 Task: Look for space in Río Blanco, Mexico from 10th July, 2023 to 15th July, 2023 for 7 adults in price range Rs.10000 to Rs.15000. Place can be entire place or shared room with 4 bedrooms having 7 beds and 4 bathrooms. Property type can be house, flat, guest house. Amenities needed are: wifi, TV, free parkinig on premises, gym, breakfast. Booking option can be shelf check-in. Required host language is English.
Action: Mouse moved to (450, 93)
Screenshot: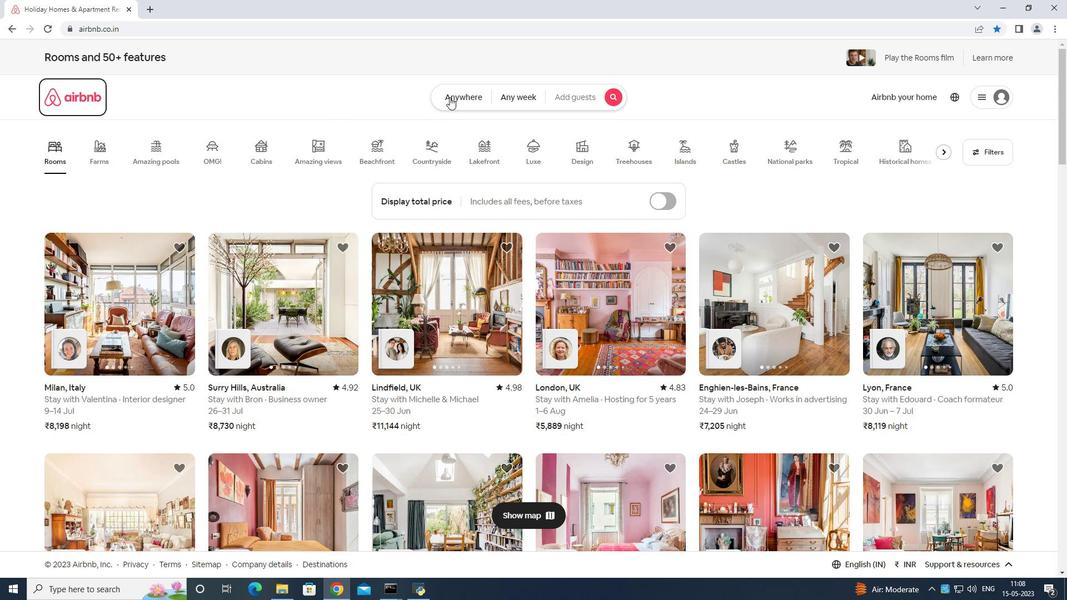
Action: Mouse pressed left at (450, 93)
Screenshot: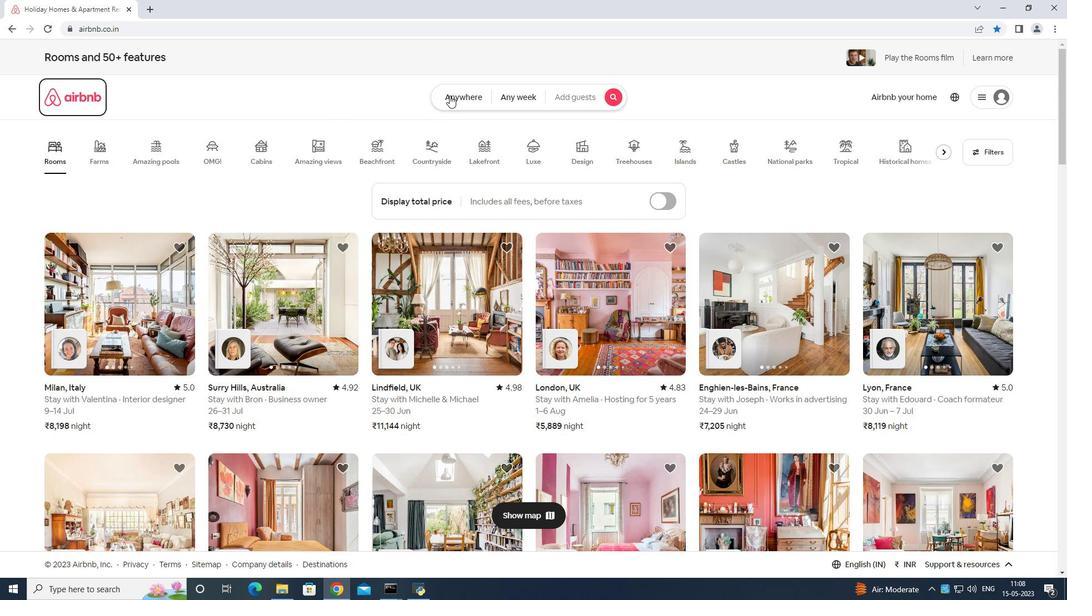 
Action: Mouse moved to (449, 135)
Screenshot: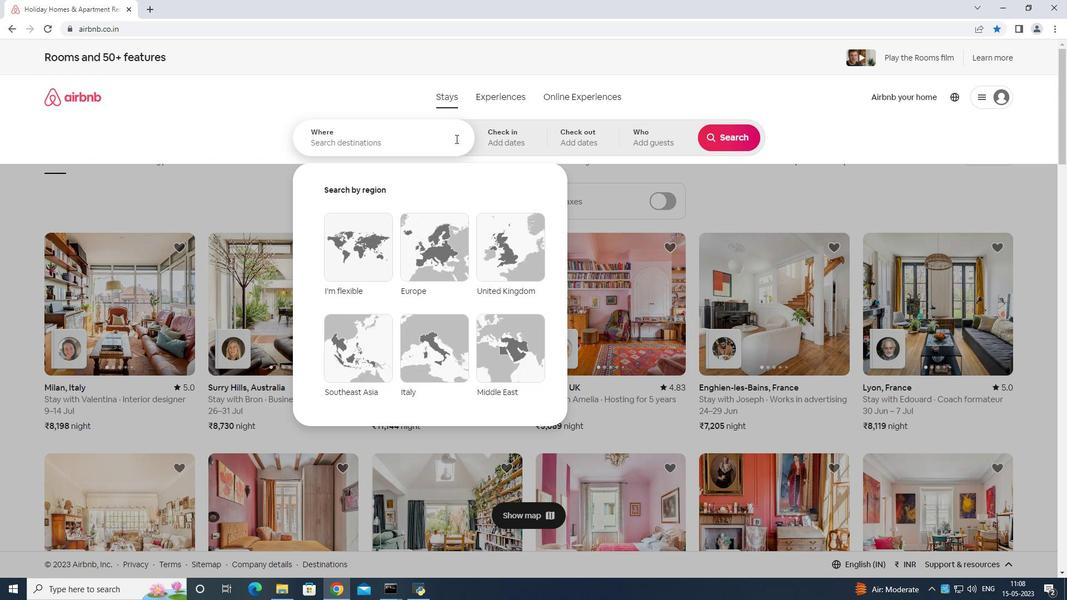
Action: Mouse pressed left at (449, 135)
Screenshot: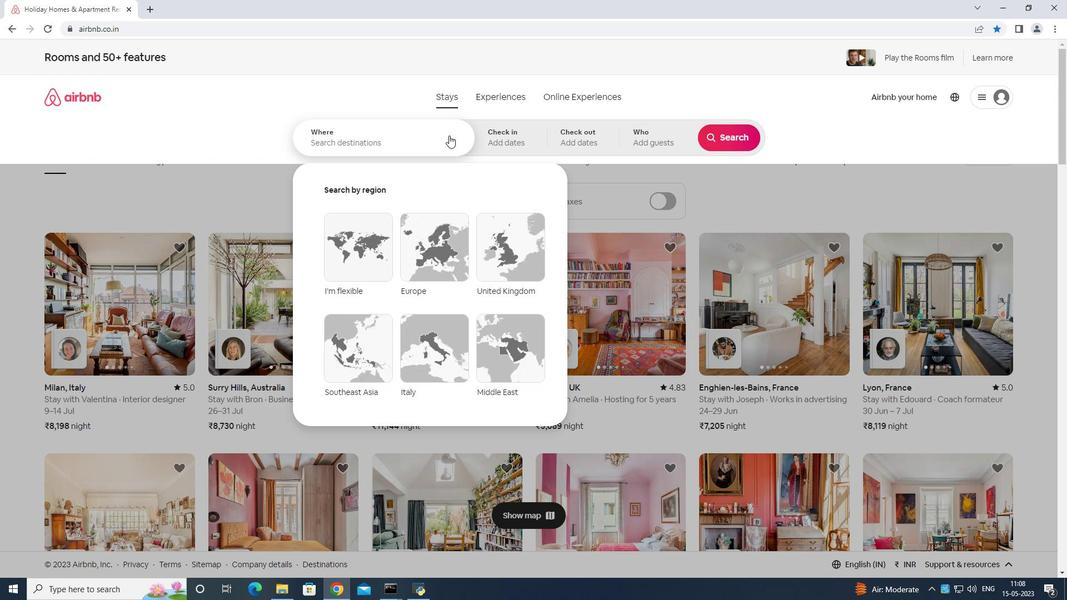 
Action: Mouse moved to (423, 136)
Screenshot: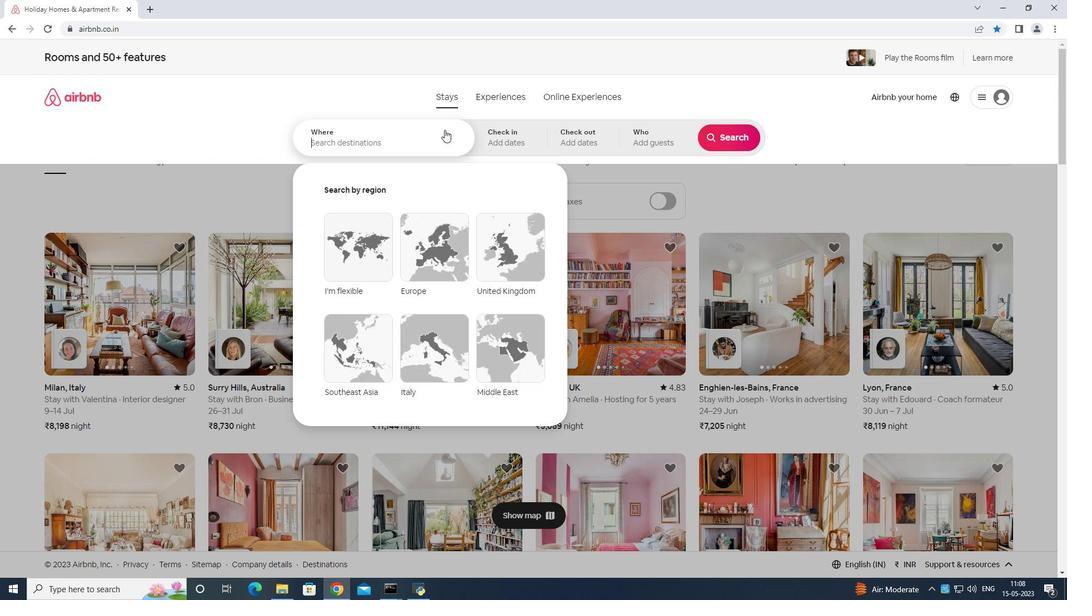 
Action: Key pressed <Key.shift>B<Key.backspace><Key.shift>Rio<Key.space><Key.shift>Blanco<Key.space>mexico<Key.enter>
Screenshot: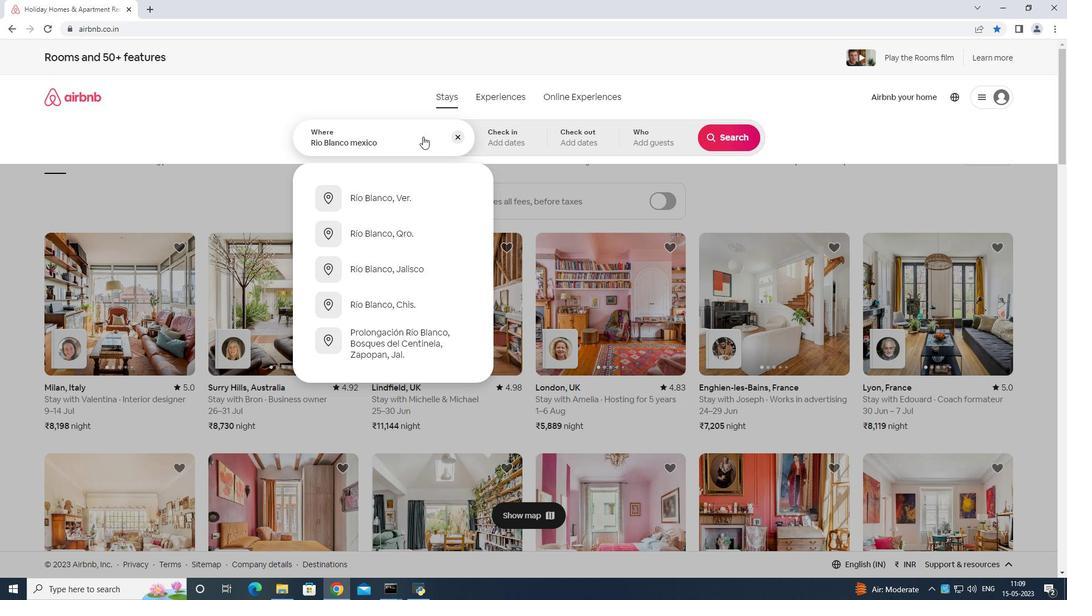 
Action: Mouse moved to (724, 229)
Screenshot: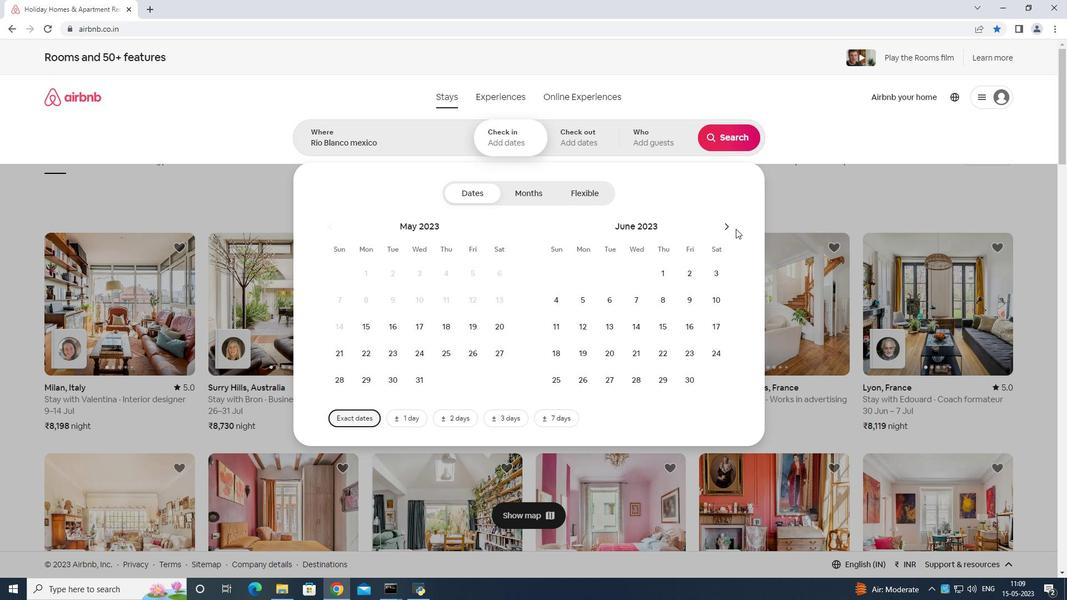 
Action: Mouse pressed left at (724, 229)
Screenshot: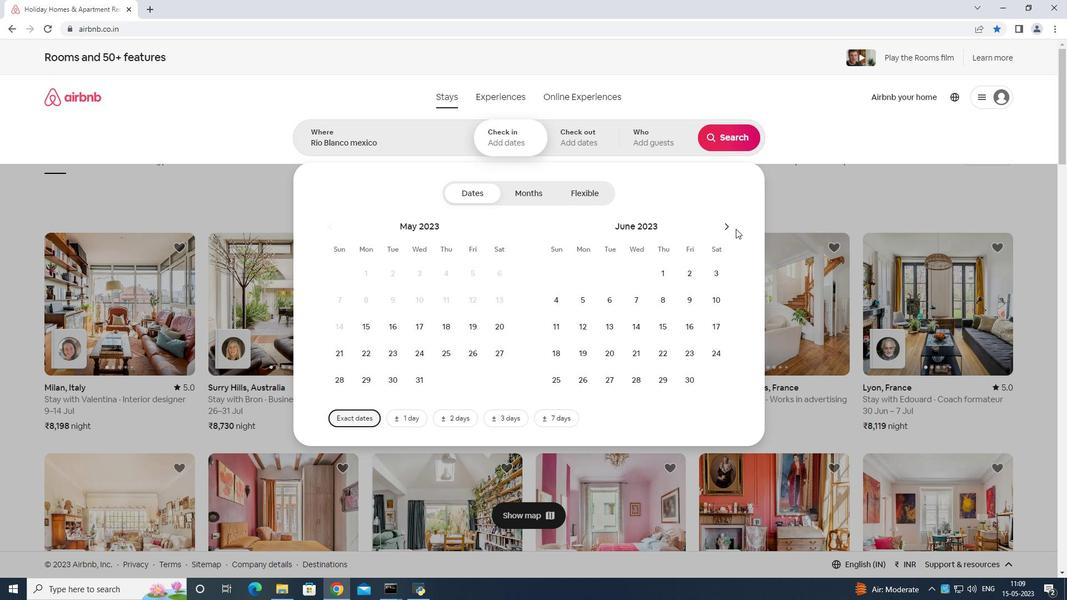 
Action: Mouse moved to (587, 327)
Screenshot: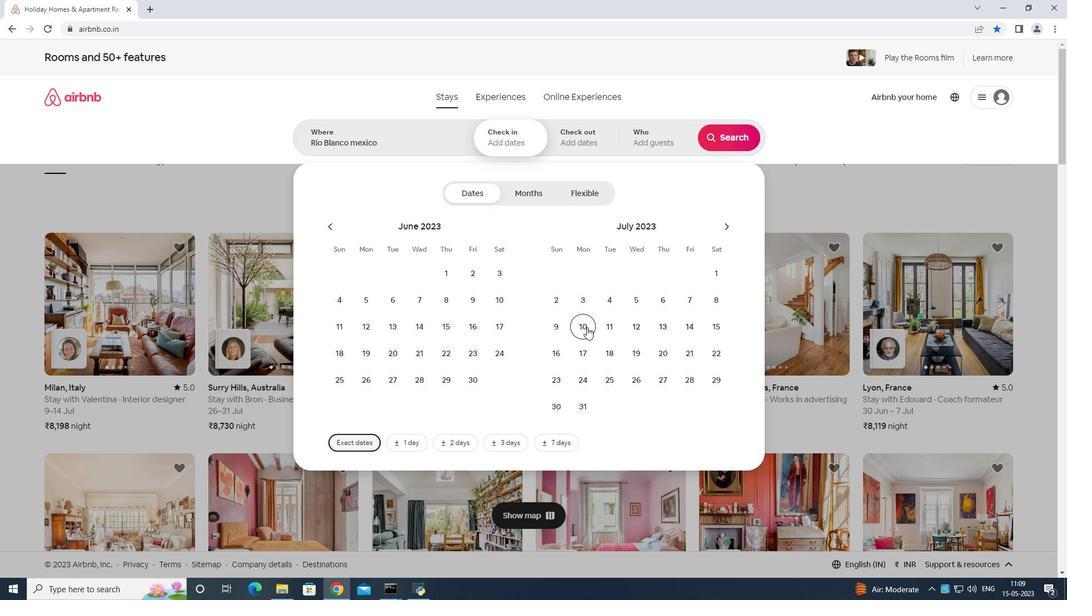 
Action: Mouse pressed left at (587, 327)
Screenshot: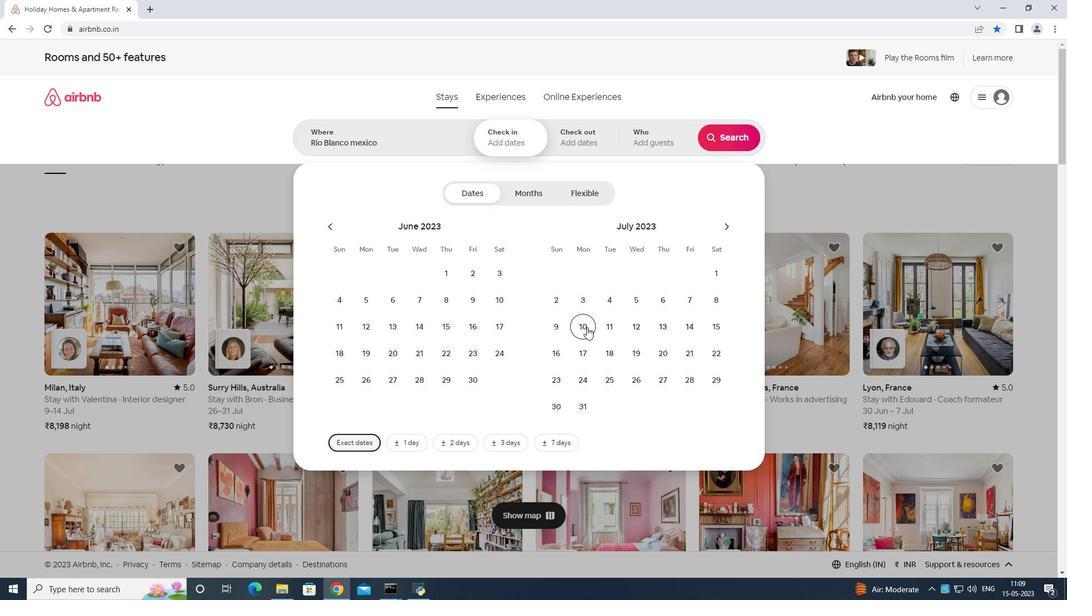 
Action: Mouse moved to (713, 326)
Screenshot: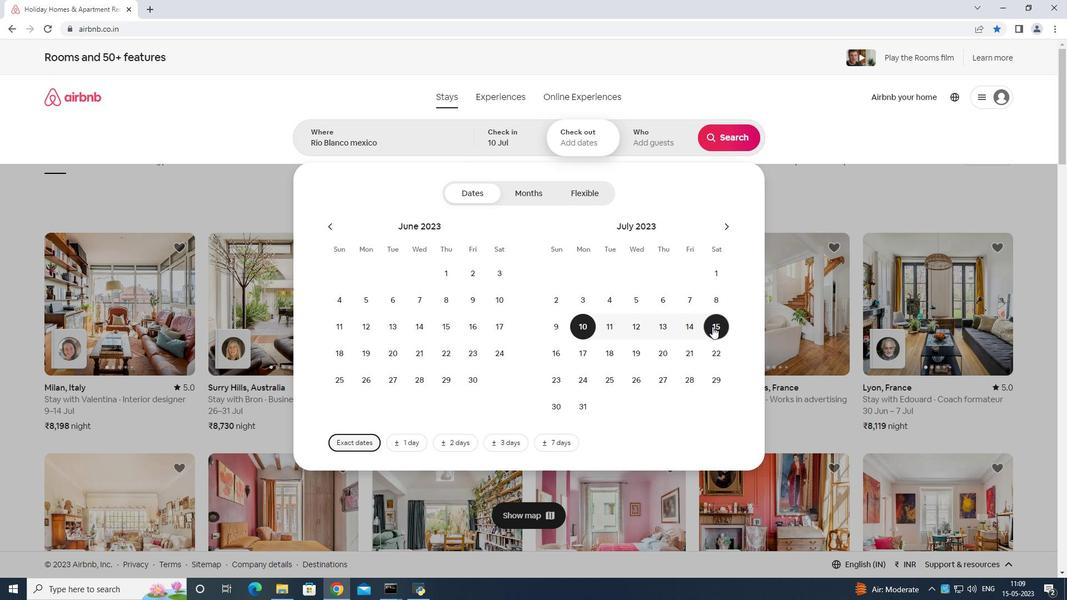 
Action: Mouse pressed left at (713, 326)
Screenshot: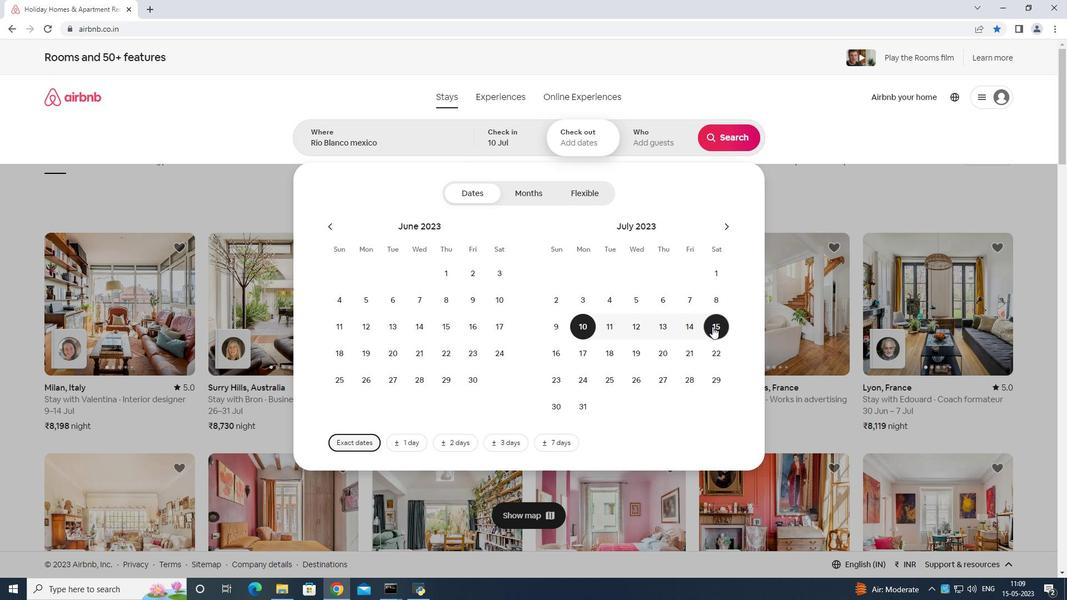 
Action: Mouse moved to (676, 137)
Screenshot: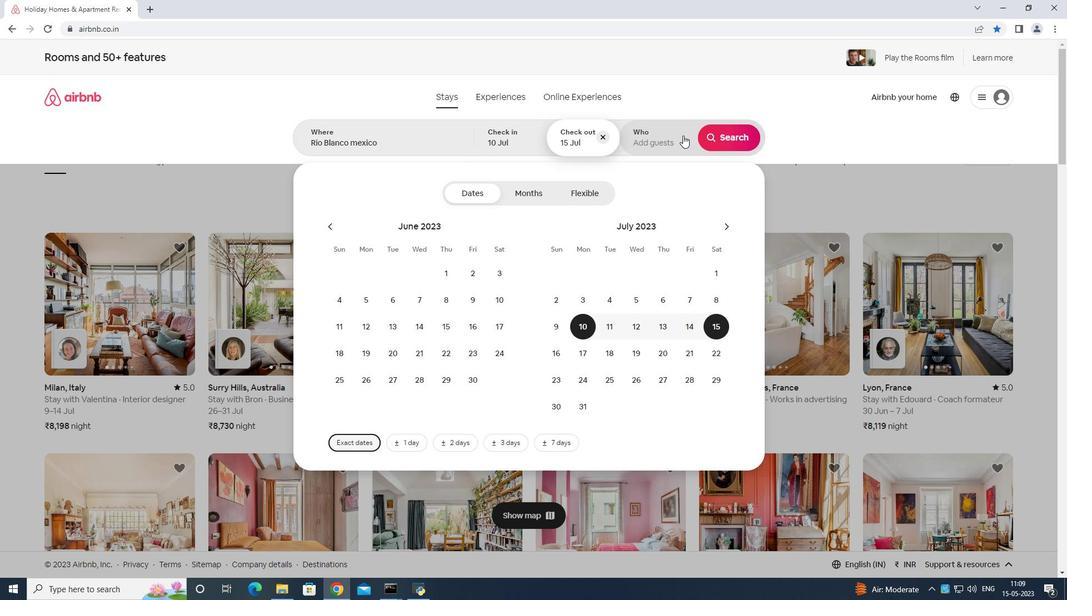 
Action: Mouse pressed left at (676, 137)
Screenshot: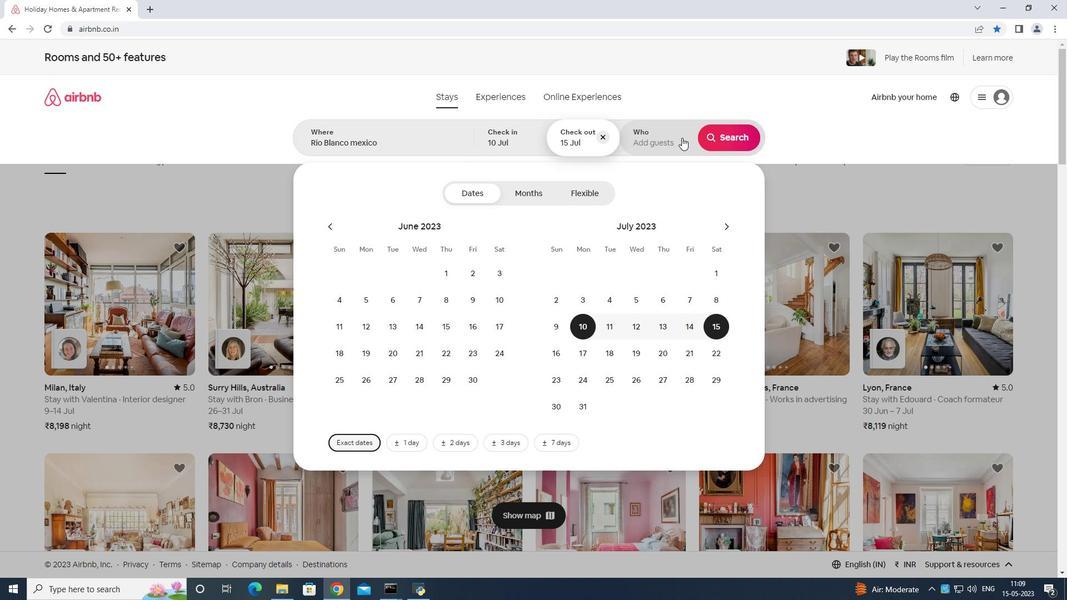 
Action: Mouse moved to (732, 193)
Screenshot: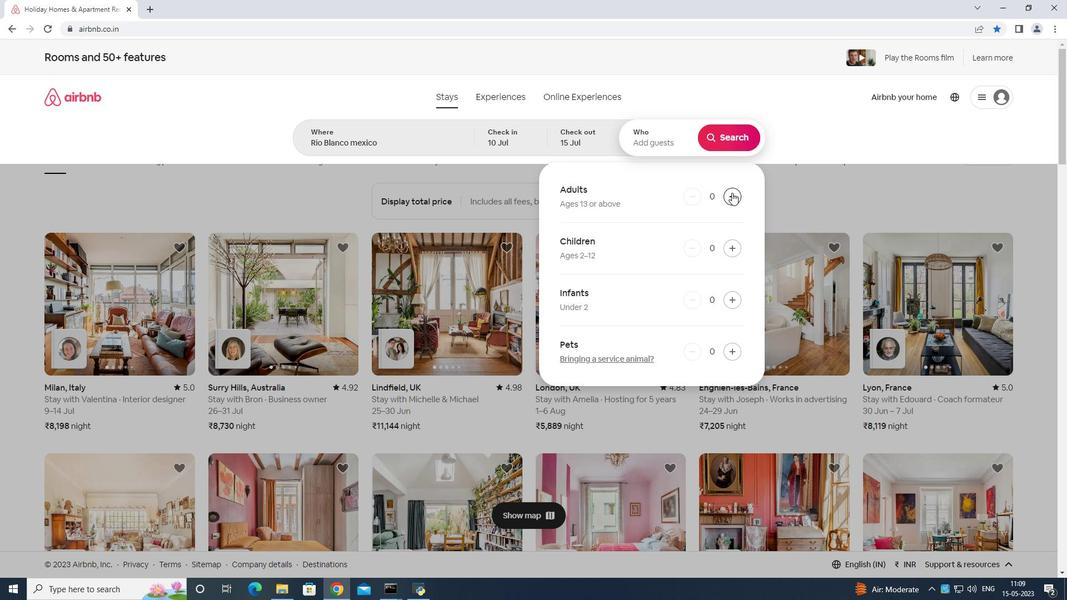 
Action: Mouse pressed left at (732, 193)
Screenshot: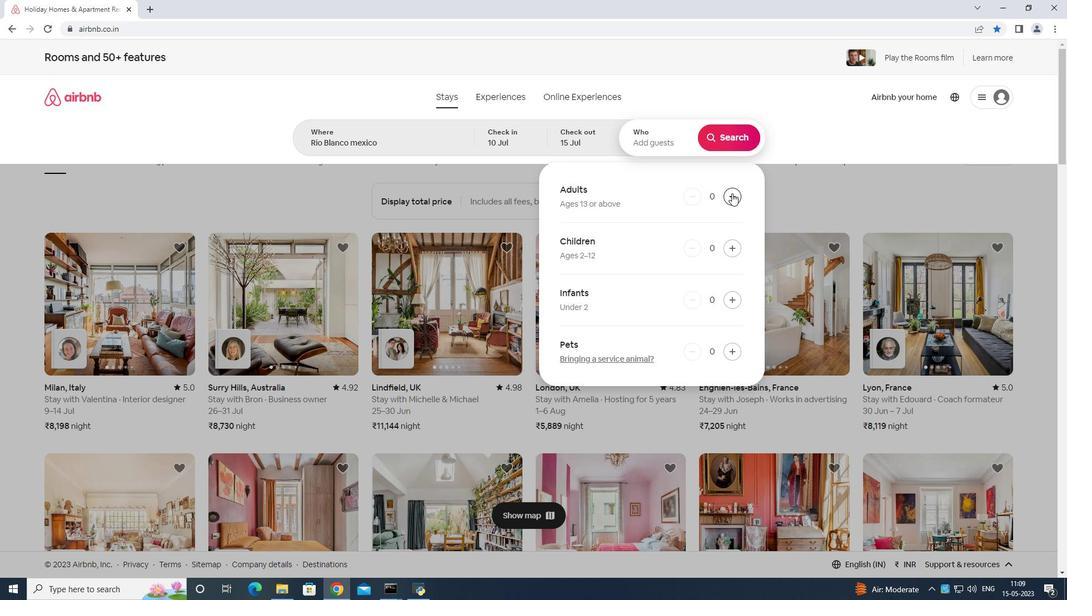 
Action: Mouse pressed left at (732, 193)
Screenshot: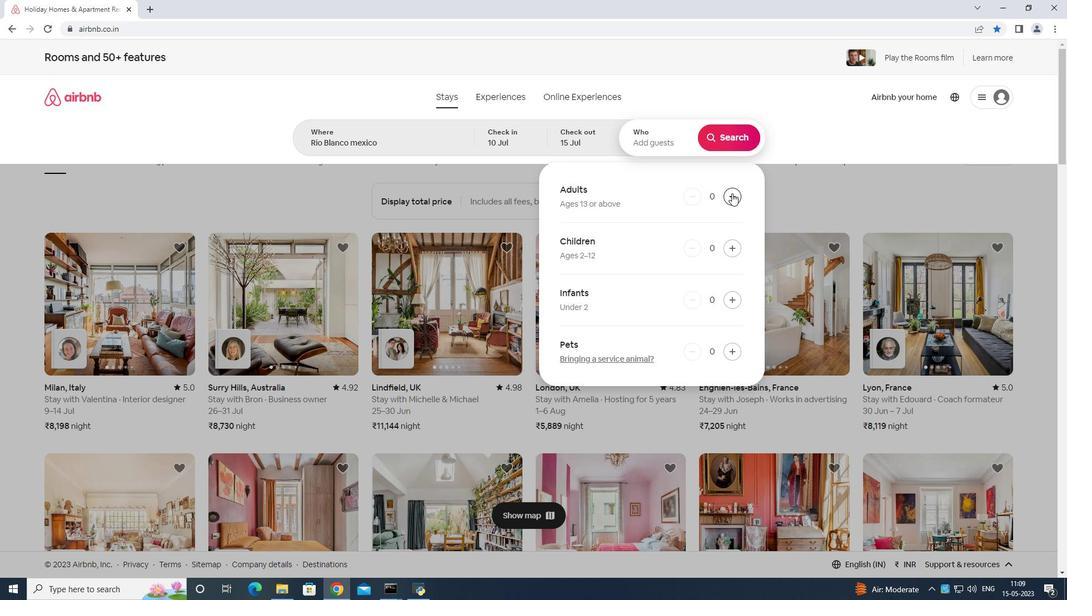 
Action: Mouse pressed left at (732, 193)
Screenshot: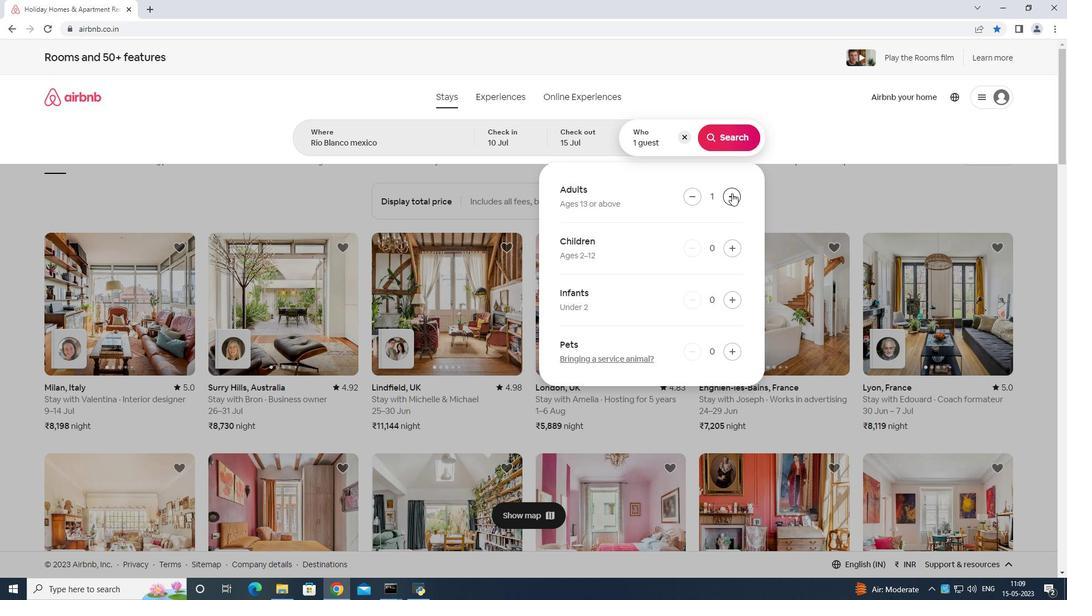 
Action: Mouse pressed left at (732, 193)
Screenshot: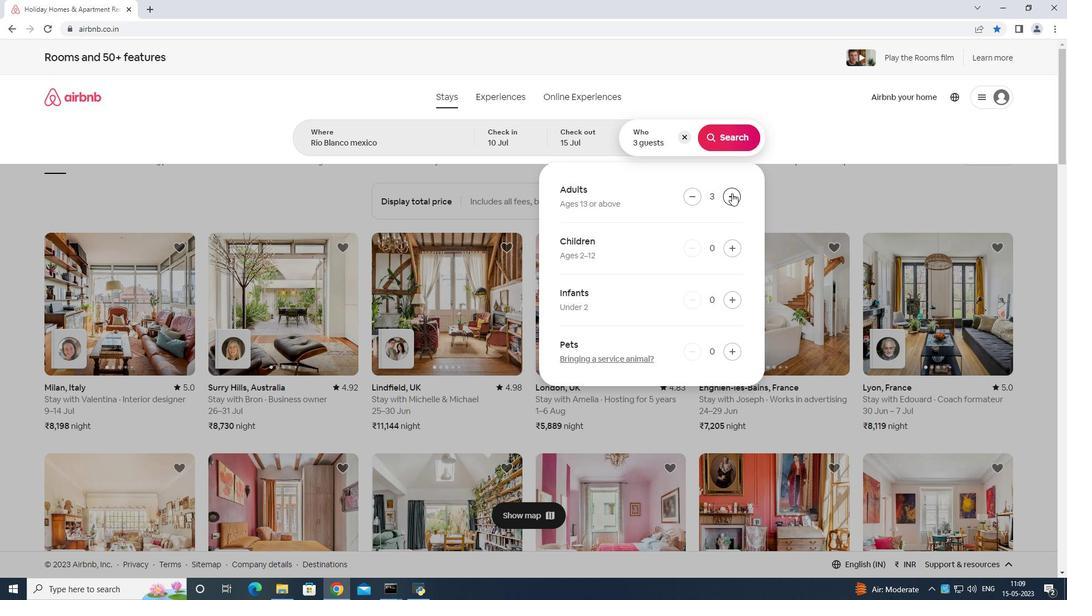 
Action: Mouse pressed left at (732, 193)
Screenshot: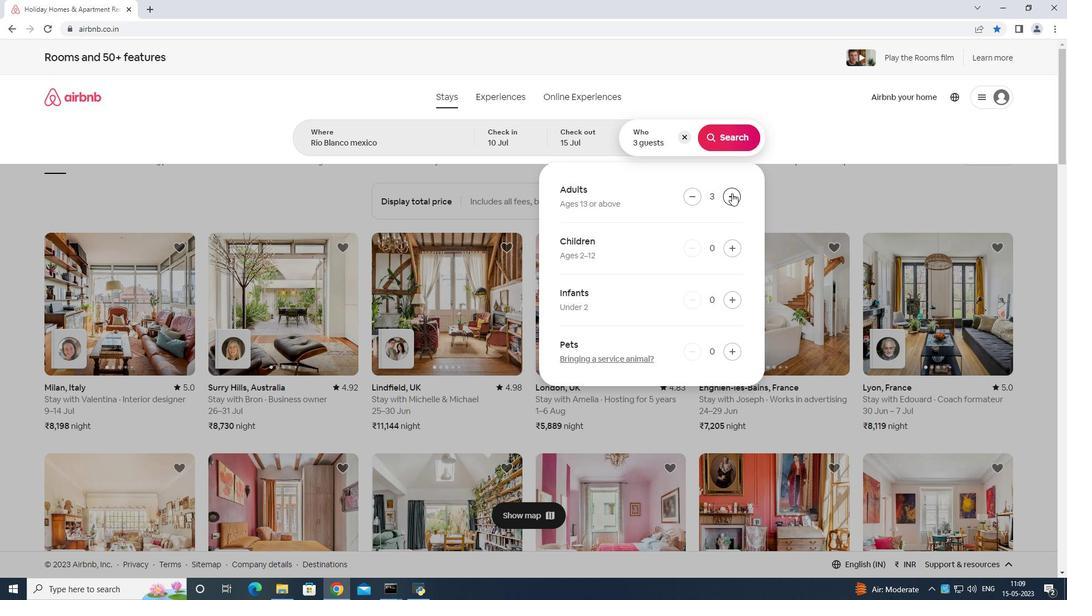 
Action: Mouse pressed left at (732, 193)
Screenshot: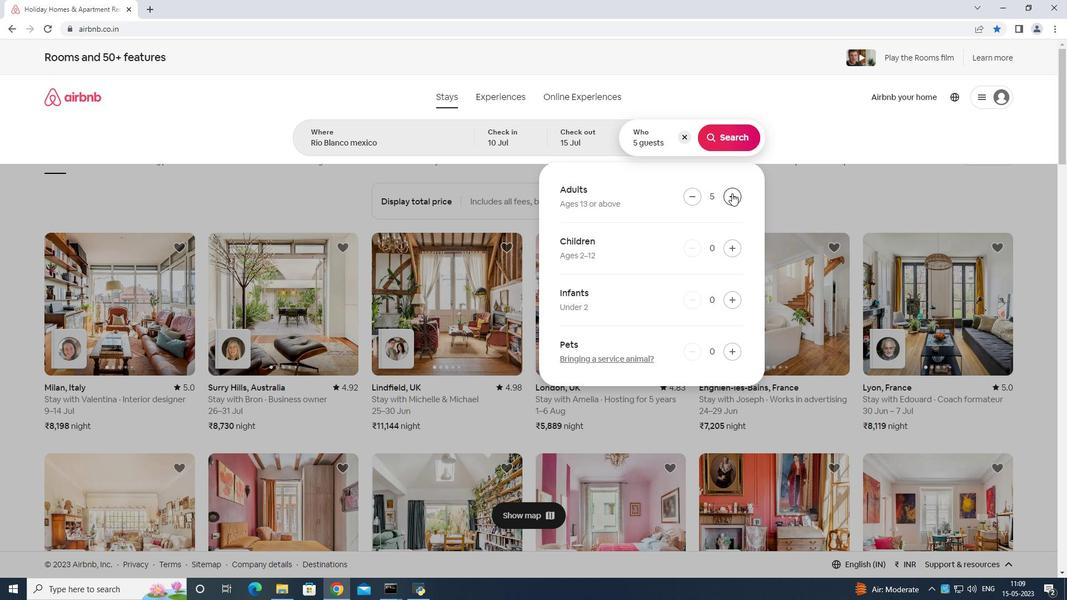 
Action: Mouse pressed left at (732, 193)
Screenshot: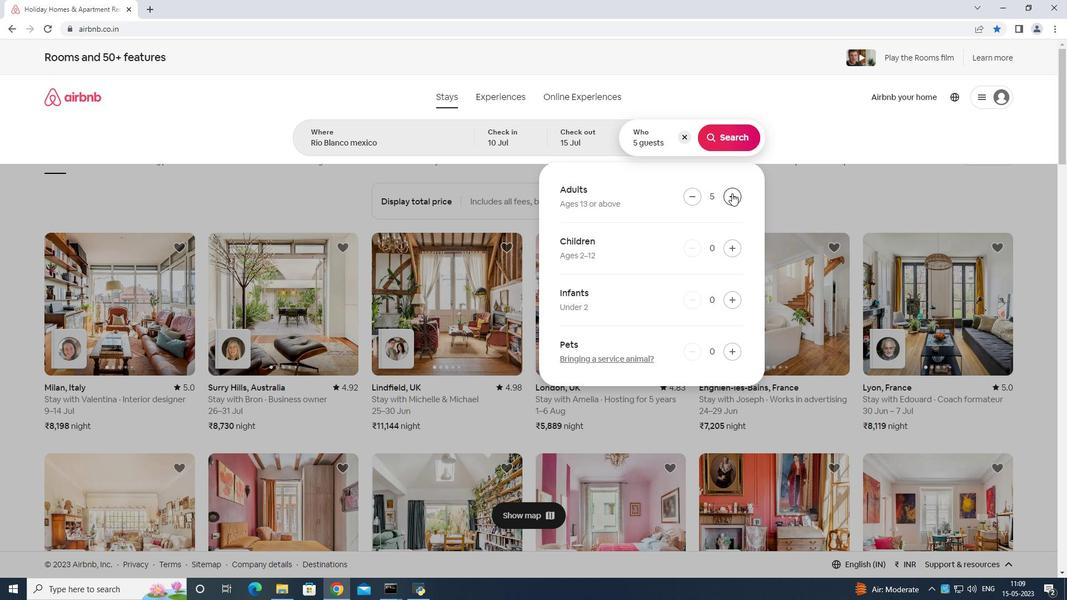 
Action: Mouse pressed left at (732, 193)
Screenshot: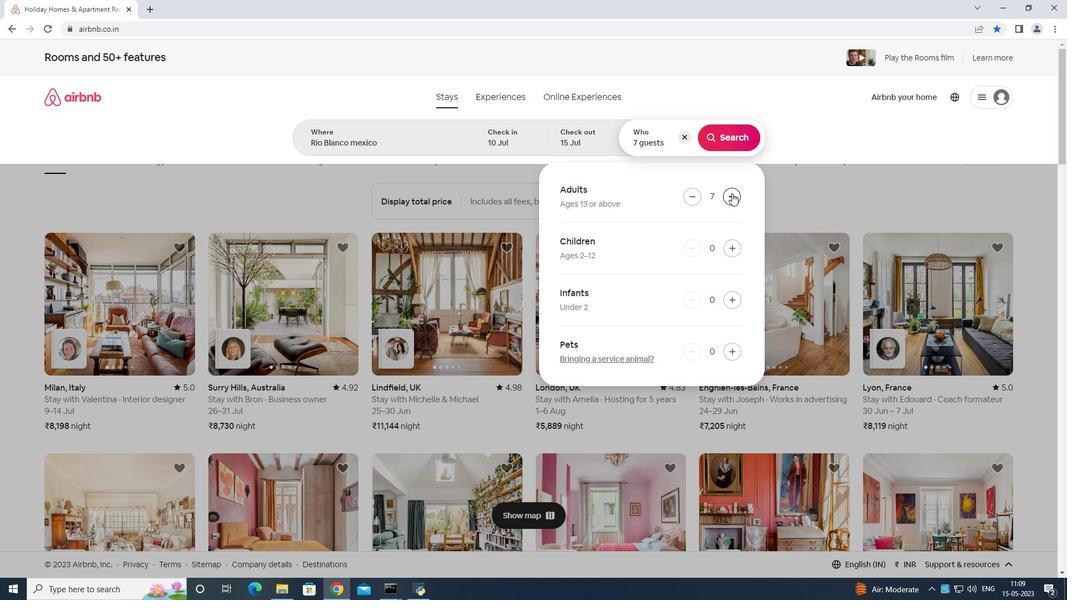 
Action: Mouse moved to (698, 194)
Screenshot: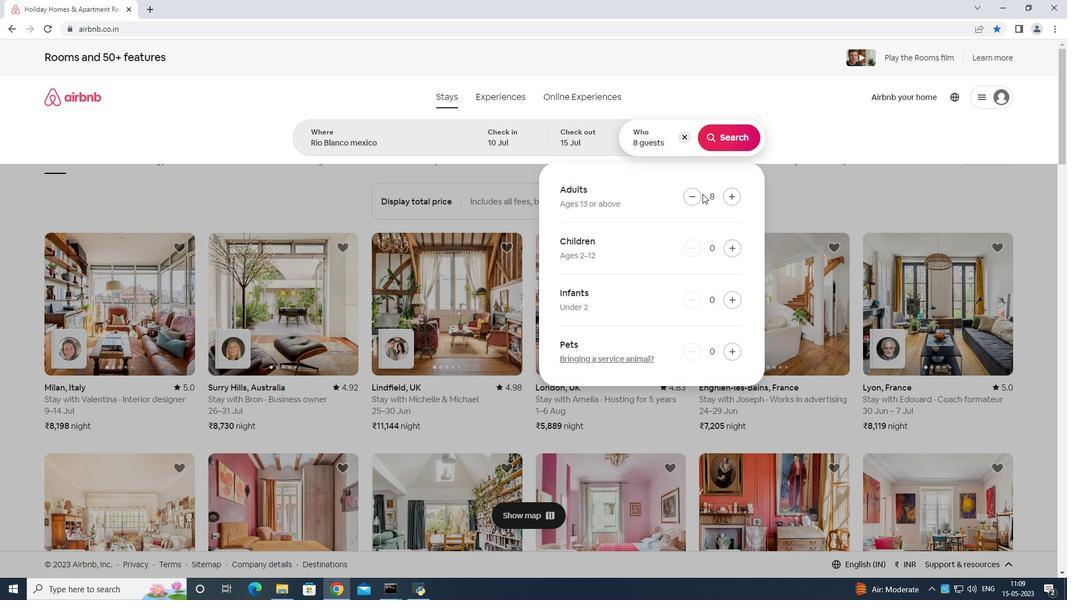 
Action: Mouse pressed left at (698, 194)
Screenshot: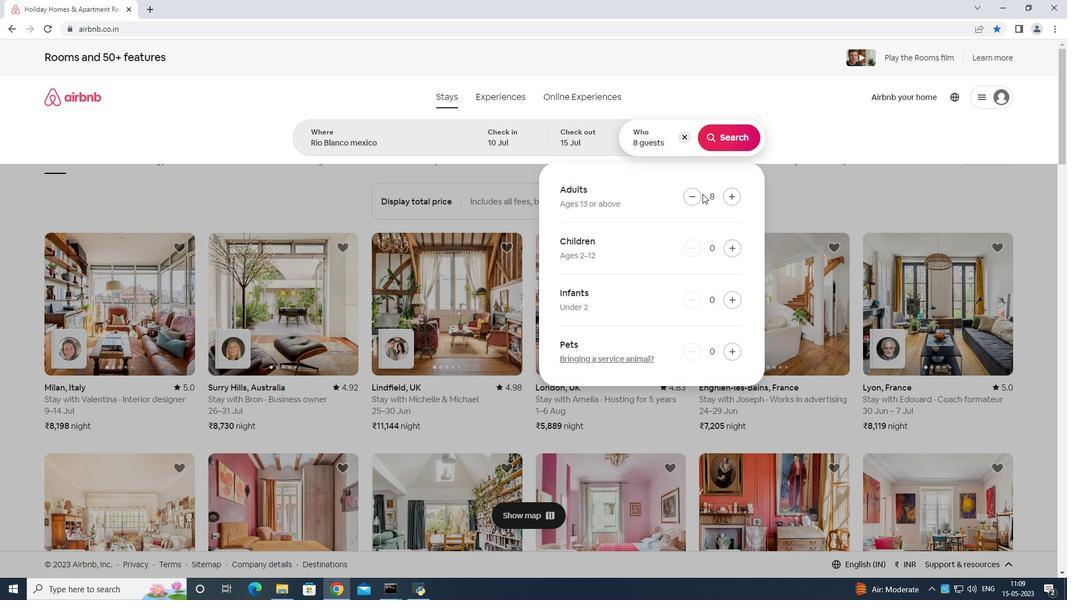 
Action: Mouse moved to (737, 140)
Screenshot: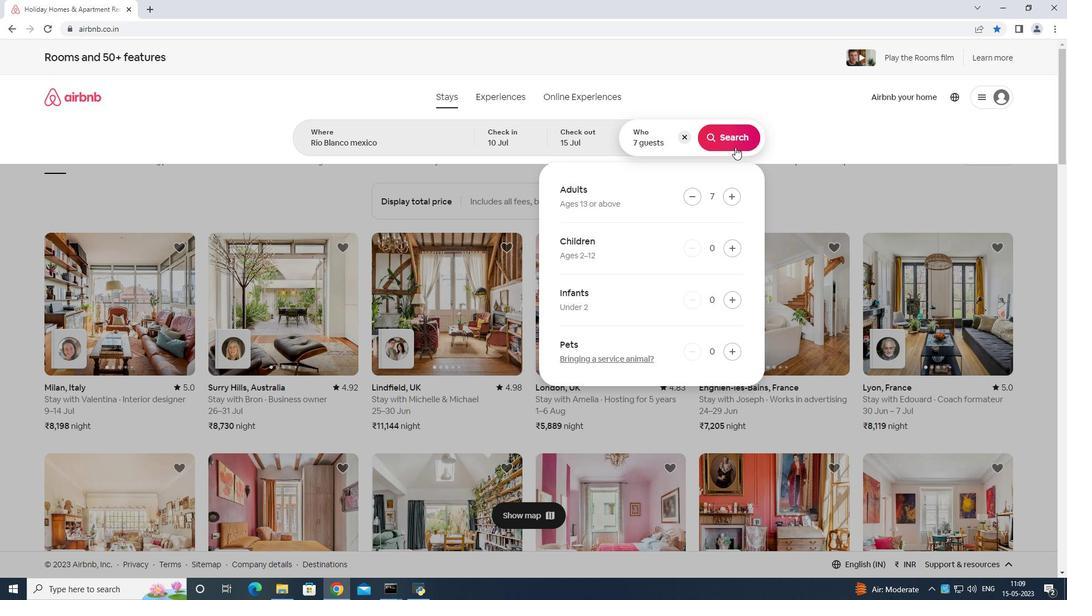 
Action: Mouse pressed left at (737, 140)
Screenshot: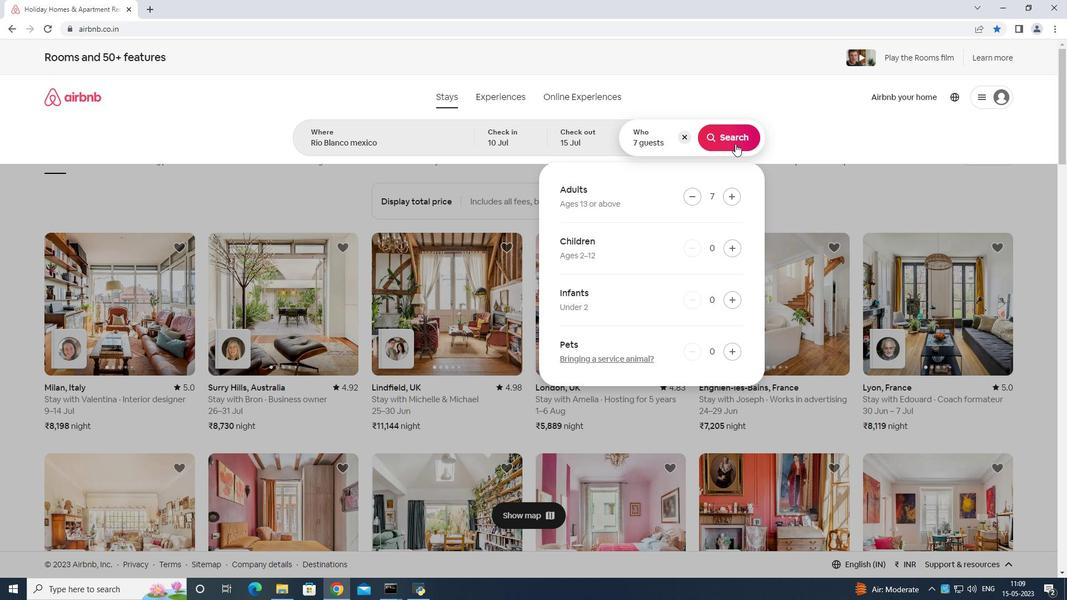 
Action: Mouse moved to (1006, 102)
Screenshot: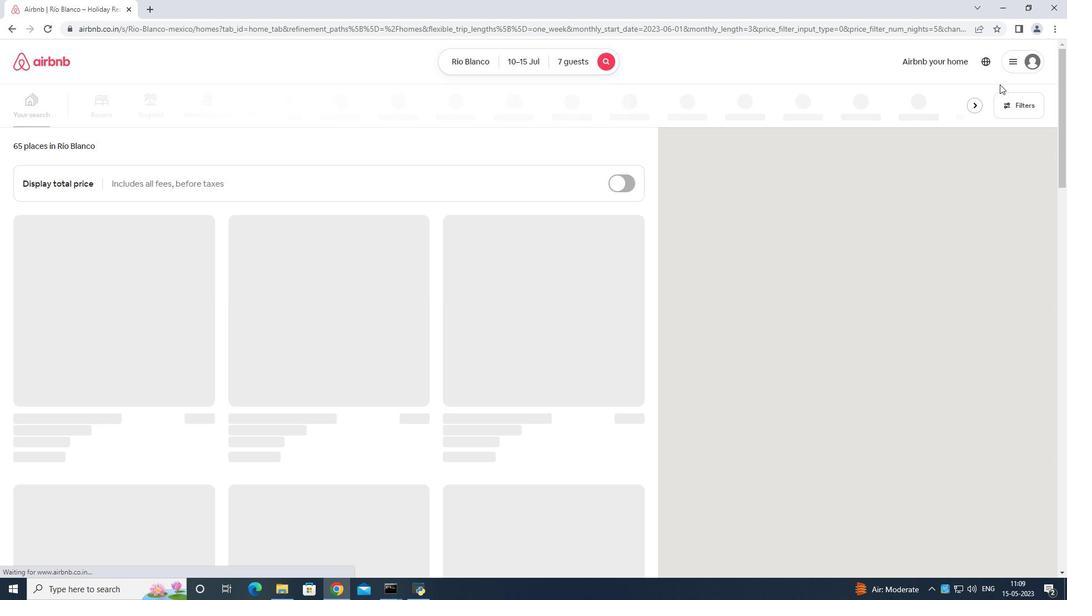 
Action: Mouse pressed left at (1006, 102)
Screenshot: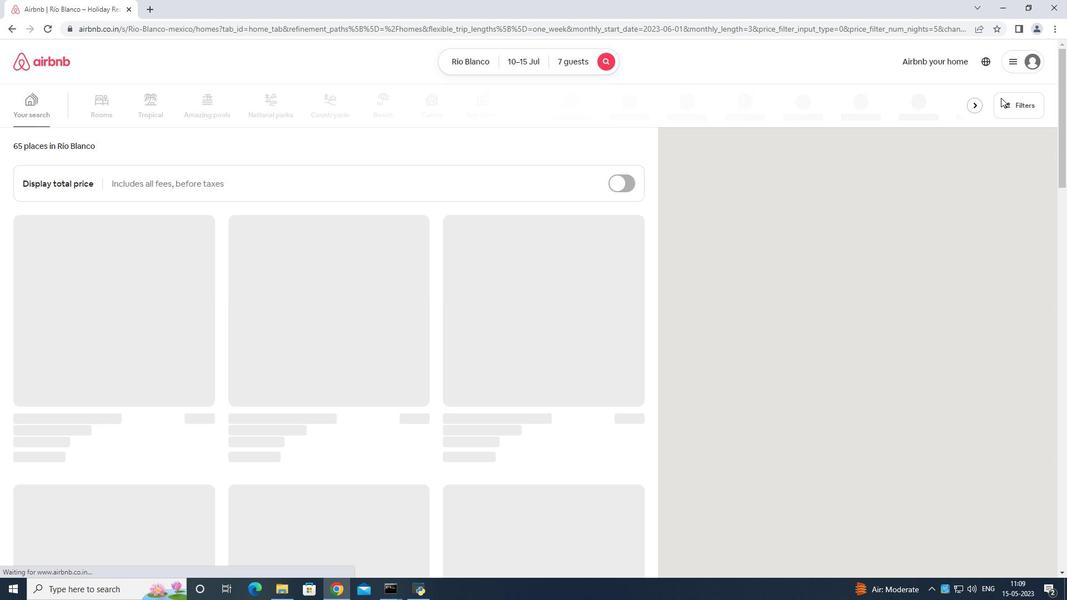 
Action: Mouse moved to (474, 375)
Screenshot: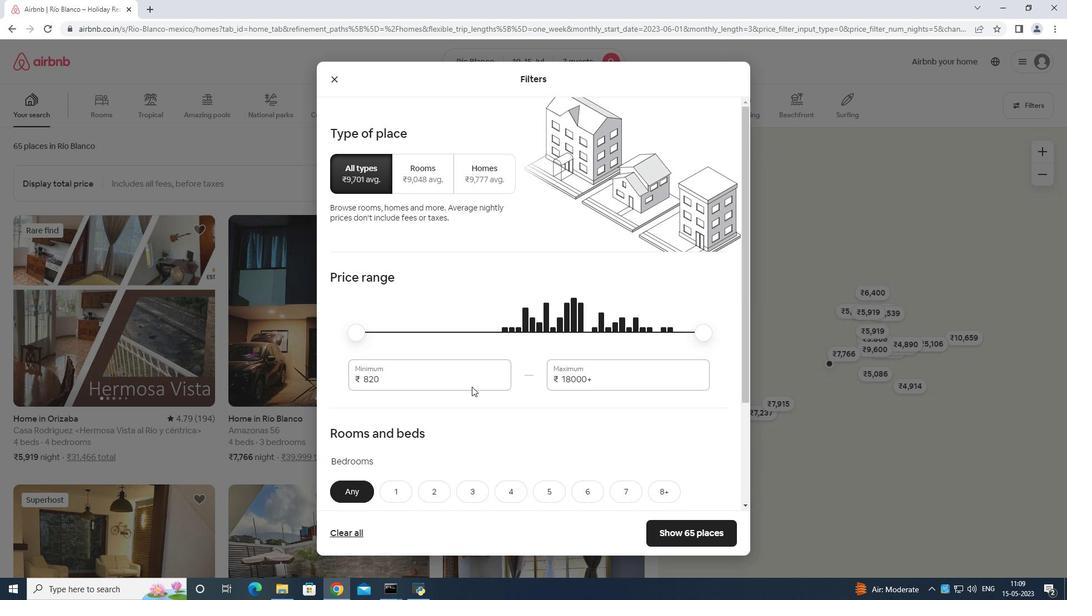
Action: Mouse pressed left at (474, 375)
Screenshot: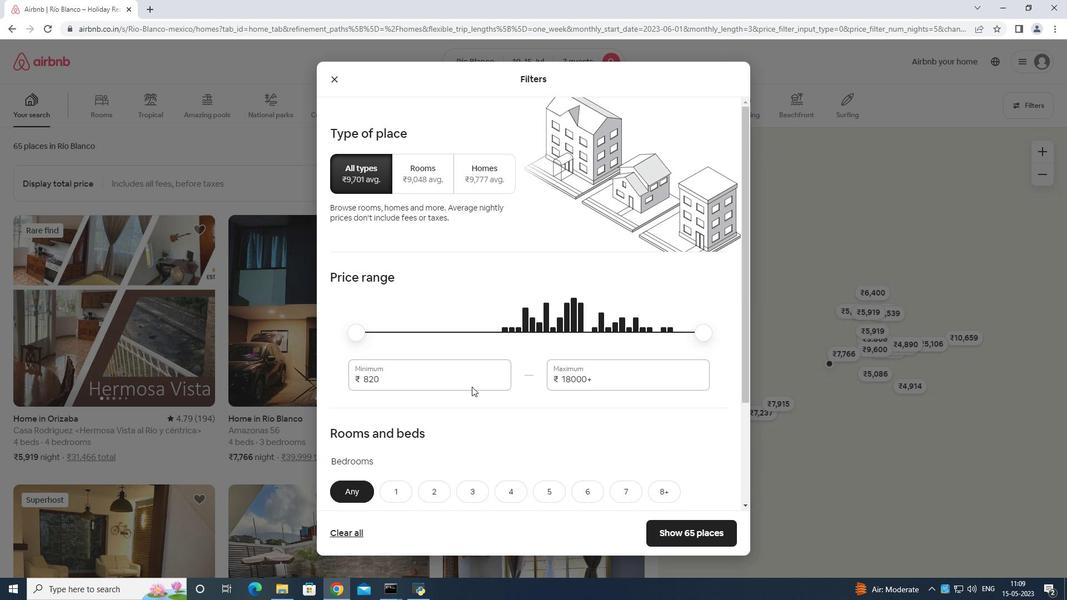 
Action: Key pressed <Key.backspace><Key.backspace><Key.backspace><Key.backspace><Key.backspace><Key.backspace><Key.backspace><Key.backspace><Key.backspace><Key.backspace>10
Screenshot: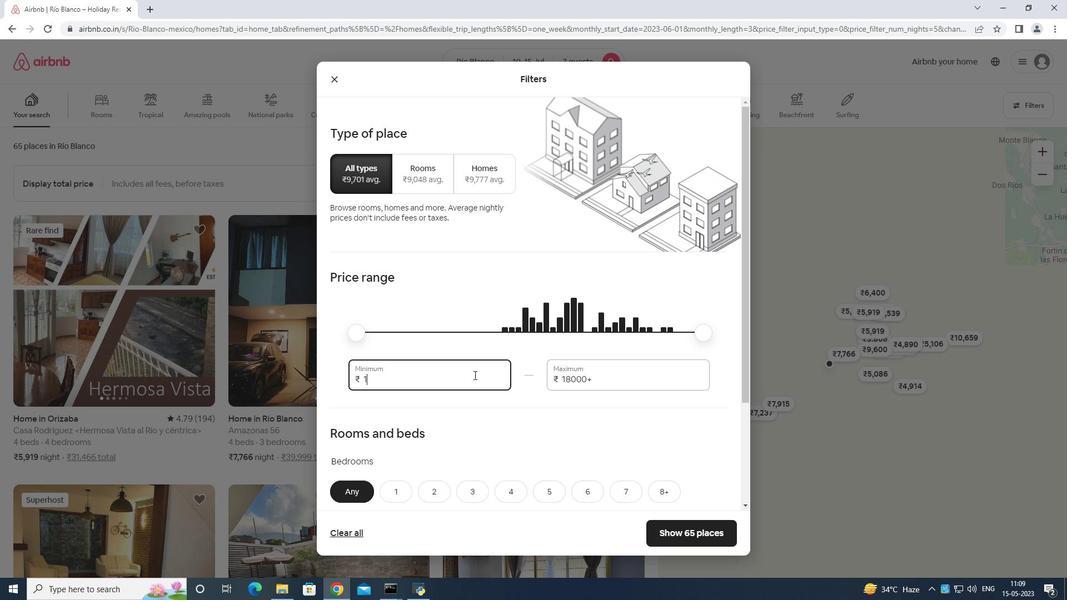 
Action: Mouse moved to (474, 375)
Screenshot: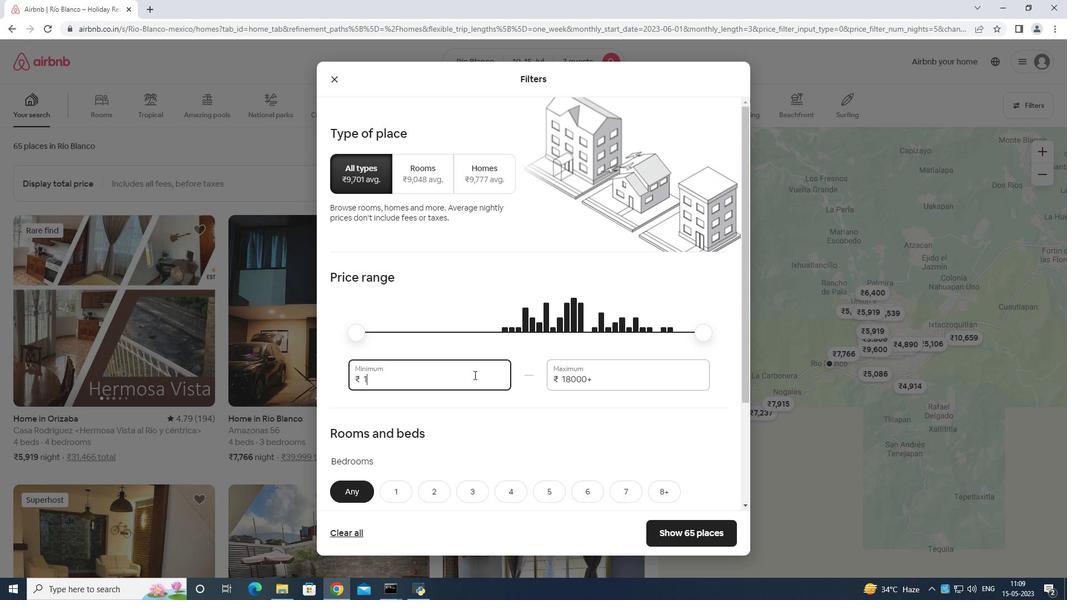 
Action: Key pressed 000
Screenshot: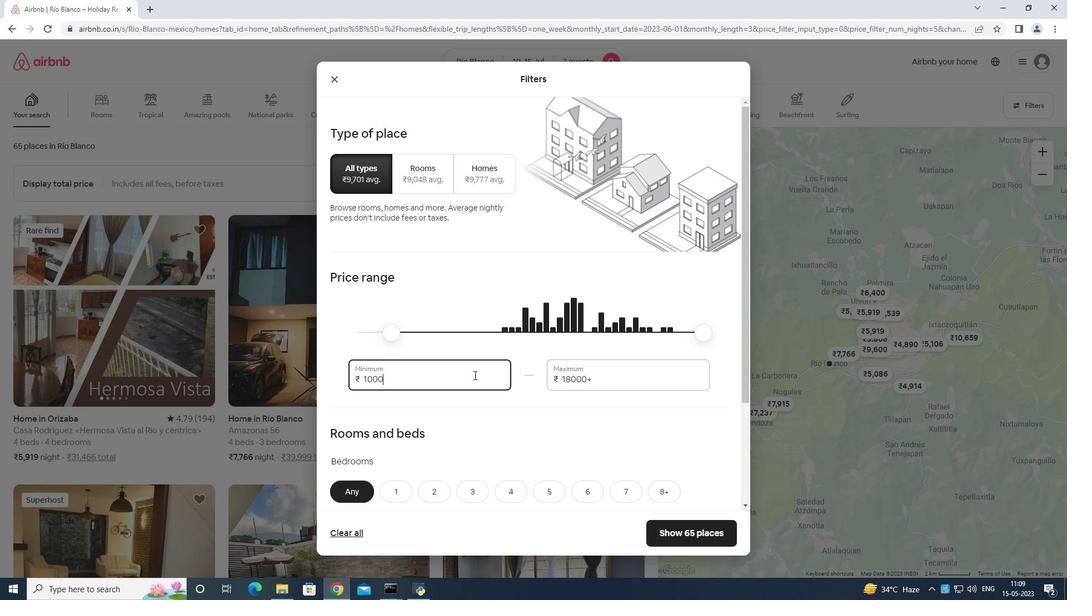 
Action: Mouse moved to (617, 370)
Screenshot: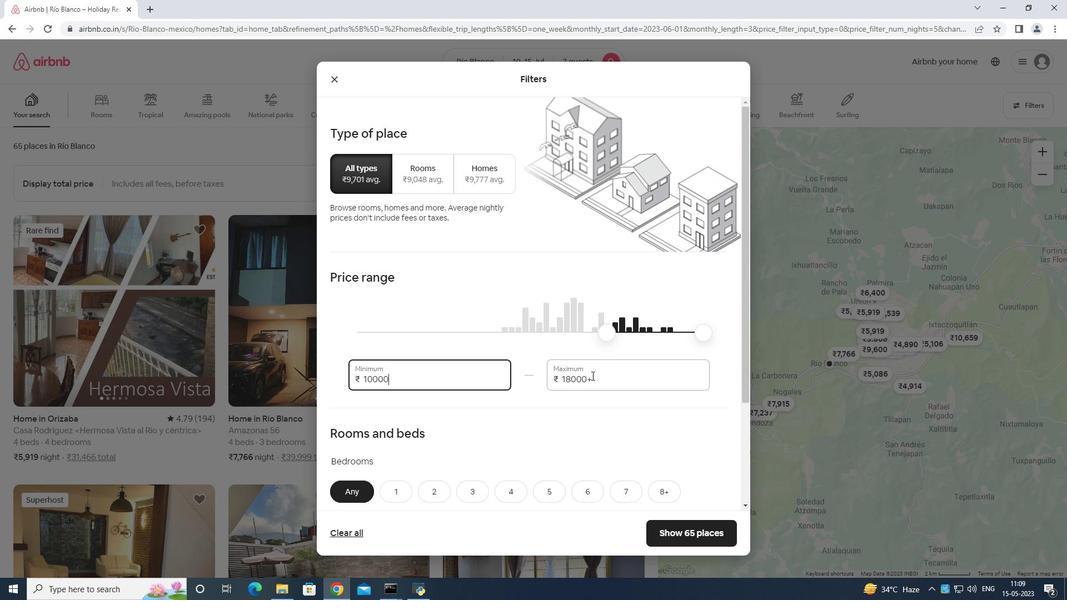 
Action: Mouse pressed left at (617, 370)
Screenshot: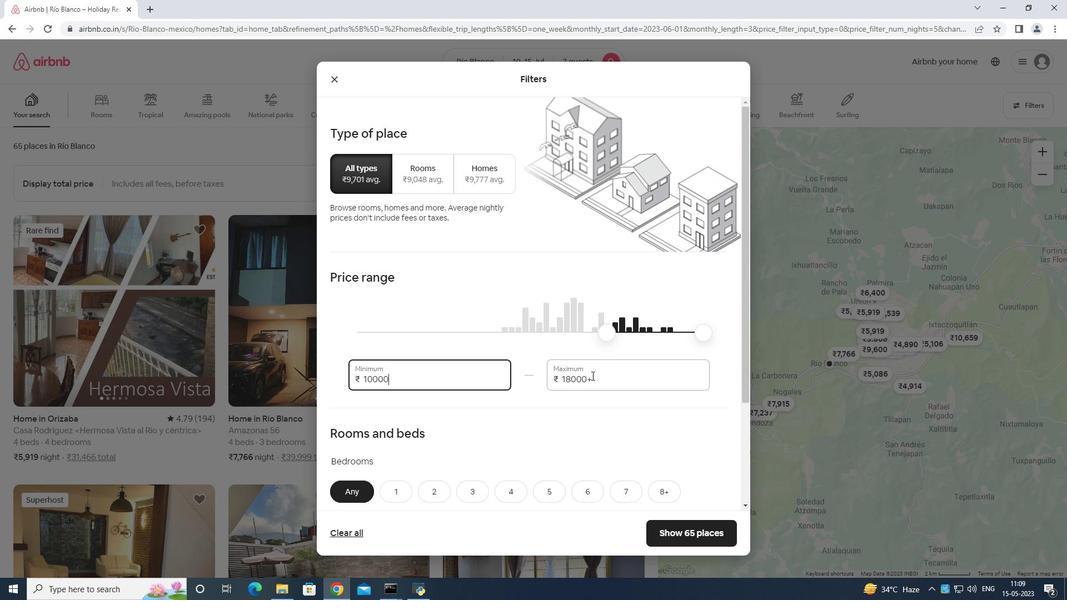 
Action: Mouse moved to (618, 370)
Screenshot: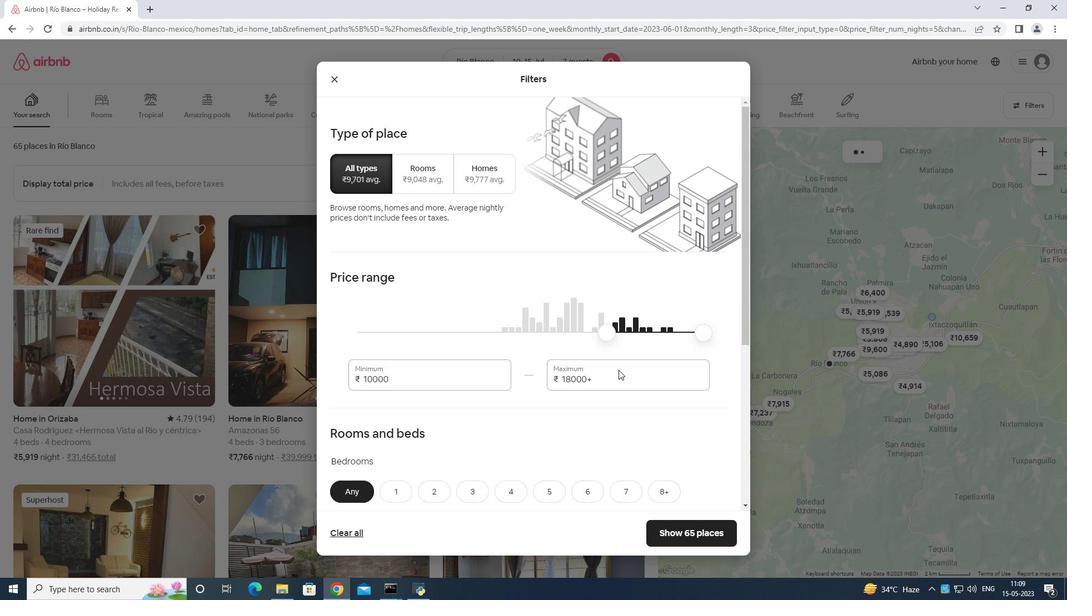 
Action: Key pressed <Key.backspace>
Screenshot: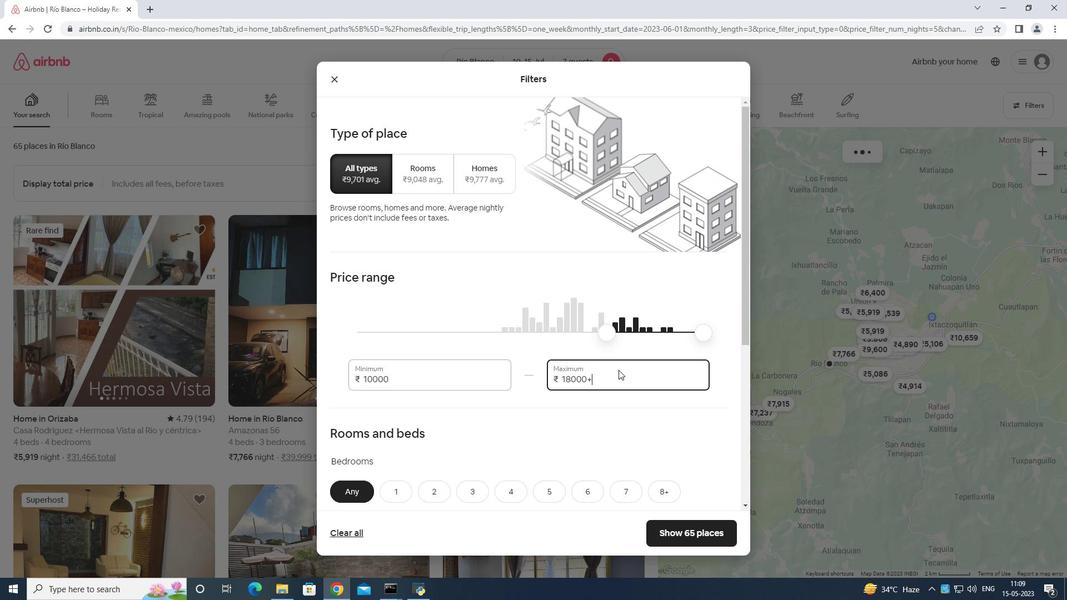 
Action: Mouse moved to (618, 370)
Screenshot: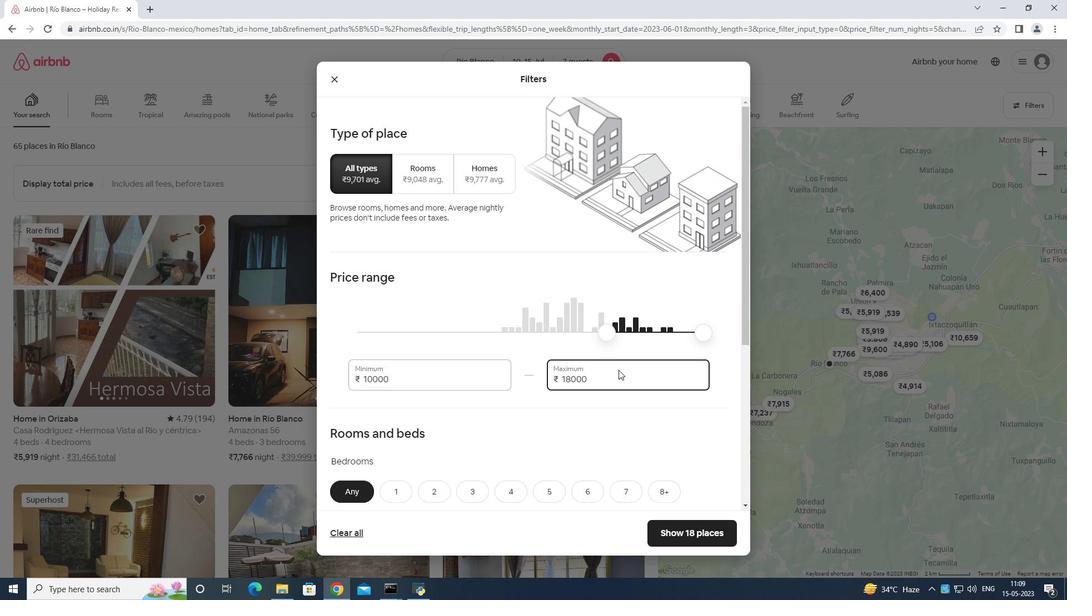 
Action: Key pressed <Key.backspace><Key.backspace><Key.backspace><Key.backspace><Key.backspace><Key.backspace><Key.backspace><Key.backspace><Key.backspace><Key.backspace><Key.backspace><Key.backspace>1500
Screenshot: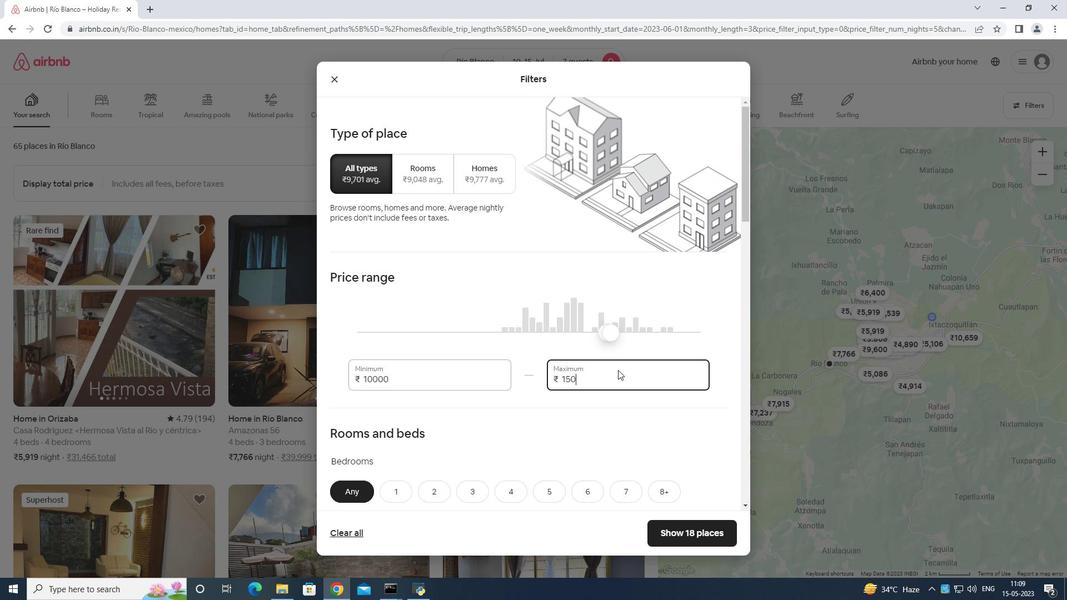 
Action: Mouse moved to (617, 369)
Screenshot: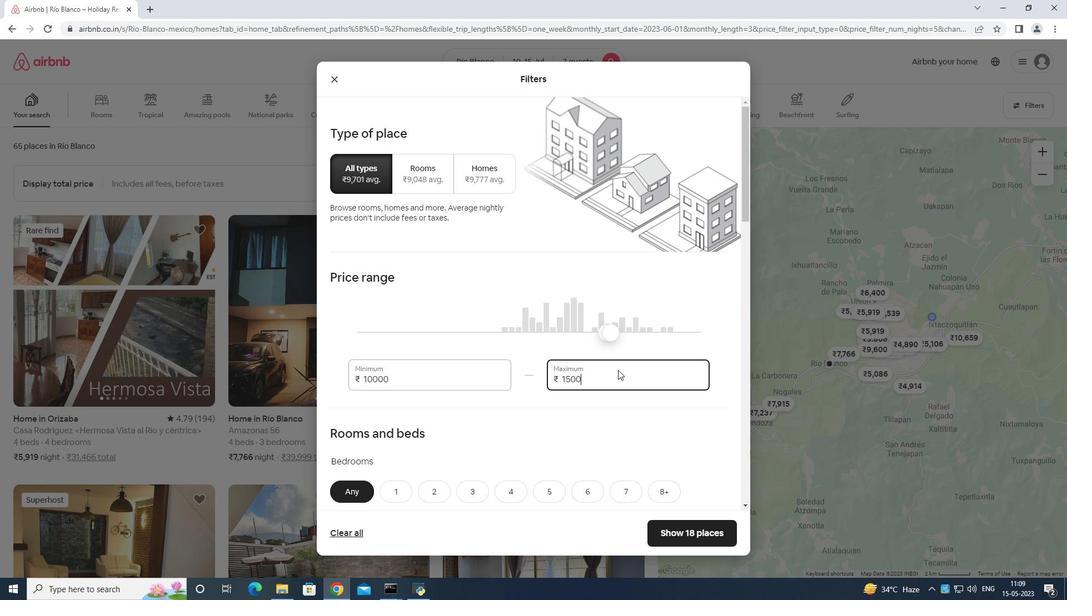 
Action: Key pressed 0
Screenshot: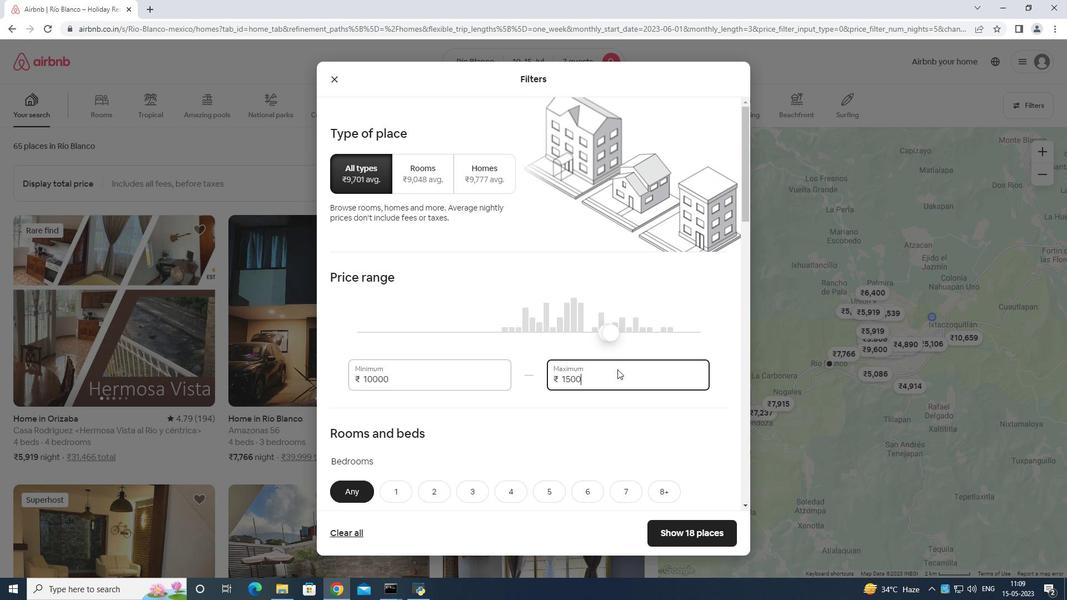 
Action: Mouse scrolled (617, 369) with delta (0, 0)
Screenshot: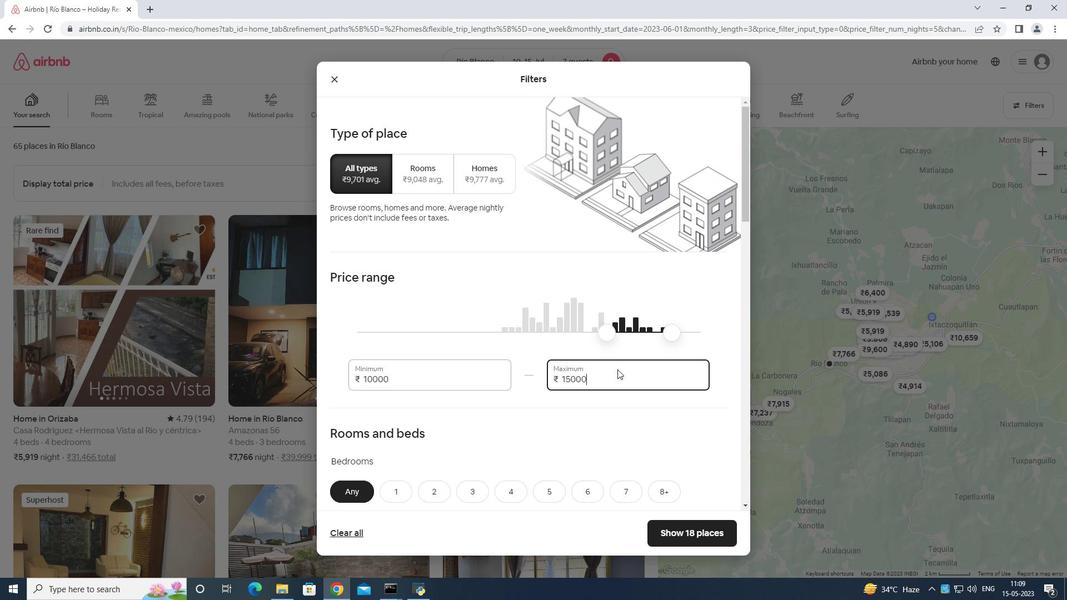 
Action: Mouse scrolled (617, 369) with delta (0, 0)
Screenshot: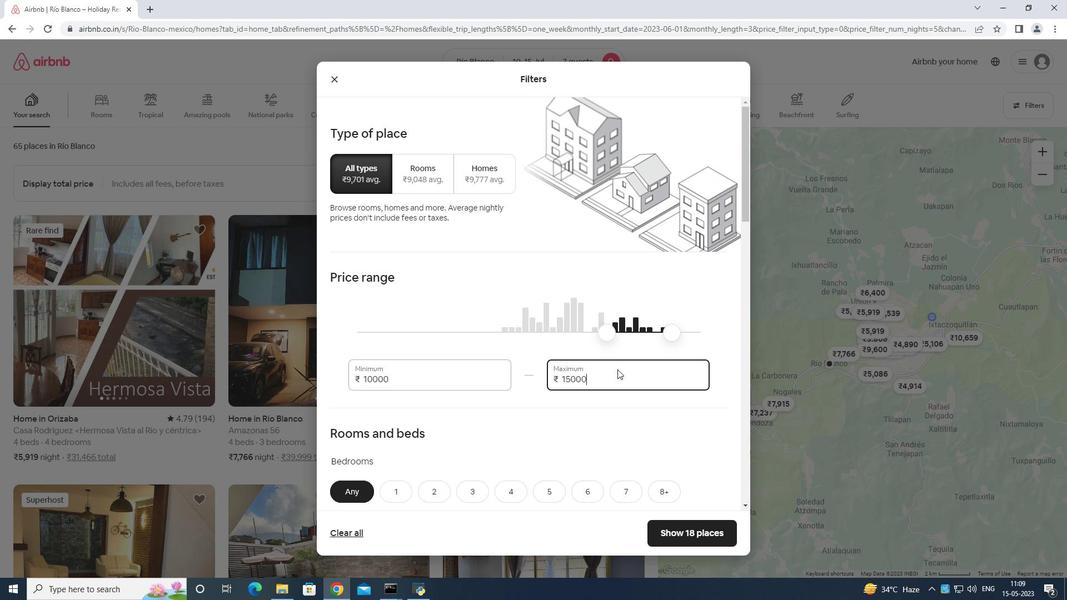 
Action: Mouse scrolled (617, 369) with delta (0, 0)
Screenshot: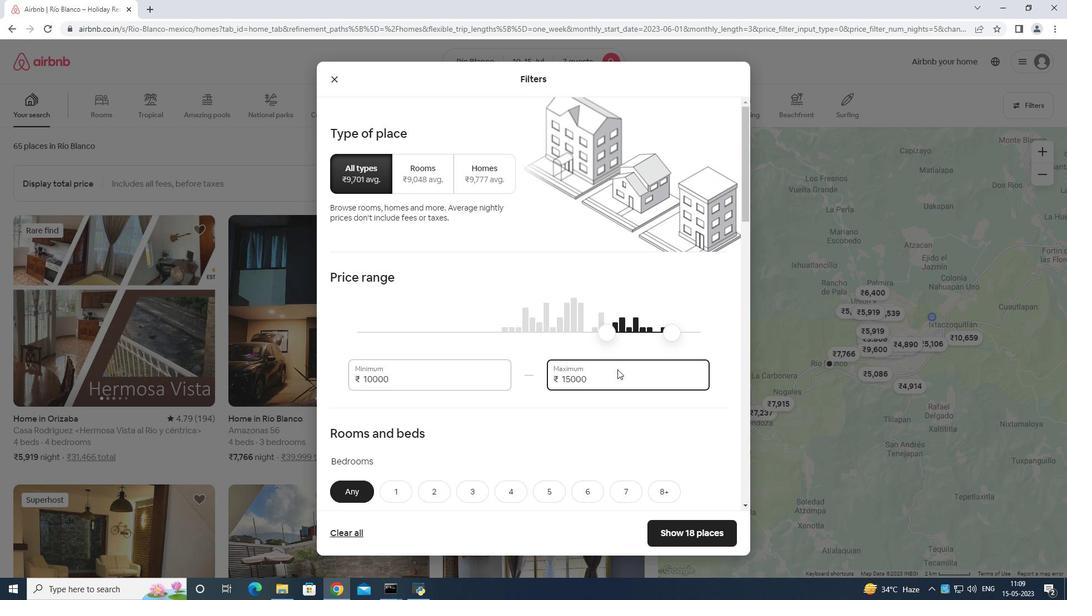
Action: Mouse scrolled (617, 369) with delta (0, 0)
Screenshot: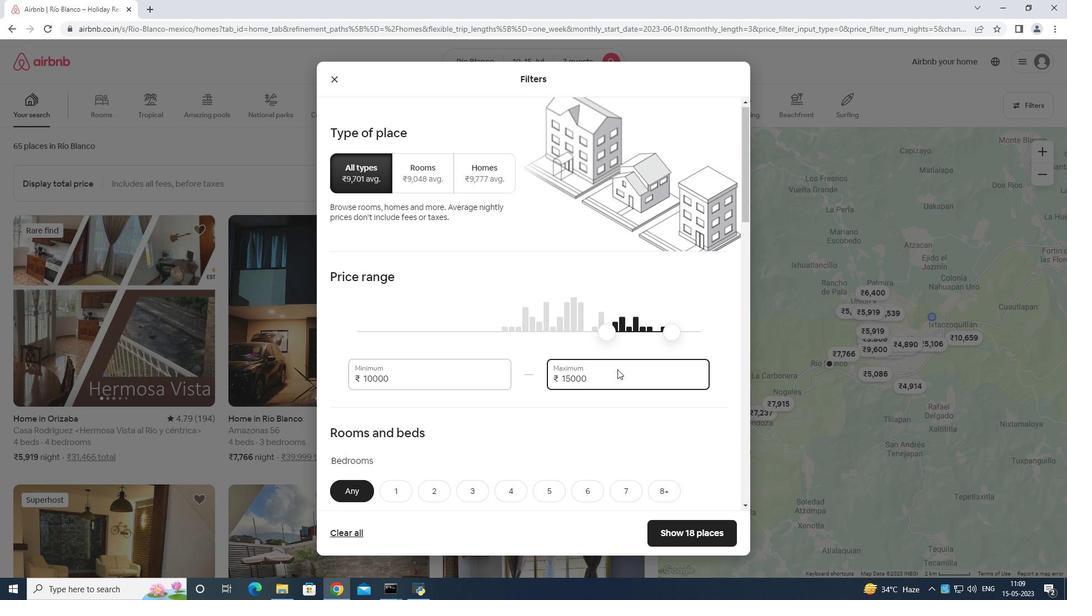
Action: Mouse moved to (515, 270)
Screenshot: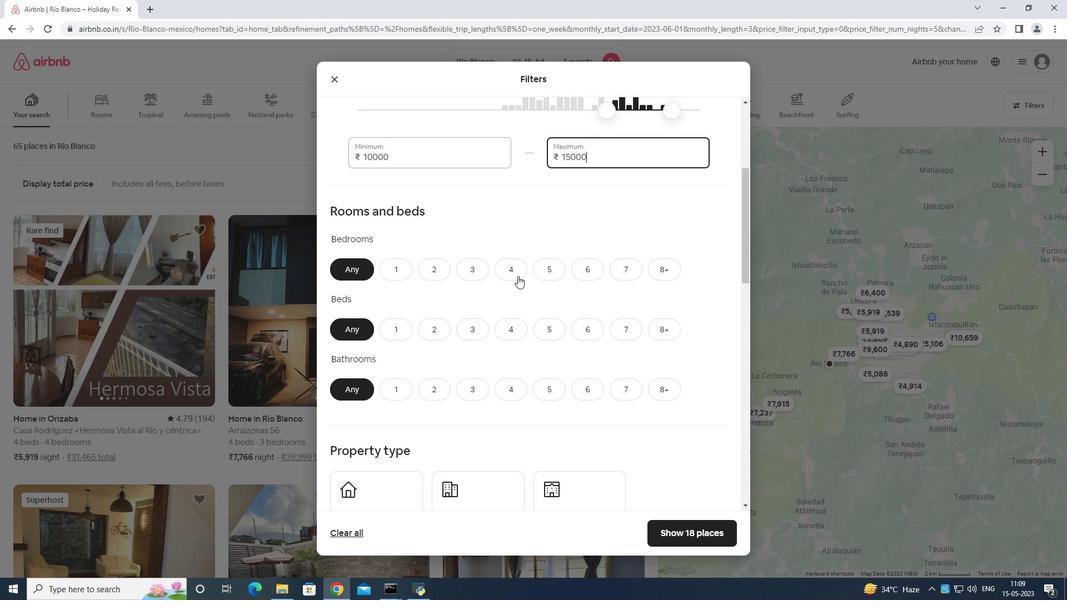 
Action: Mouse pressed left at (515, 270)
Screenshot: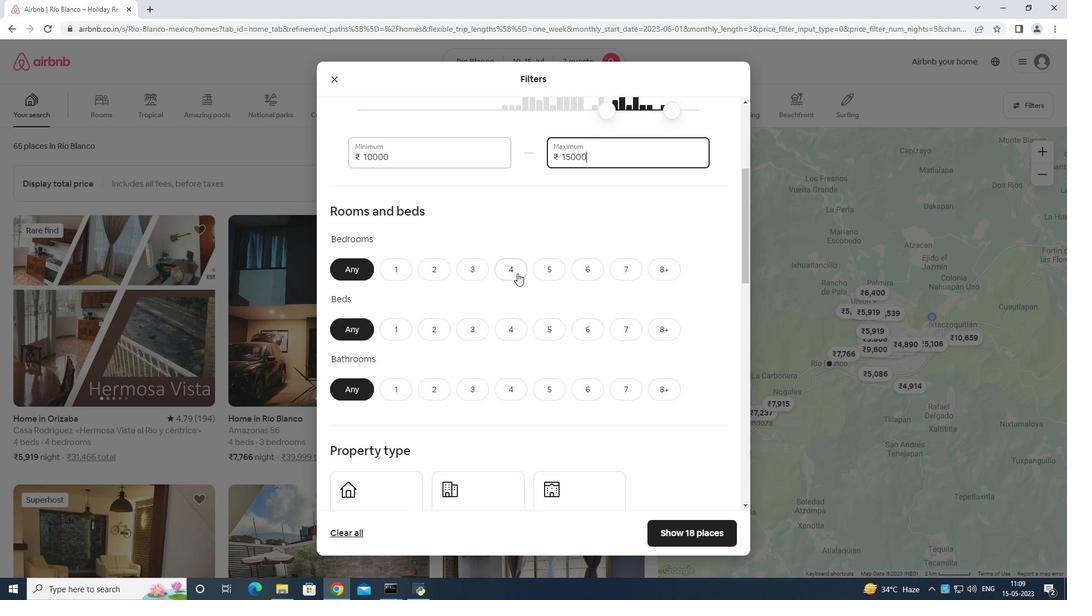 
Action: Mouse moved to (623, 324)
Screenshot: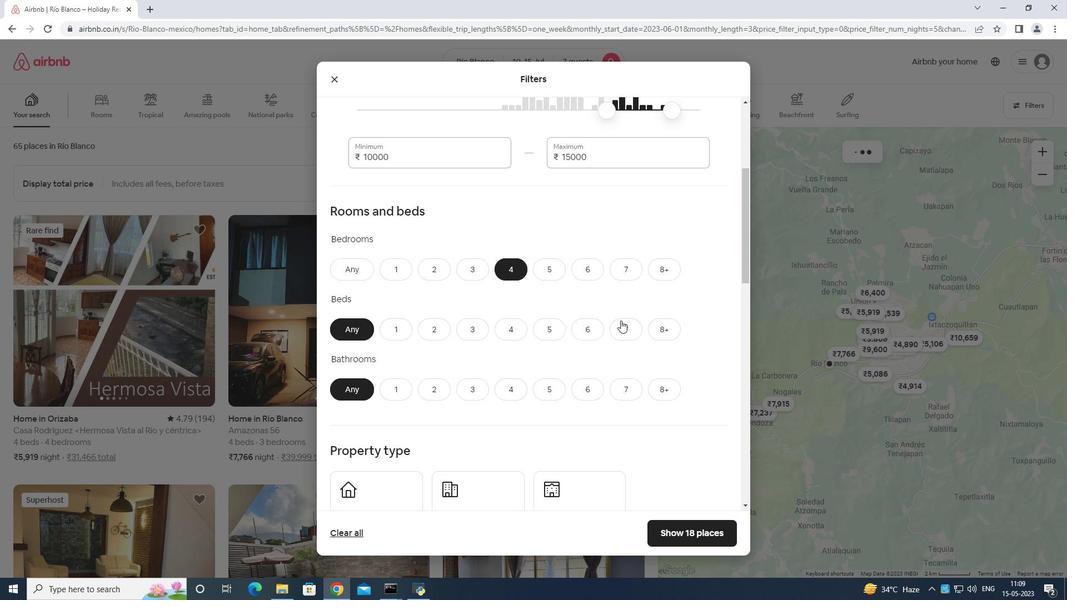 
Action: Mouse pressed left at (623, 324)
Screenshot: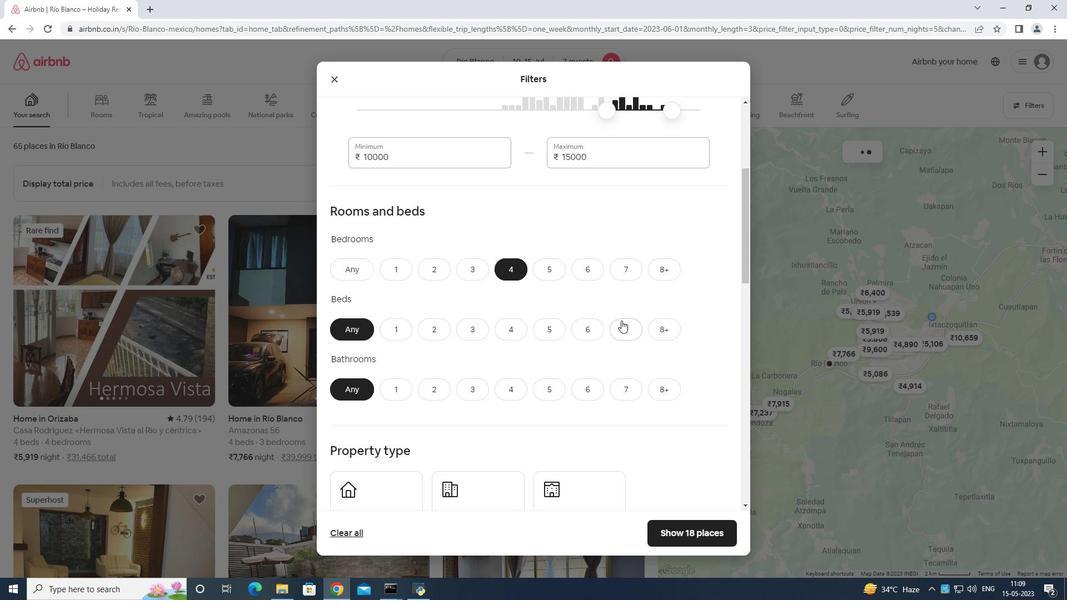 
Action: Mouse moved to (515, 388)
Screenshot: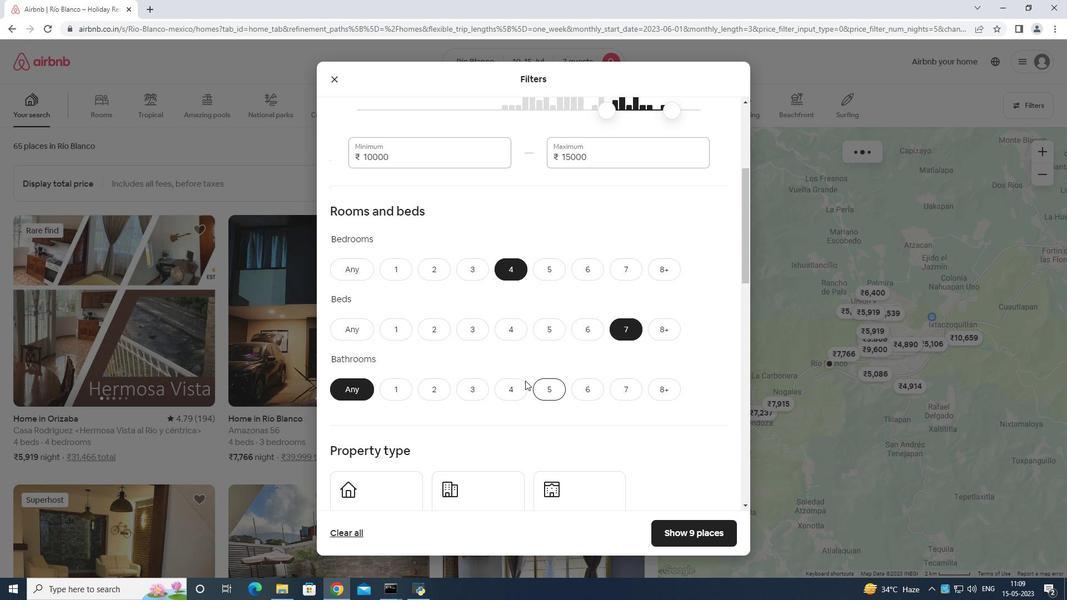 
Action: Mouse pressed left at (515, 388)
Screenshot: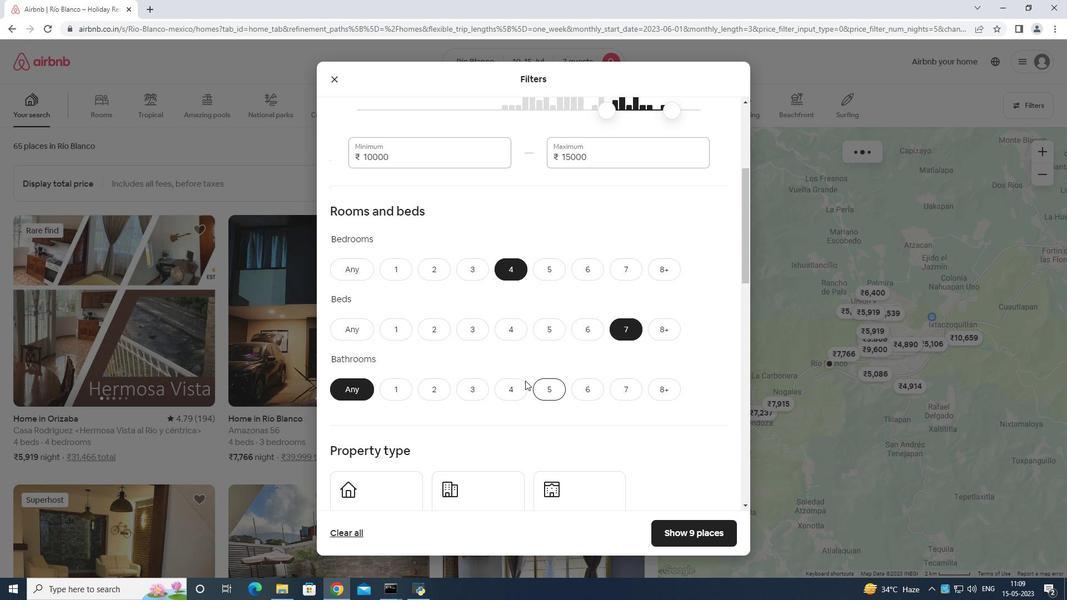 
Action: Mouse moved to (543, 358)
Screenshot: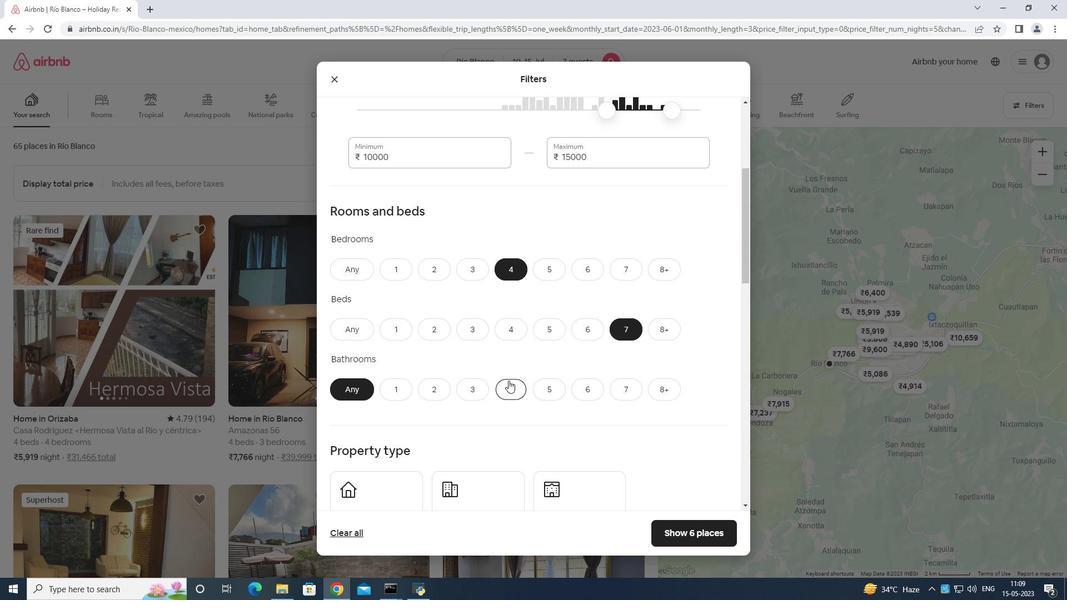 
Action: Mouse scrolled (543, 358) with delta (0, 0)
Screenshot: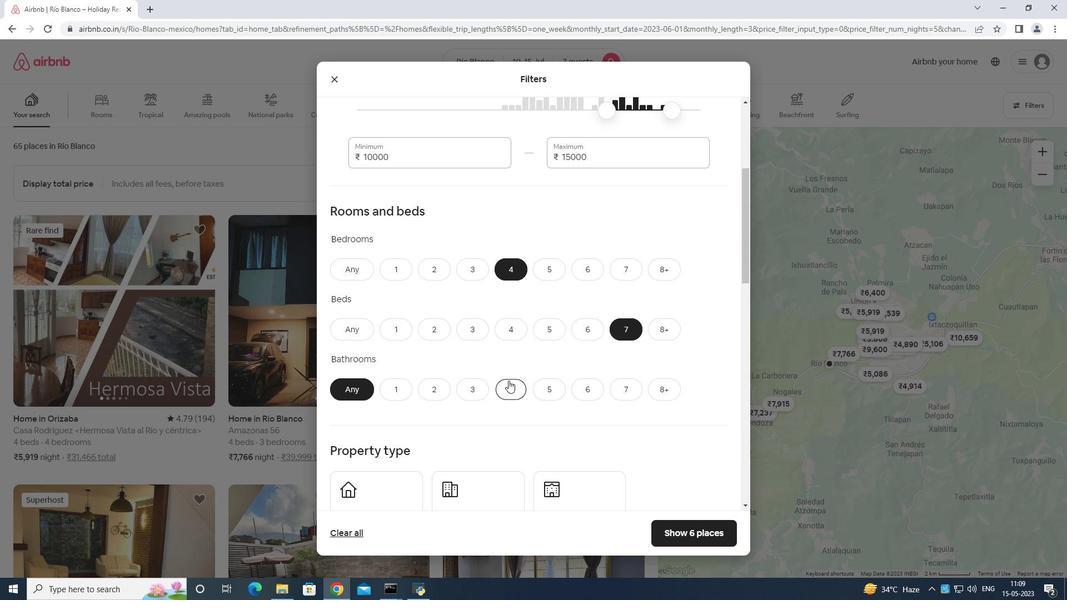 
Action: Mouse moved to (544, 359)
Screenshot: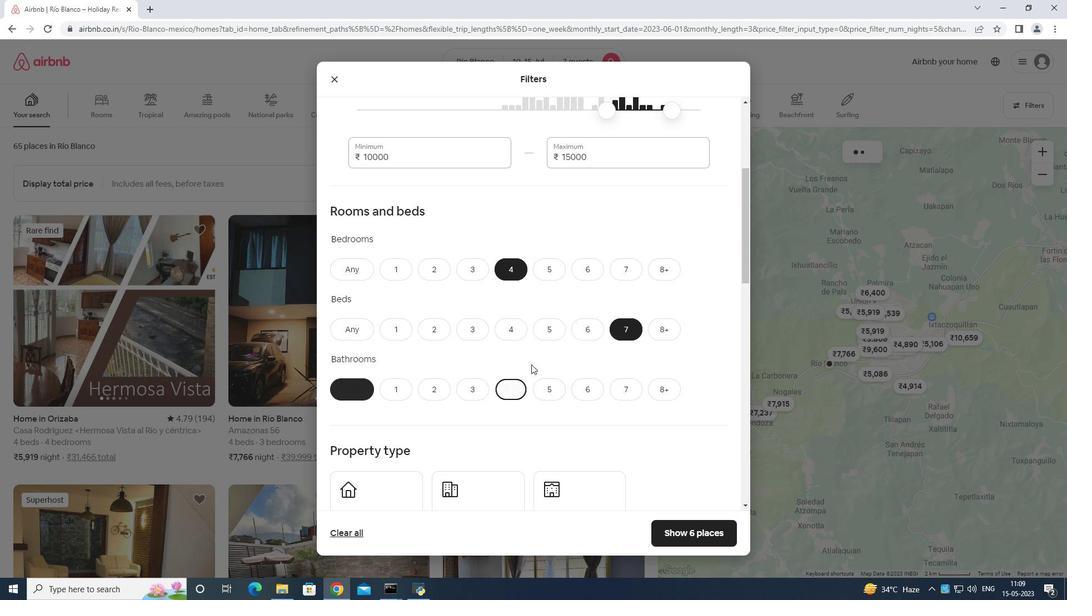 
Action: Mouse scrolled (544, 358) with delta (0, 0)
Screenshot: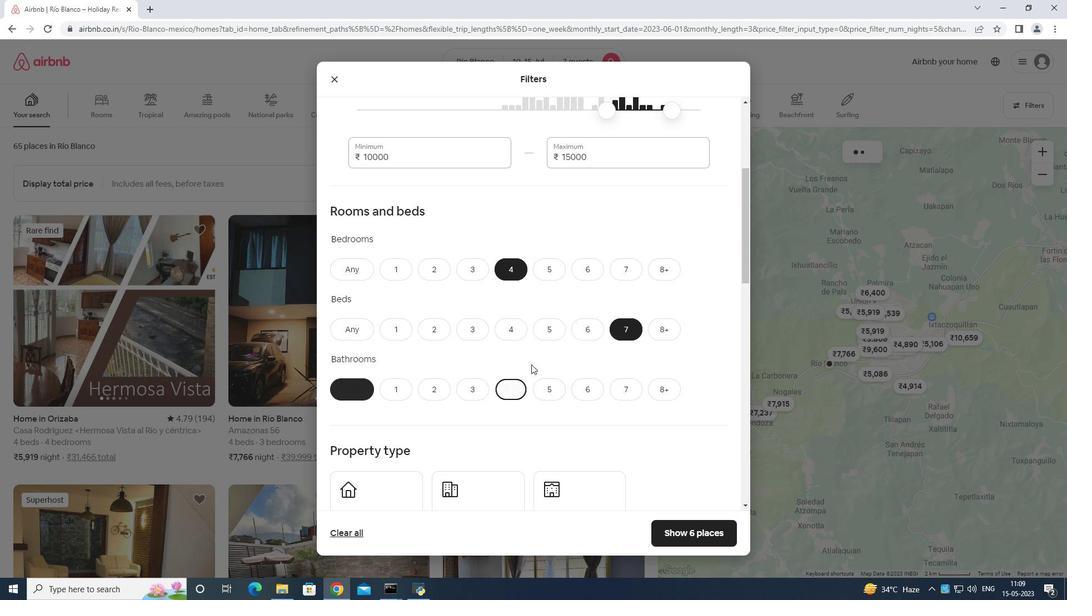 
Action: Mouse moved to (544, 359)
Screenshot: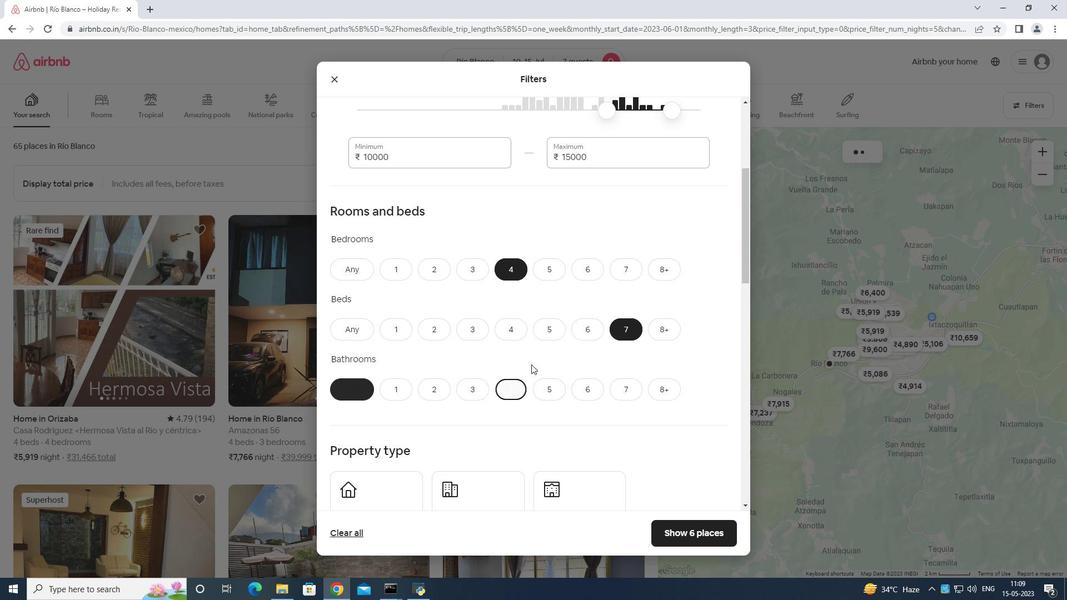 
Action: Mouse scrolled (544, 359) with delta (0, 0)
Screenshot: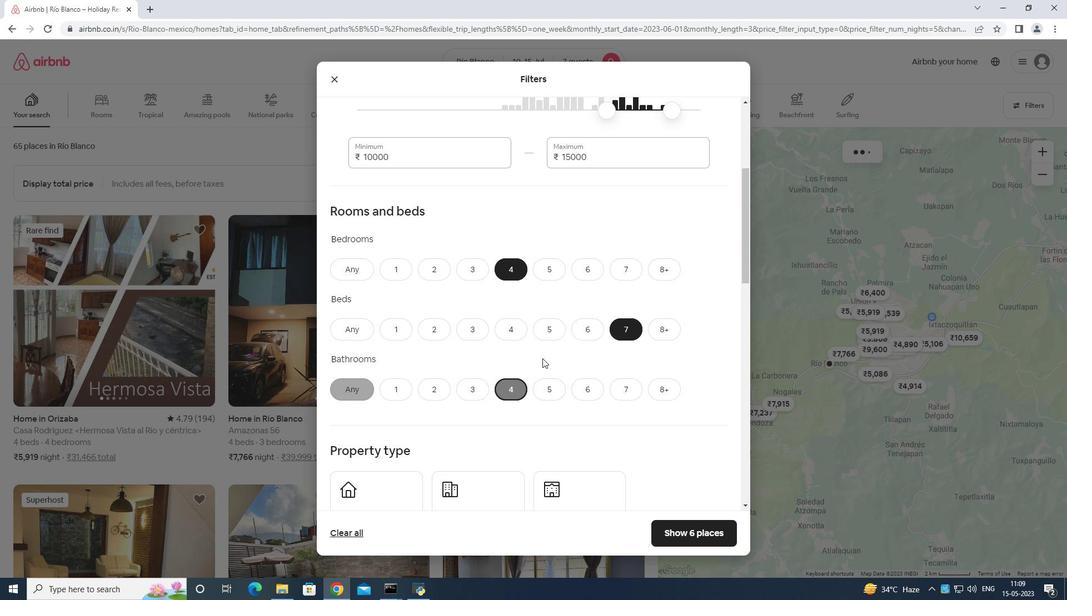 
Action: Mouse moved to (410, 343)
Screenshot: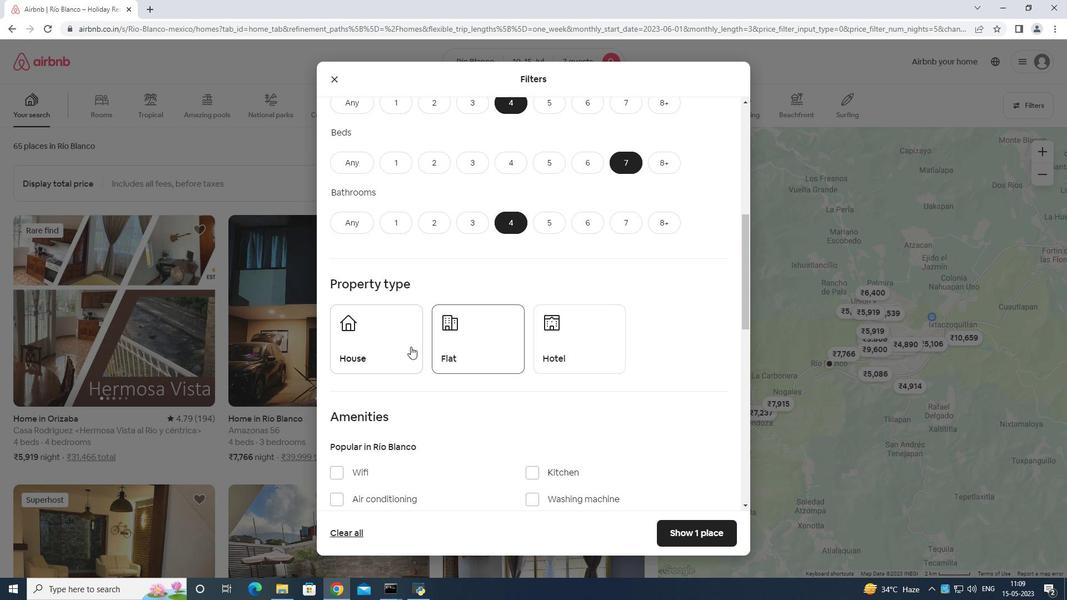 
Action: Mouse pressed left at (410, 343)
Screenshot: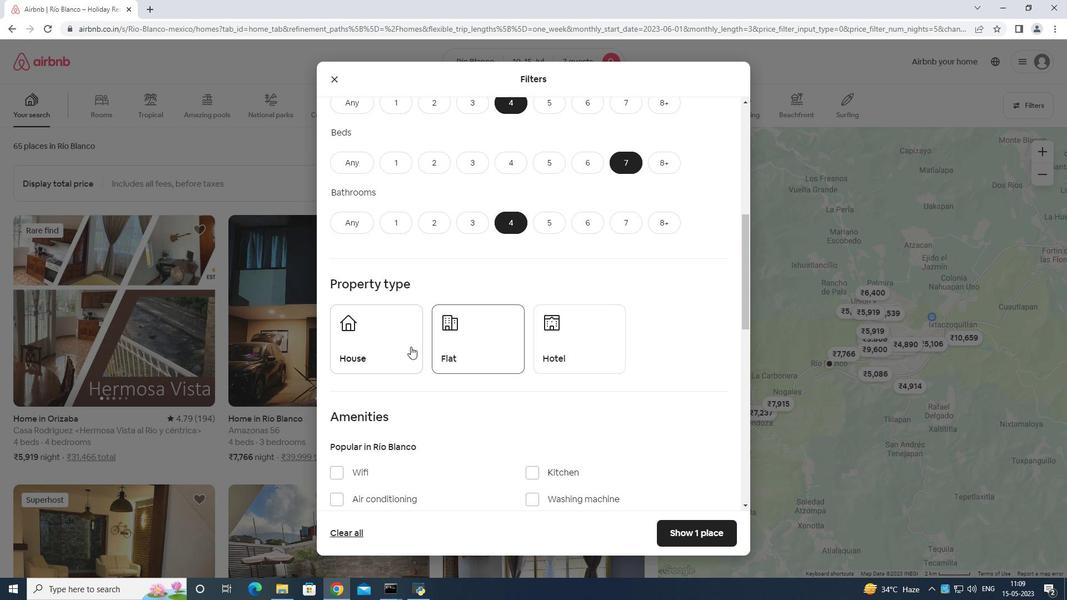 
Action: Mouse moved to (490, 339)
Screenshot: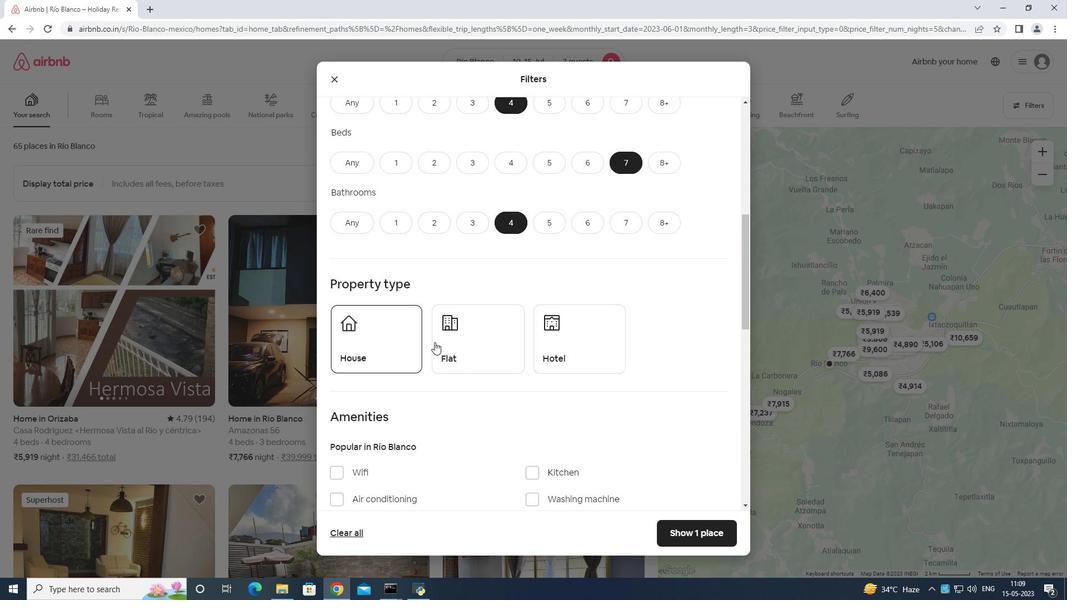 
Action: Mouse pressed left at (490, 339)
Screenshot: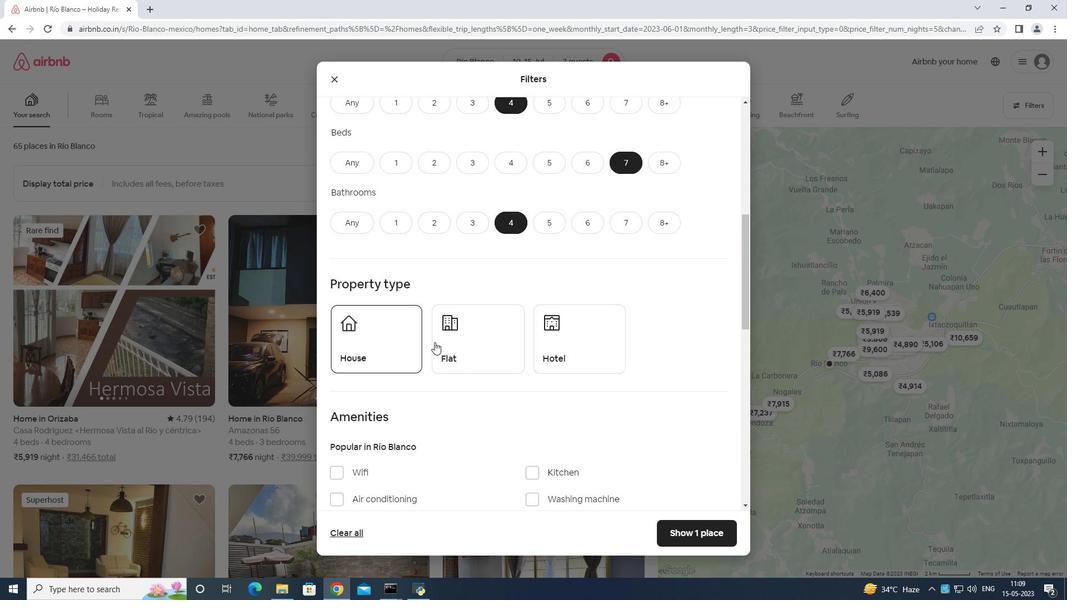 
Action: Mouse moved to (515, 328)
Screenshot: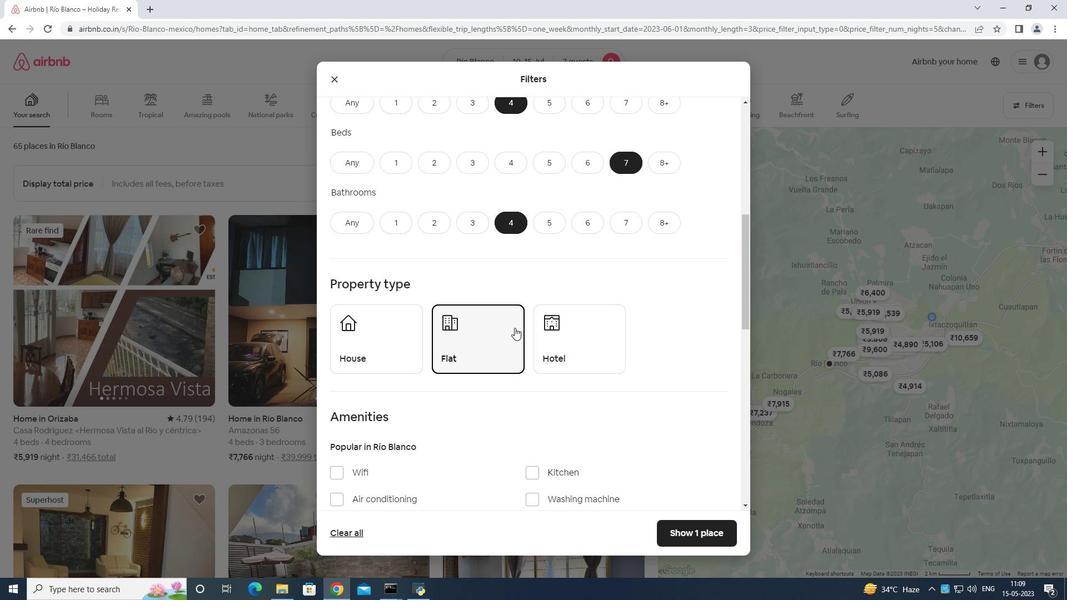 
Action: Mouse scrolled (515, 327) with delta (0, 0)
Screenshot: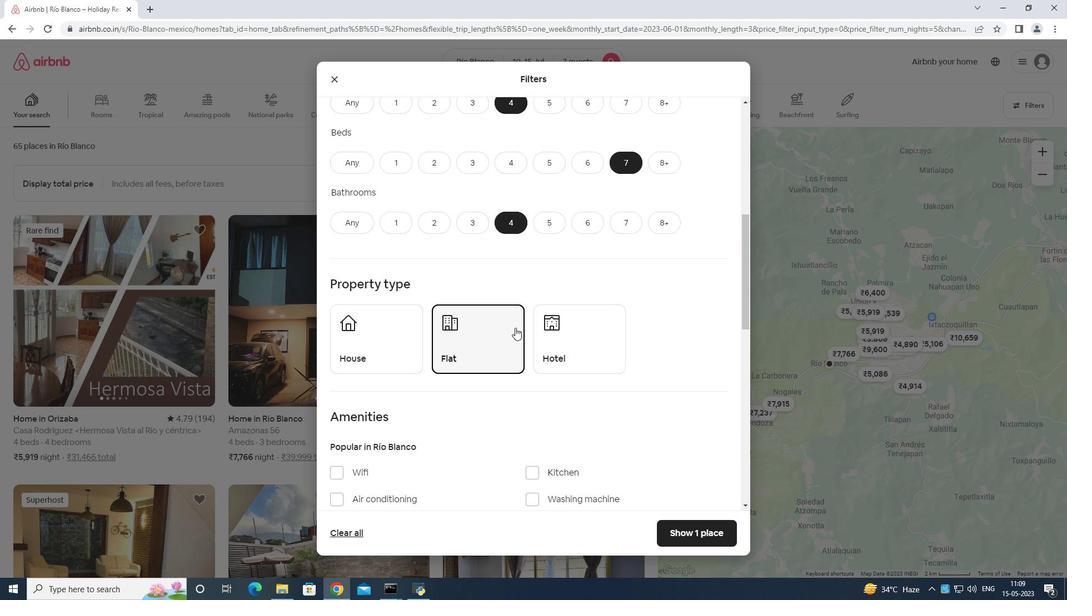 
Action: Mouse scrolled (515, 327) with delta (0, 0)
Screenshot: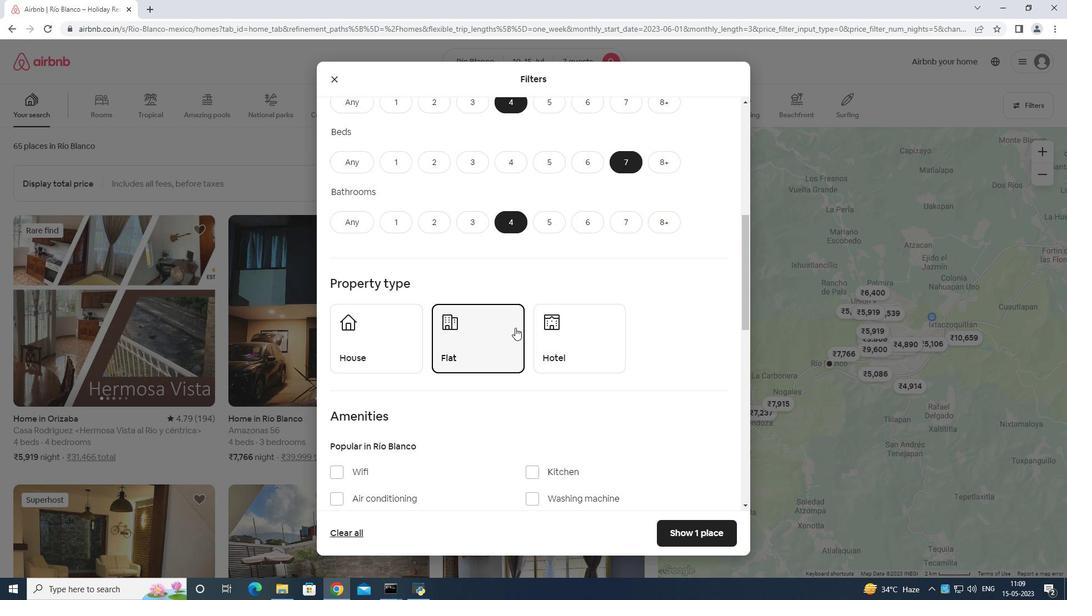 
Action: Mouse scrolled (515, 327) with delta (0, 0)
Screenshot: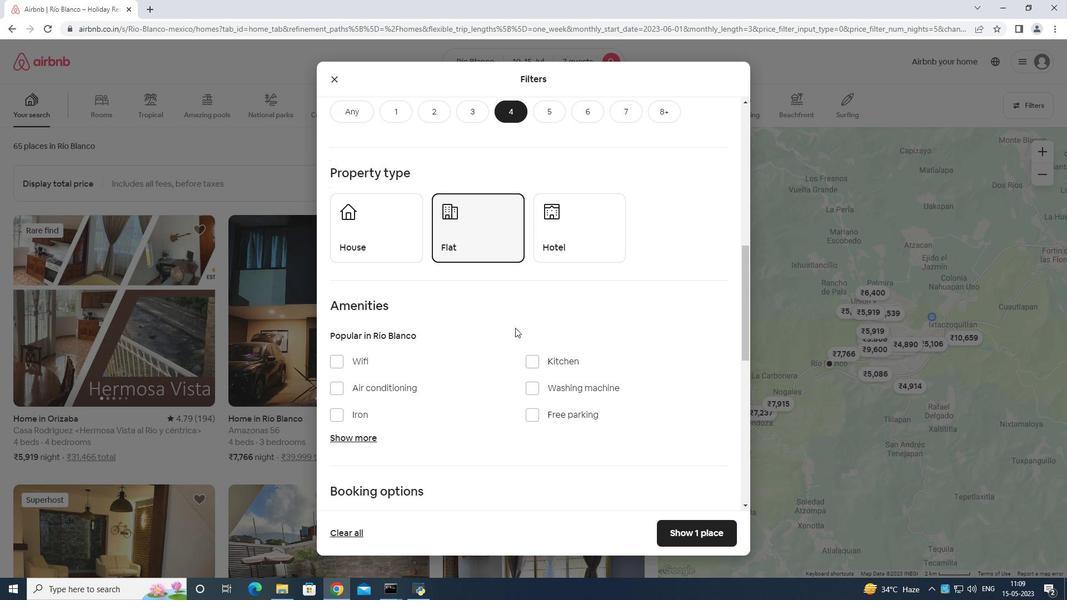
Action: Mouse moved to (339, 303)
Screenshot: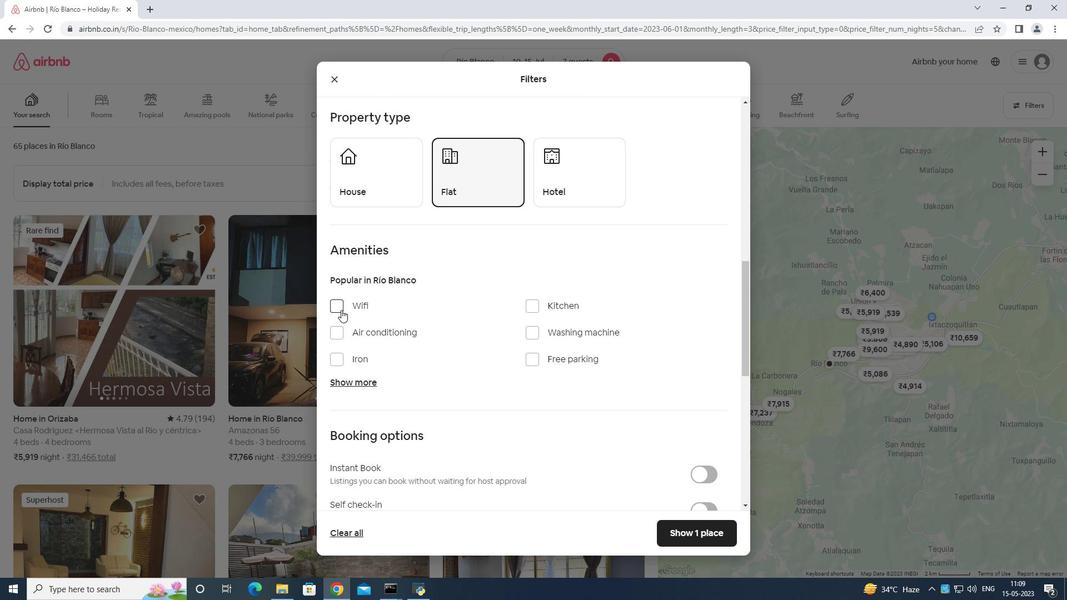 
Action: Mouse pressed left at (339, 303)
Screenshot: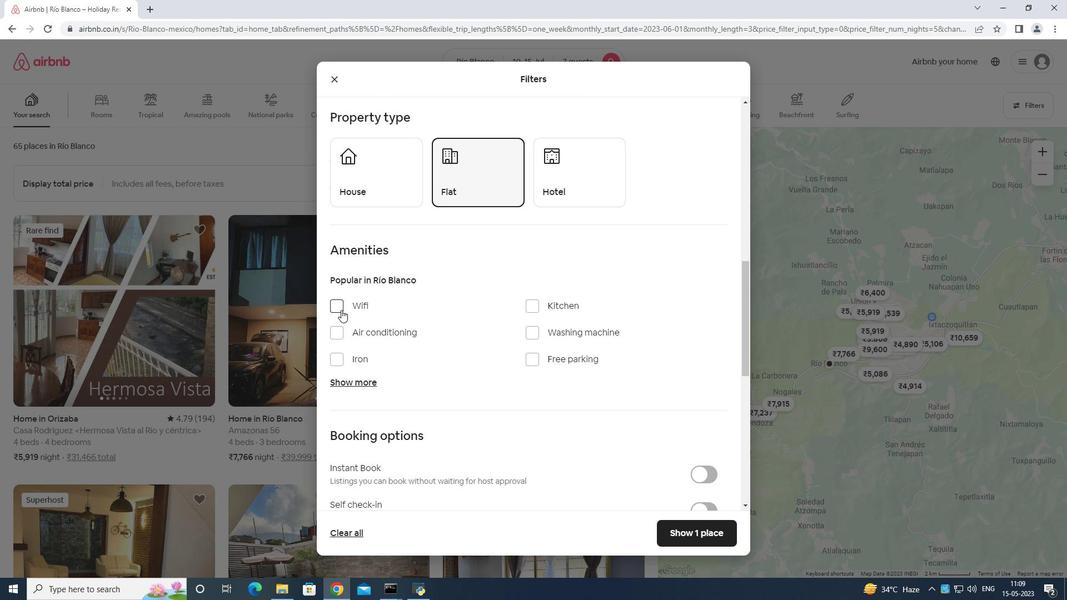 
Action: Mouse moved to (345, 374)
Screenshot: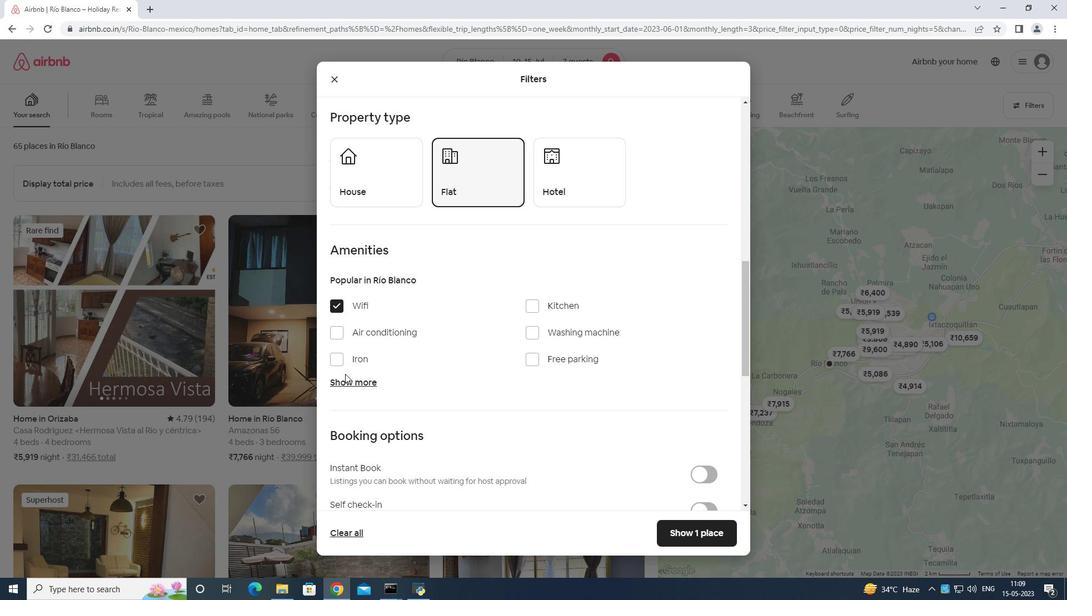 
Action: Mouse pressed left at (345, 374)
Screenshot: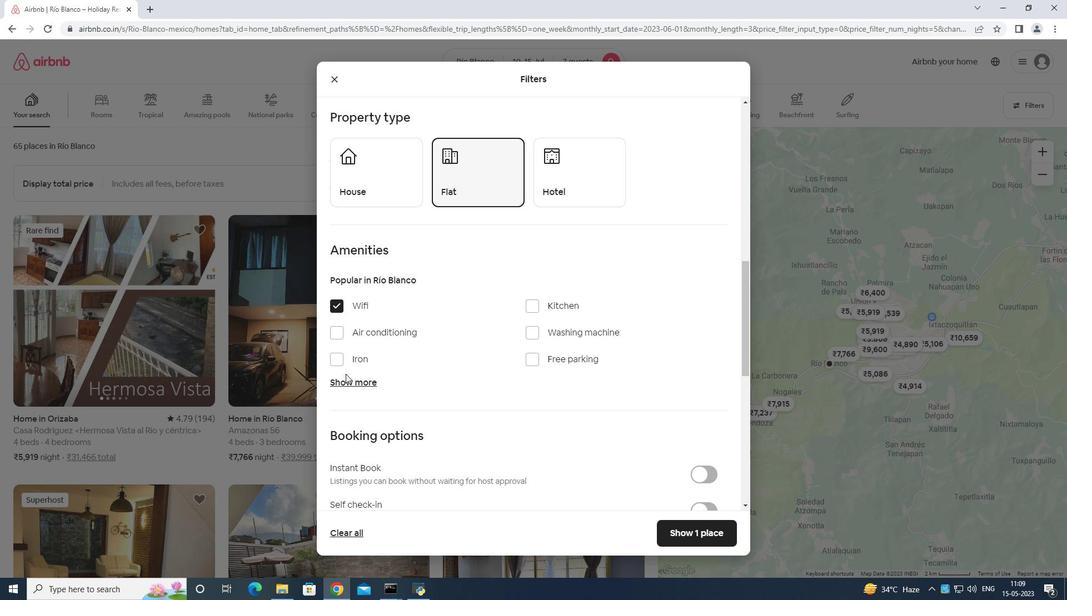 
Action: Mouse moved to (364, 391)
Screenshot: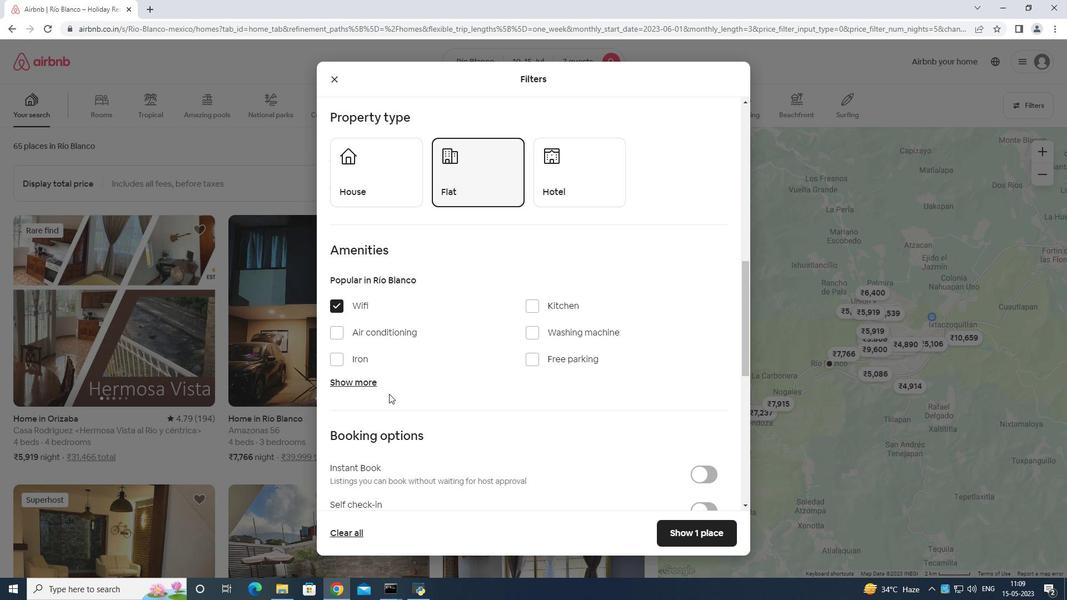 
Action: Mouse pressed left at (364, 391)
Screenshot: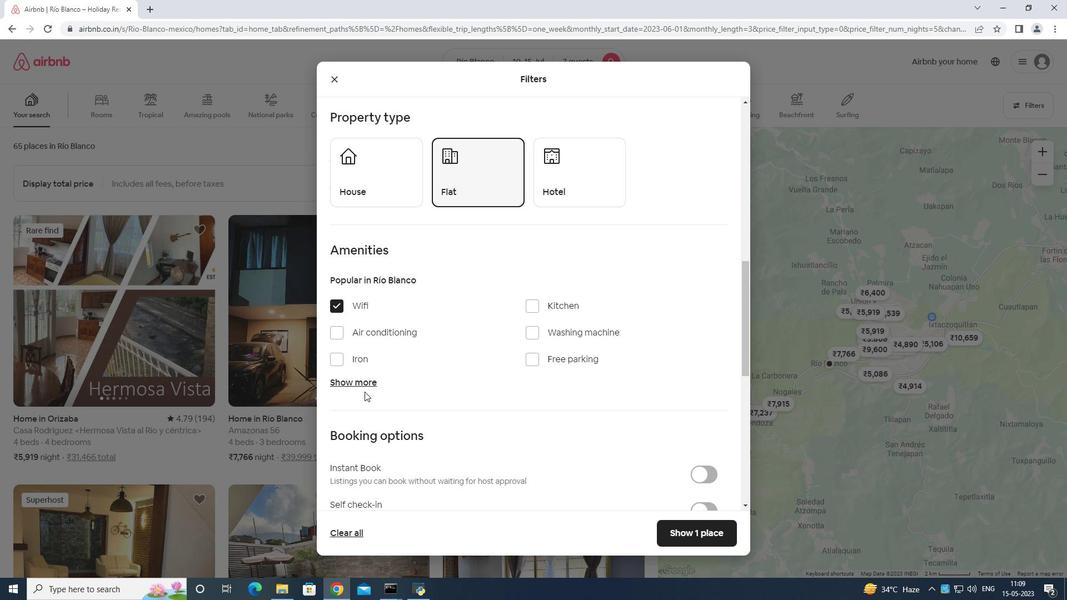 
Action: Mouse moved to (366, 381)
Screenshot: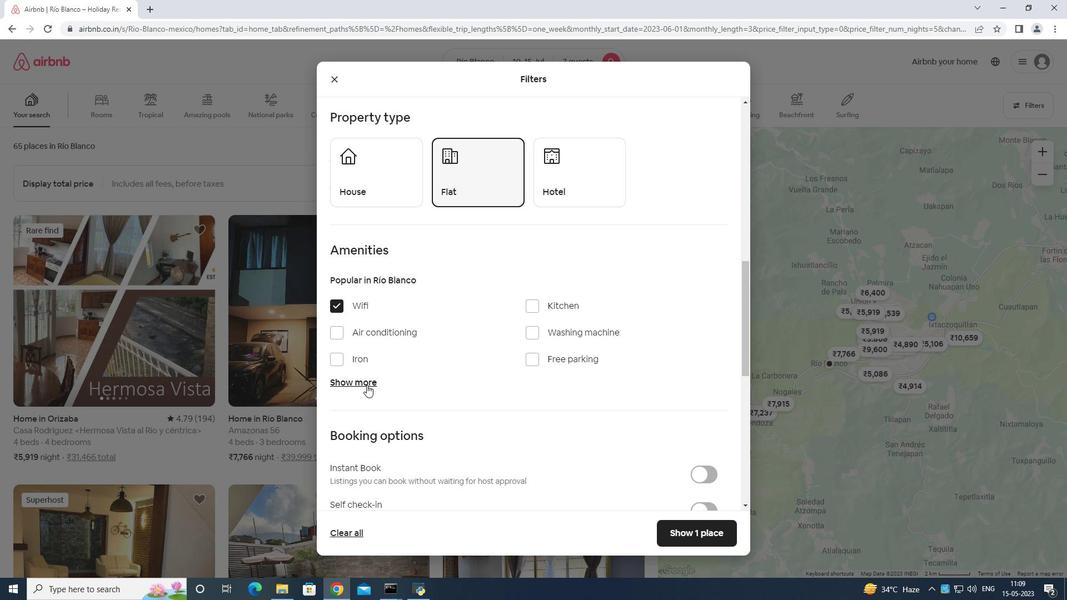 
Action: Mouse pressed left at (366, 381)
Screenshot: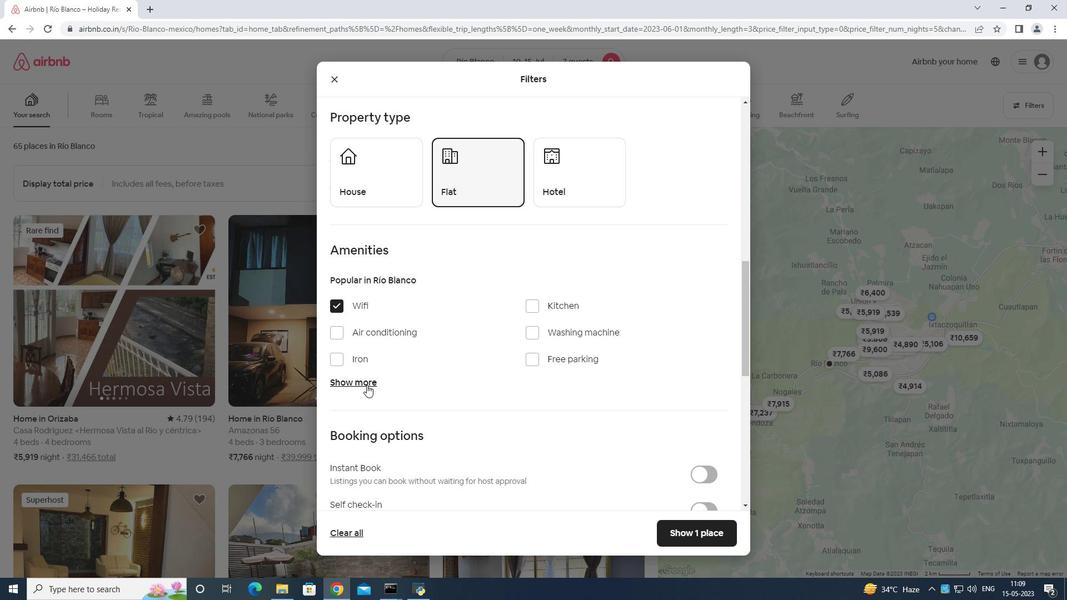 
Action: Mouse moved to (537, 363)
Screenshot: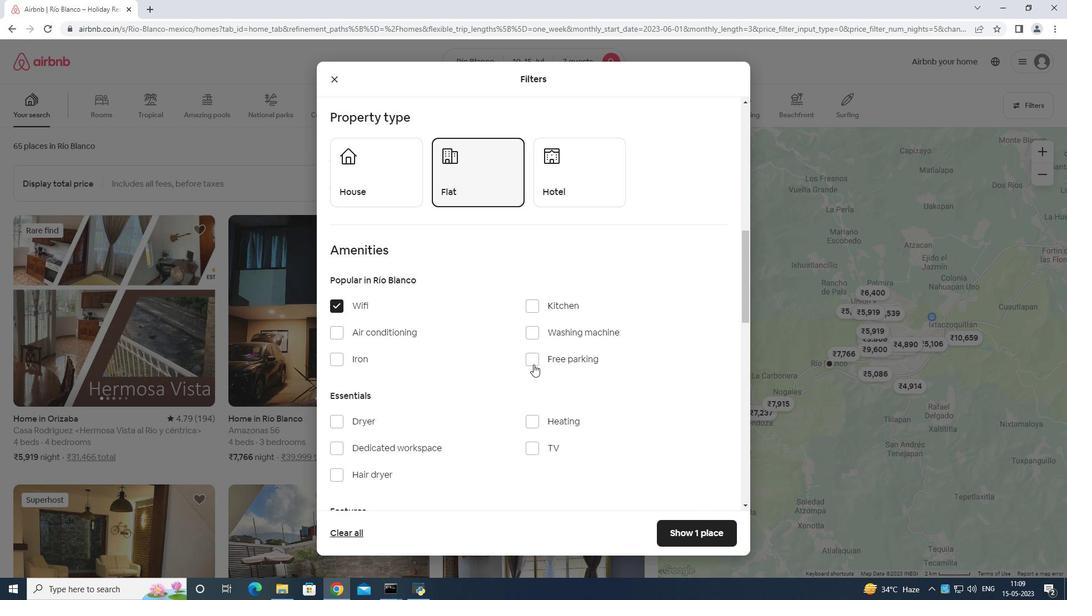 
Action: Mouse pressed left at (537, 363)
Screenshot: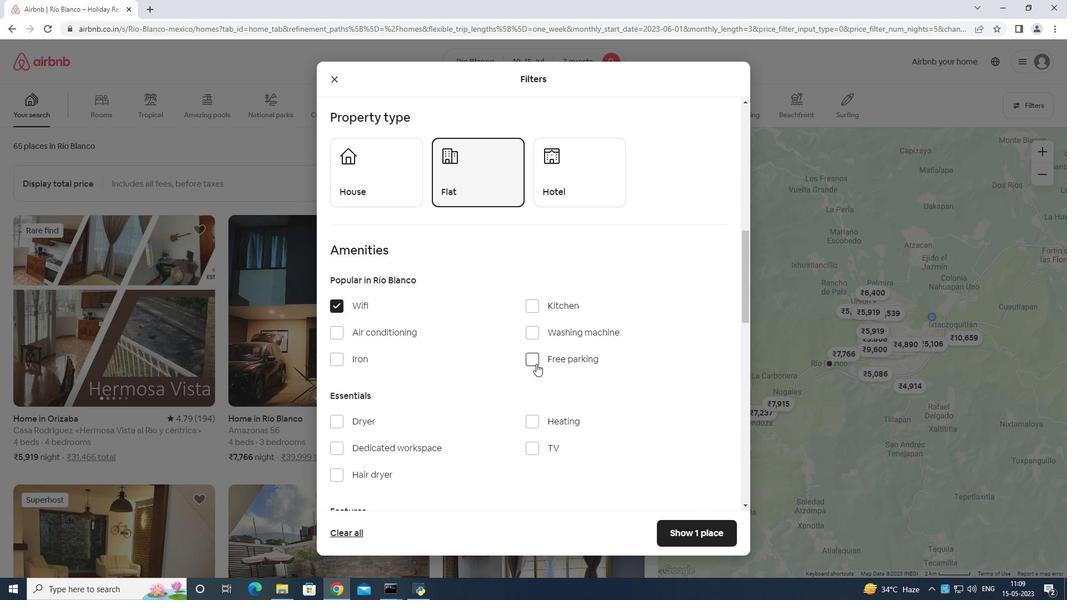 
Action: Mouse moved to (537, 355)
Screenshot: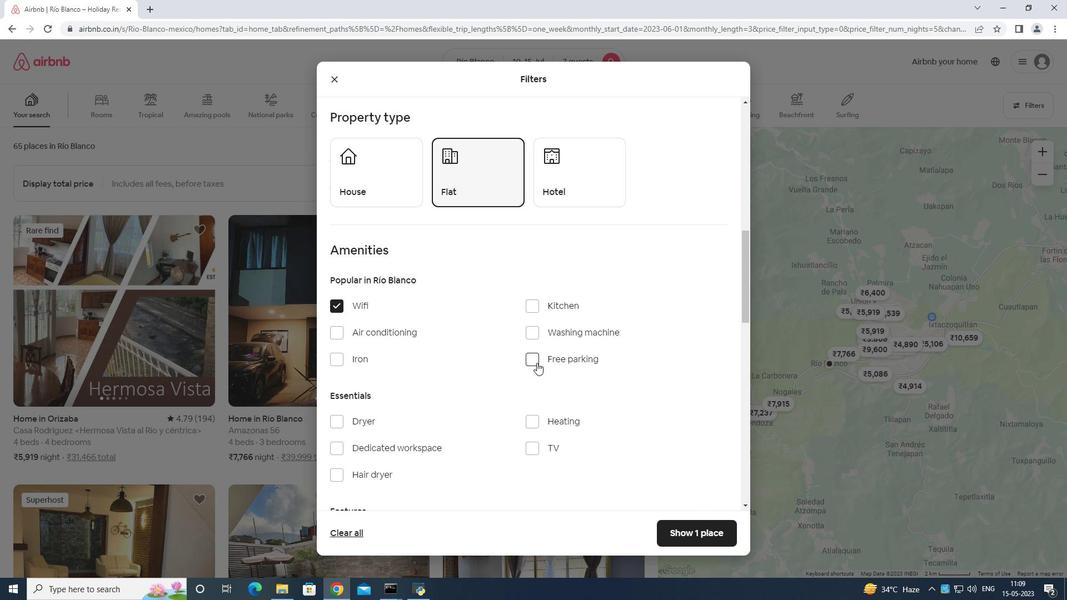 
Action: Mouse scrolled (537, 354) with delta (0, 0)
Screenshot: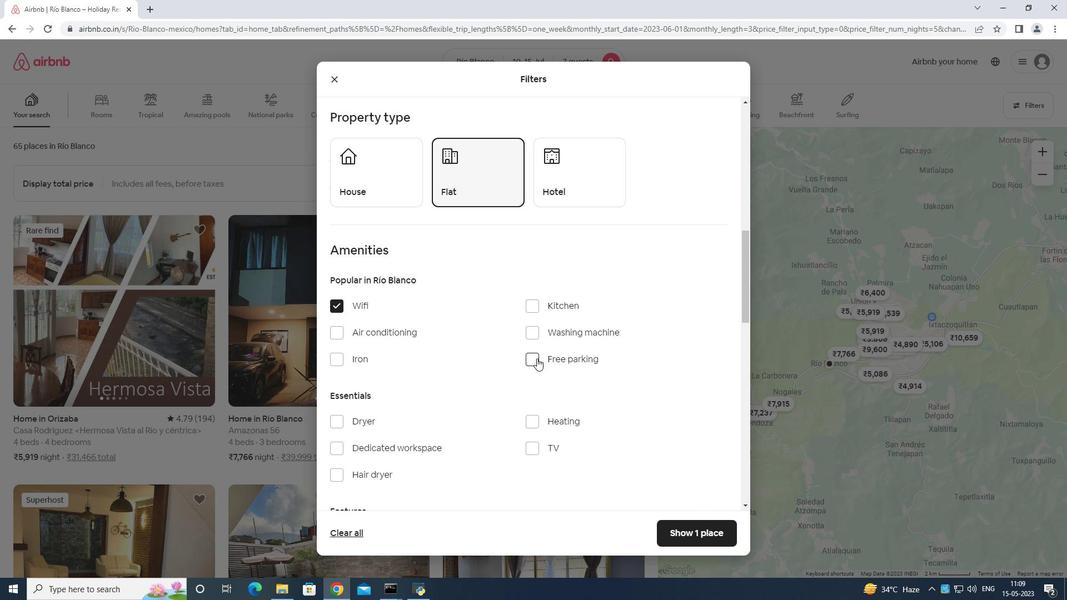 
Action: Mouse scrolled (537, 354) with delta (0, 0)
Screenshot: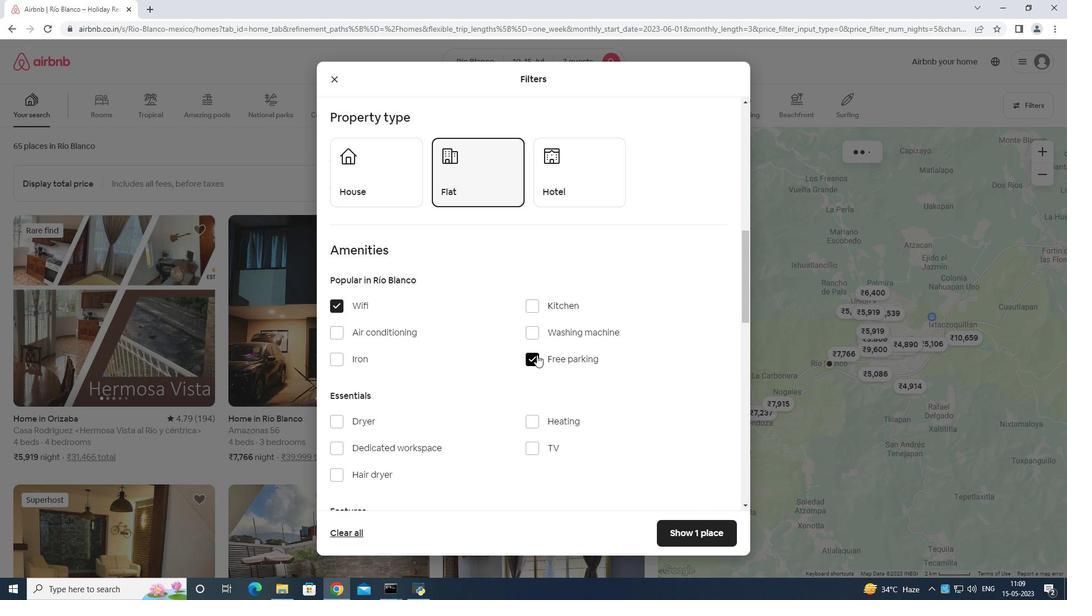 
Action: Mouse moved to (532, 340)
Screenshot: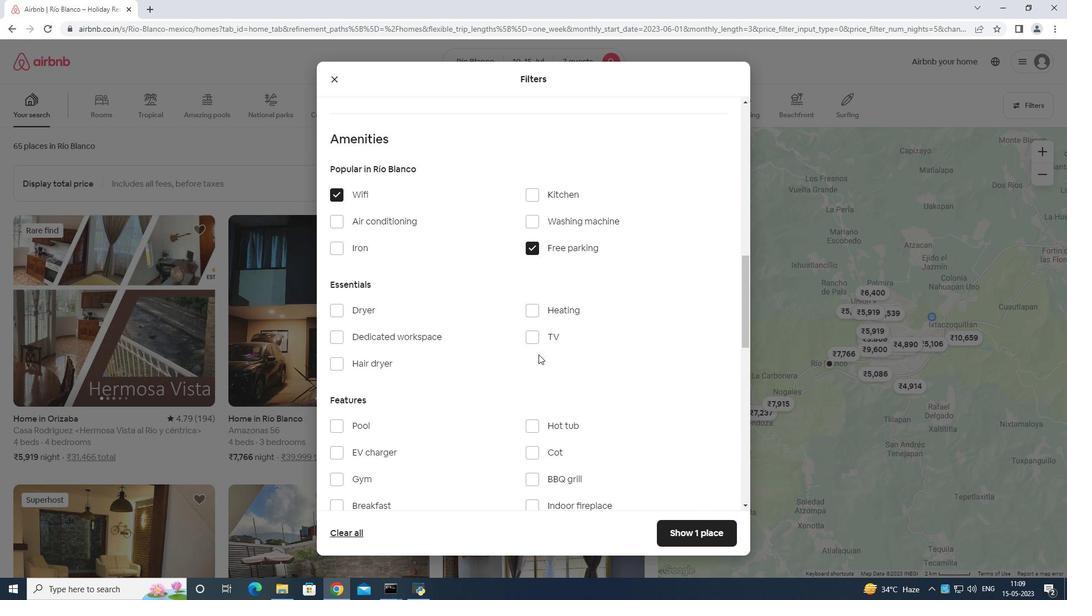 
Action: Mouse pressed left at (532, 340)
Screenshot: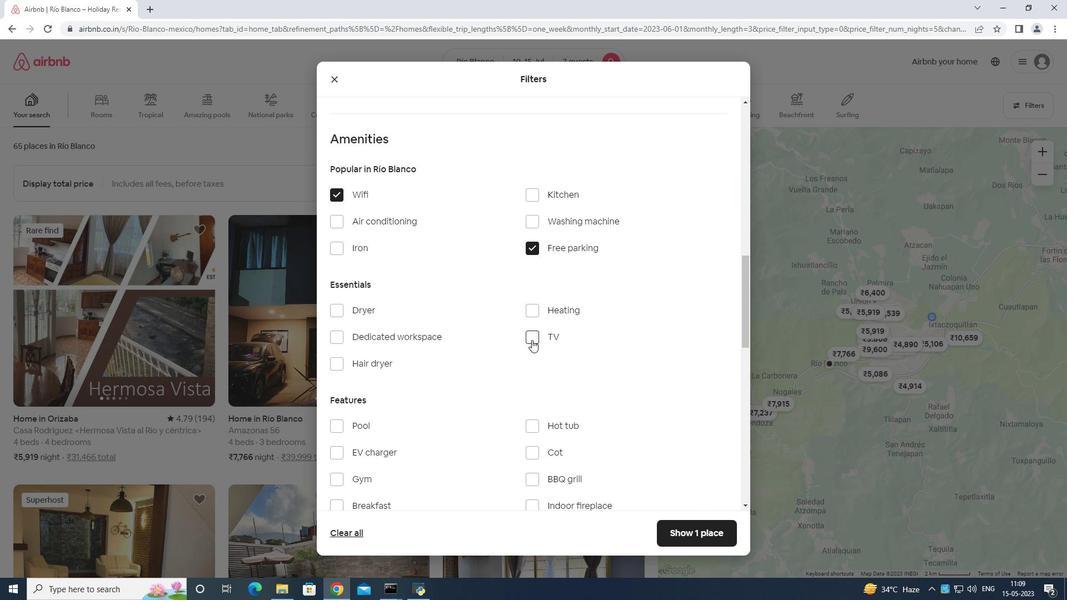 
Action: Mouse moved to (527, 335)
Screenshot: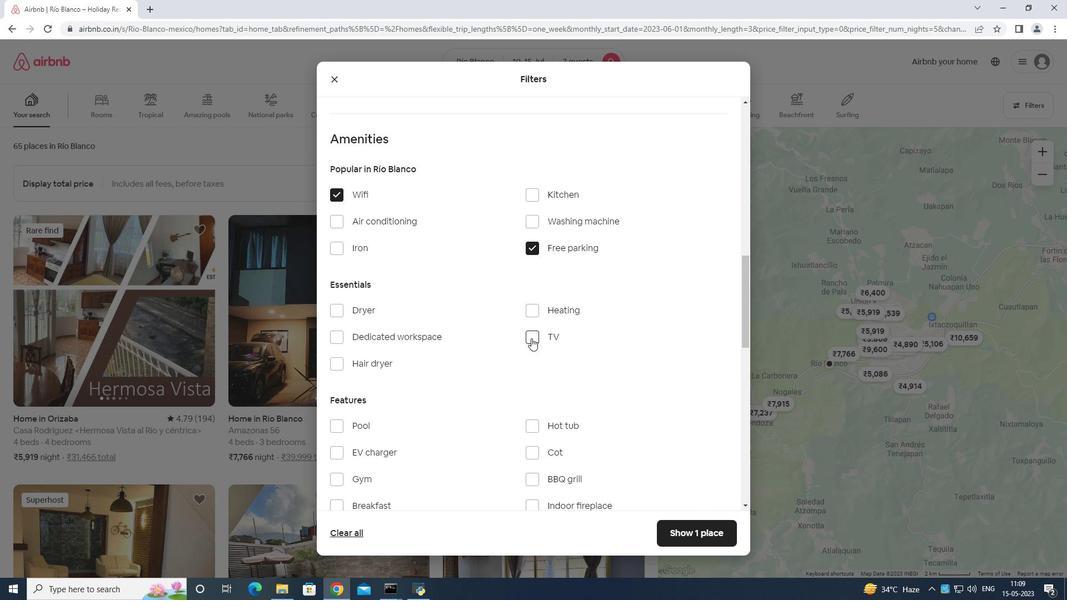 
Action: Mouse scrolled (527, 335) with delta (0, 0)
Screenshot: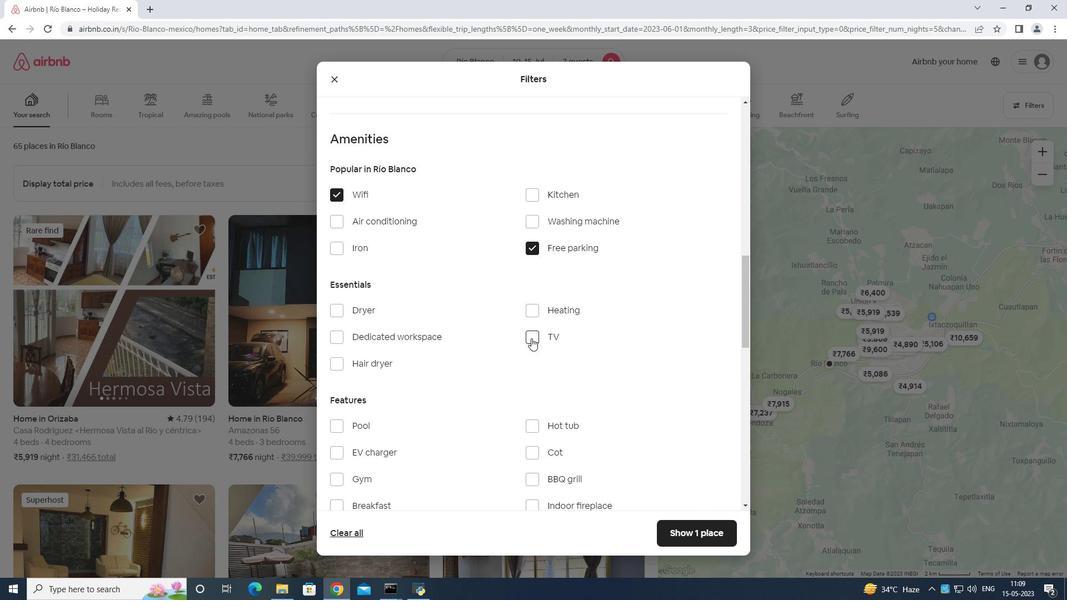 
Action: Mouse moved to (527, 338)
Screenshot: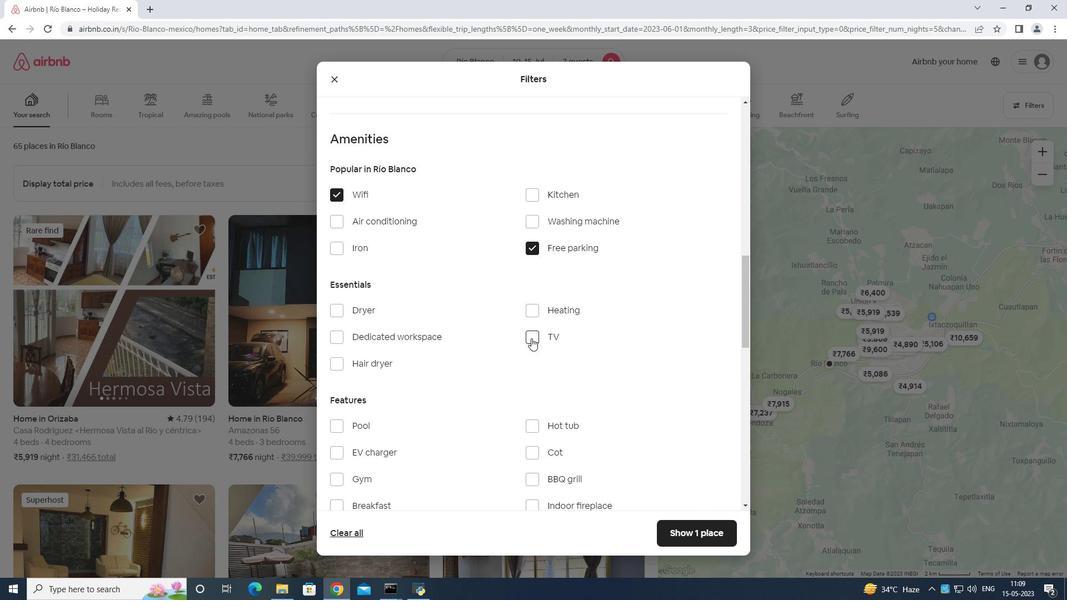 
Action: Mouse scrolled (527, 338) with delta (0, 0)
Screenshot: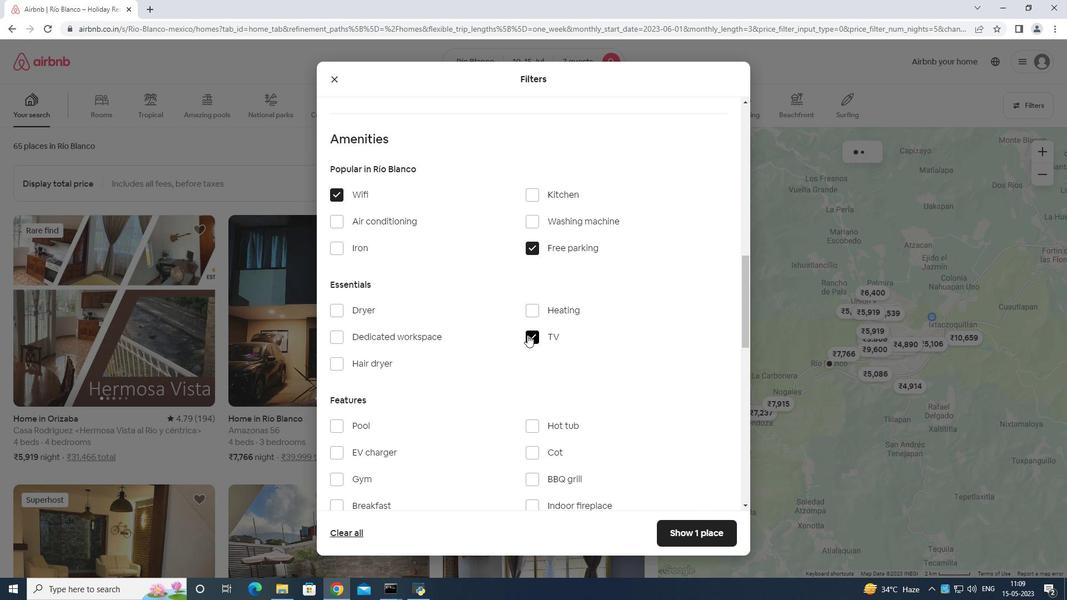 
Action: Mouse moved to (527, 339)
Screenshot: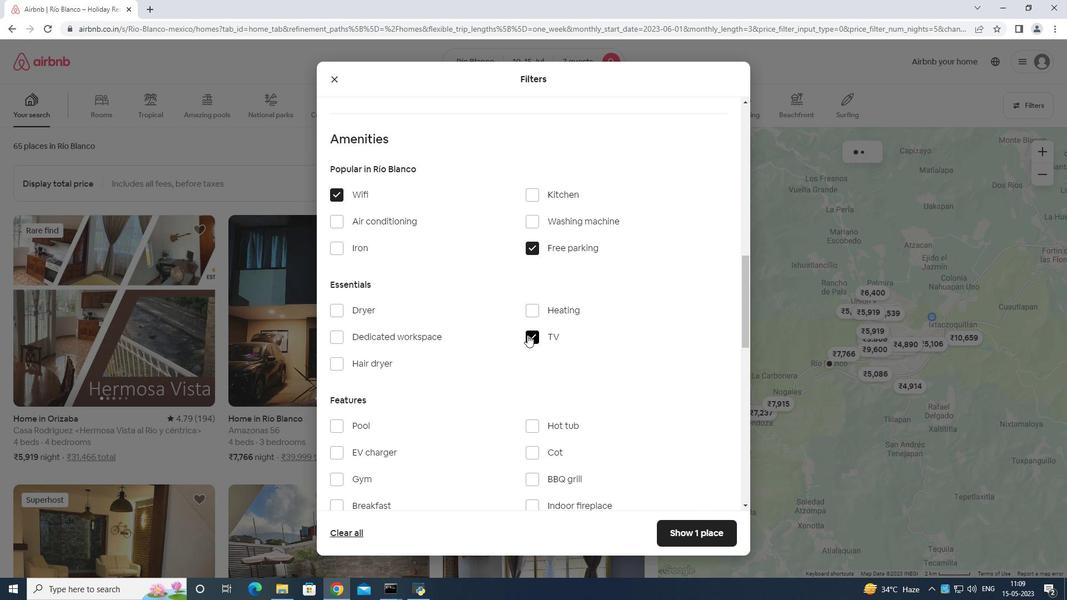 
Action: Mouse scrolled (527, 338) with delta (0, 0)
Screenshot: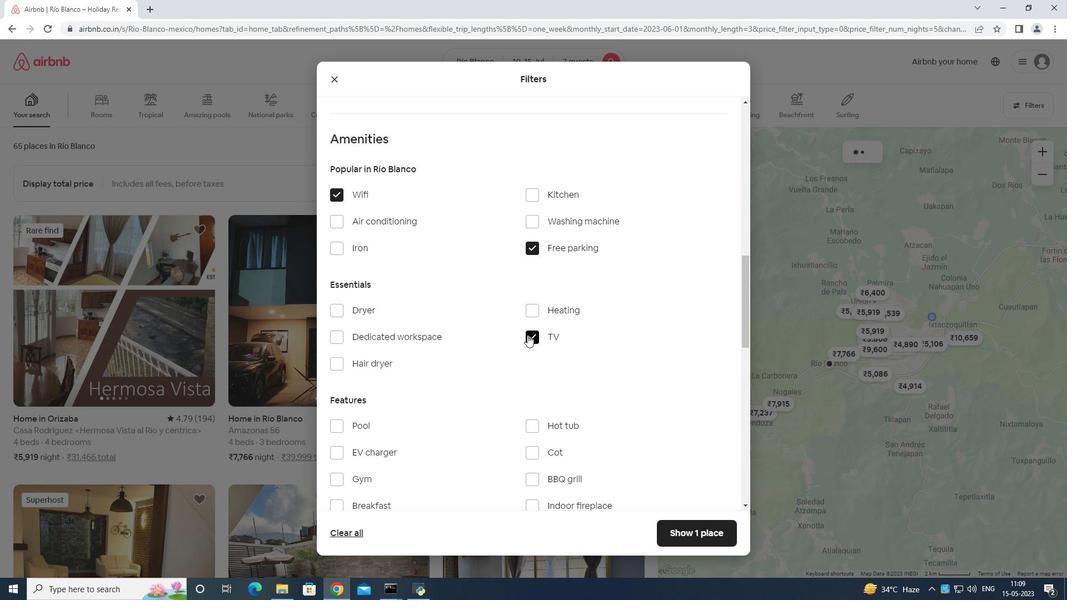 
Action: Mouse moved to (371, 319)
Screenshot: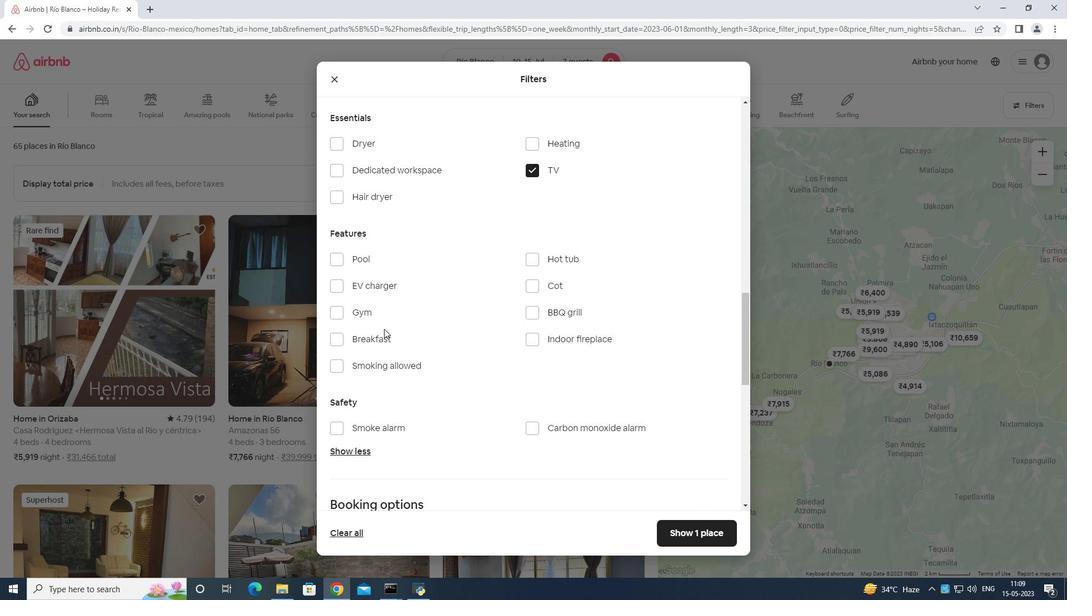
Action: Mouse pressed left at (371, 319)
Screenshot: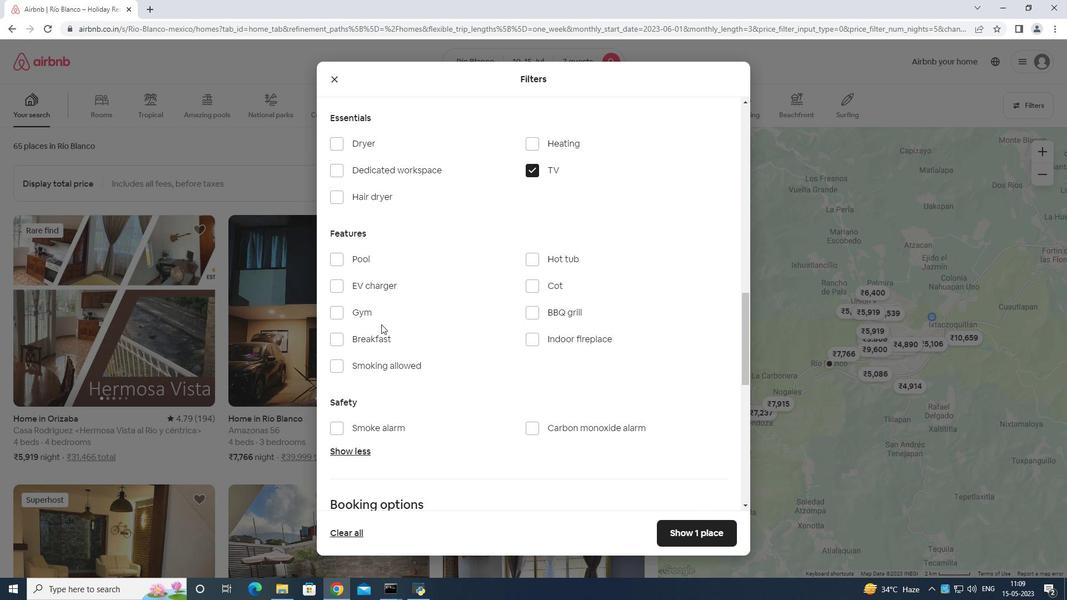 
Action: Mouse moved to (373, 335)
Screenshot: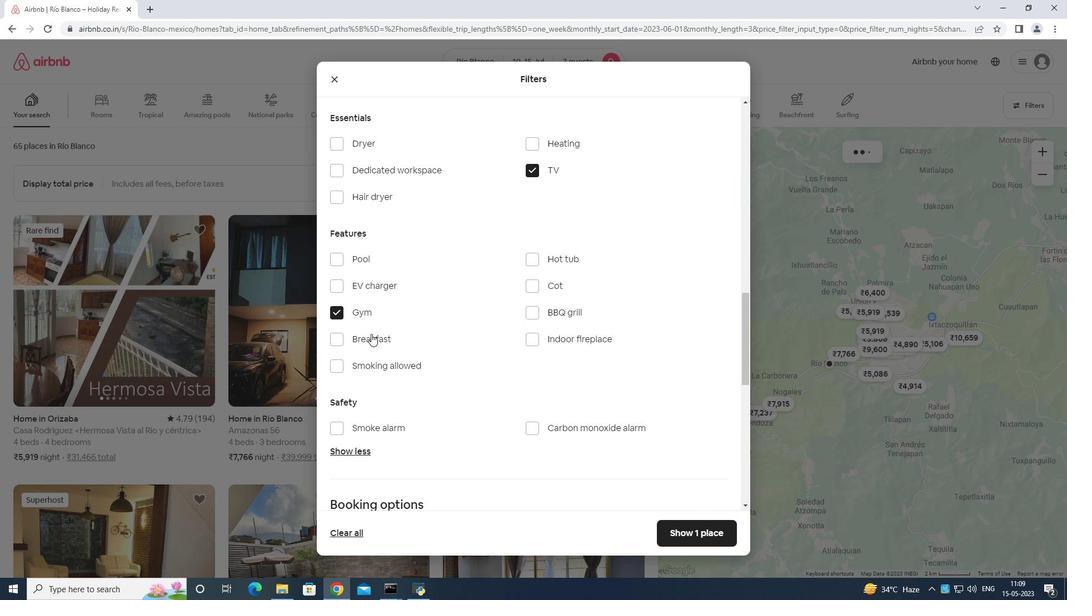 
Action: Mouse pressed left at (373, 335)
Screenshot: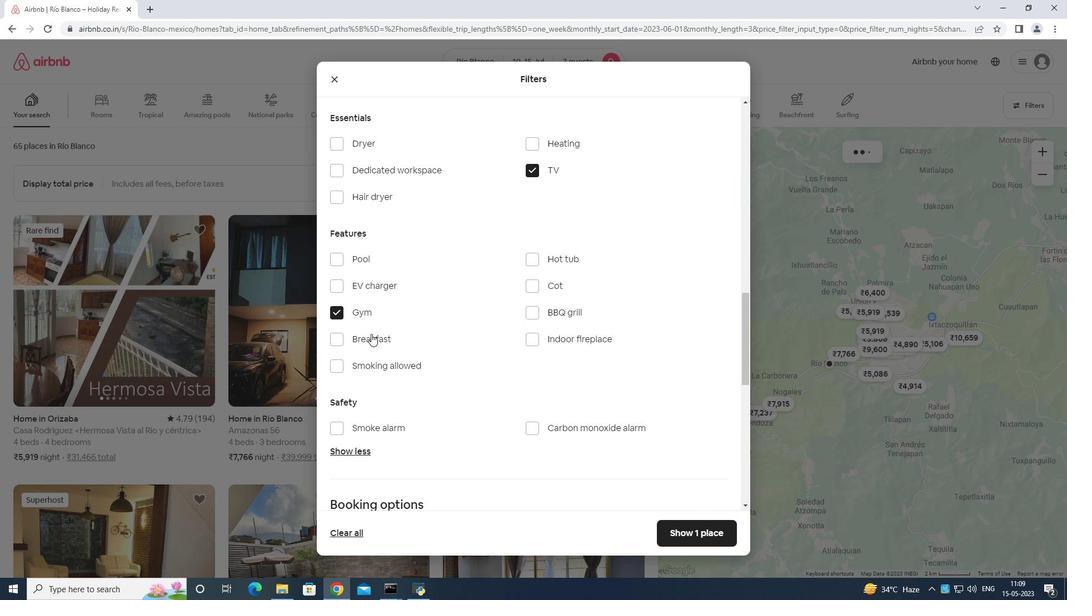 
Action: Mouse moved to (362, 337)
Screenshot: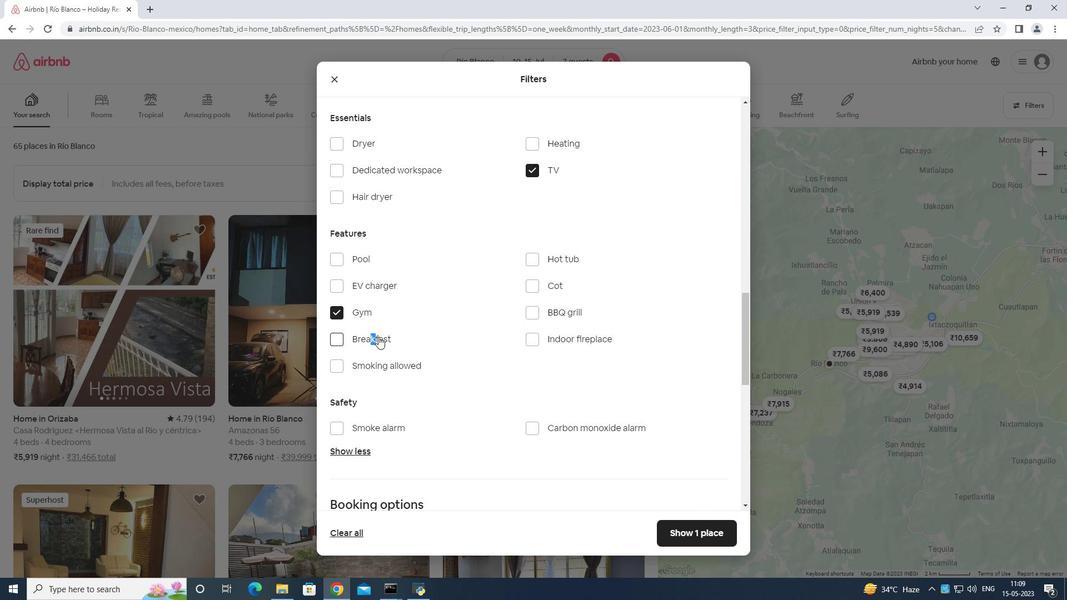 
Action: Mouse pressed left at (362, 337)
Screenshot: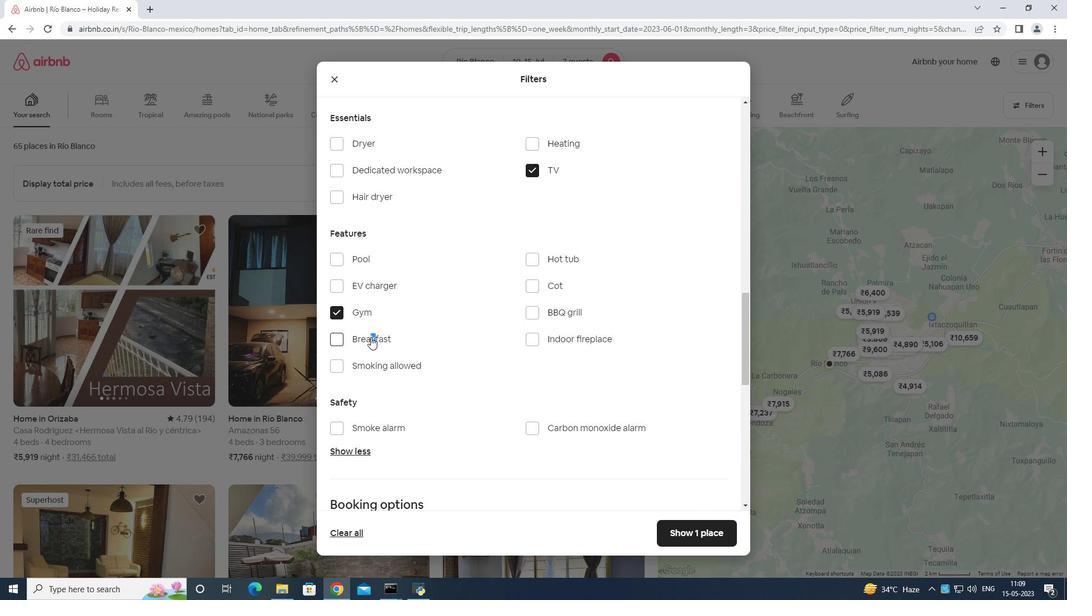 
Action: Mouse moved to (443, 325)
Screenshot: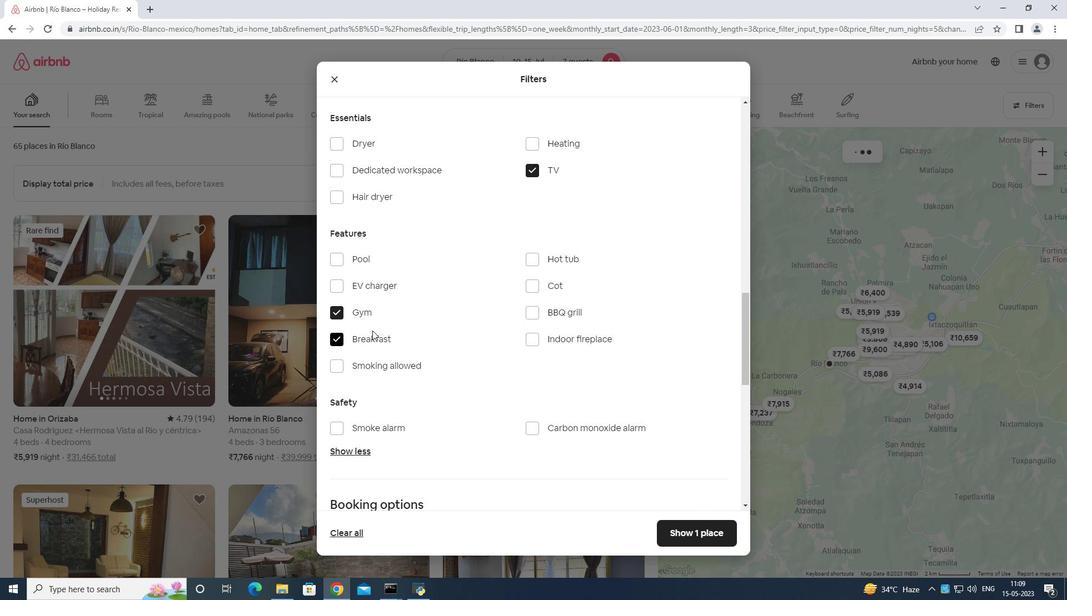 
Action: Mouse scrolled (443, 324) with delta (0, 0)
Screenshot: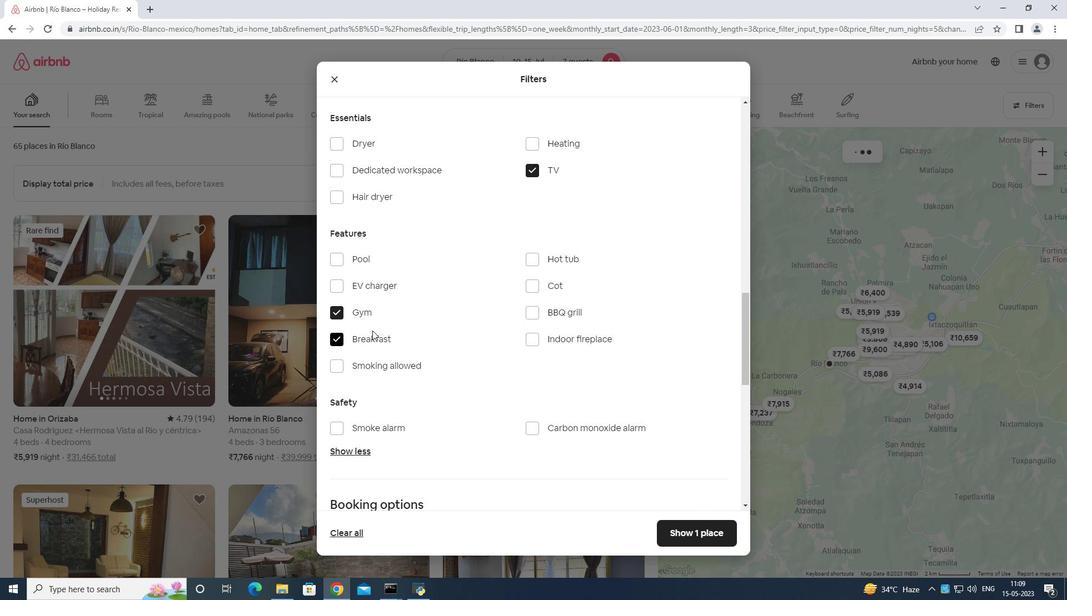 
Action: Mouse moved to (446, 327)
Screenshot: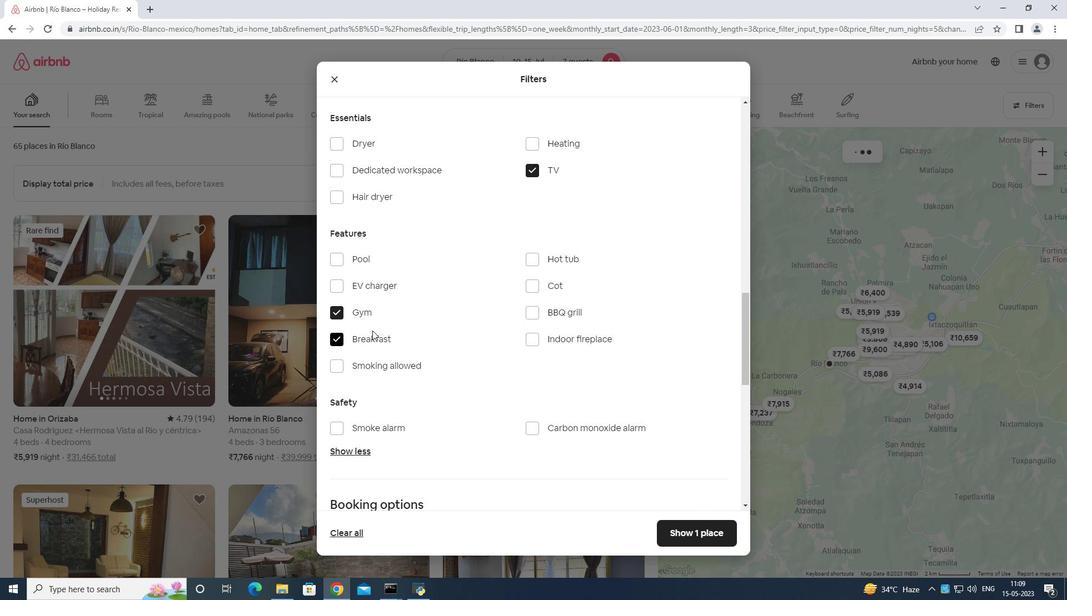 
Action: Mouse scrolled (446, 326) with delta (0, 0)
Screenshot: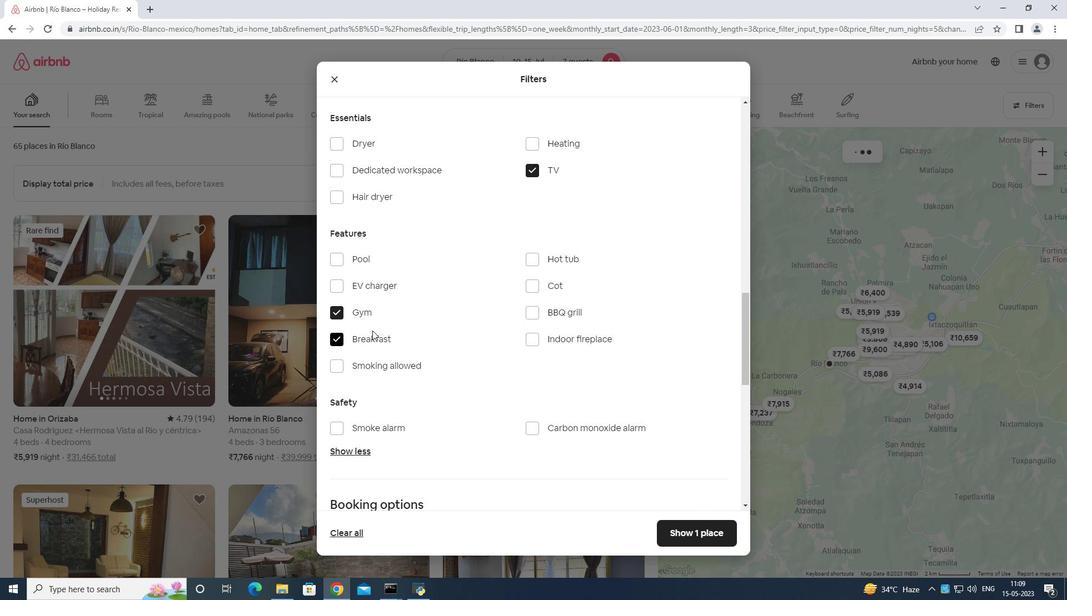 
Action: Mouse moved to (449, 327)
Screenshot: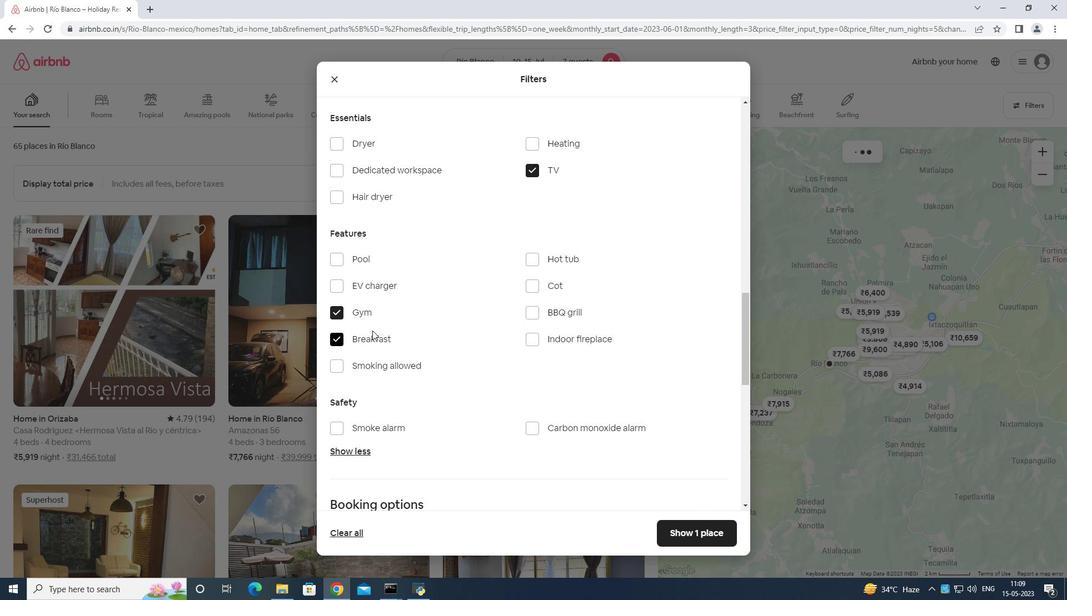 
Action: Mouse scrolled (449, 326) with delta (0, 0)
Screenshot: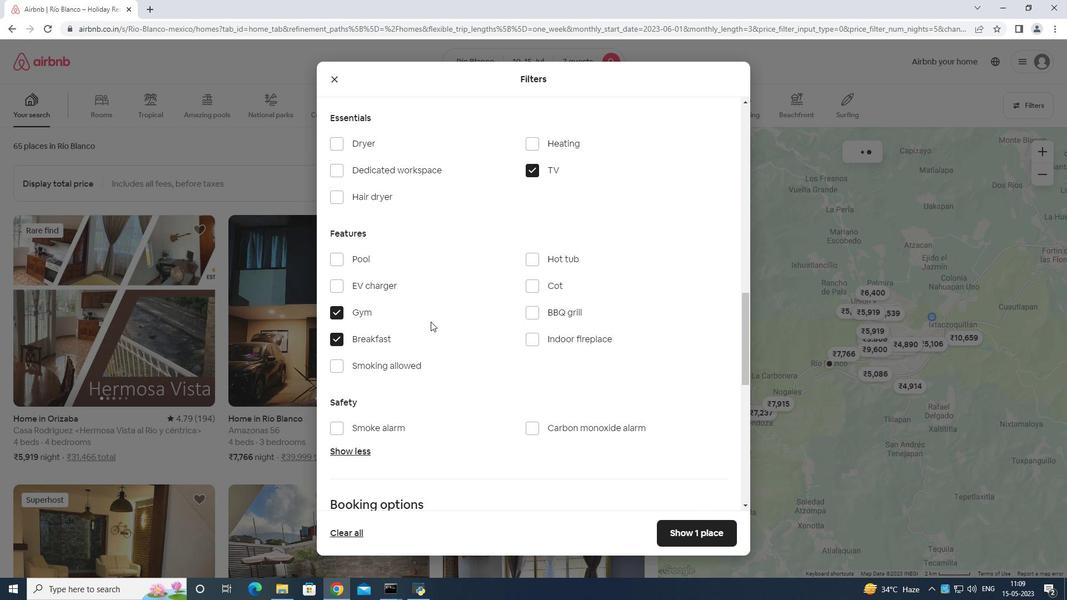 
Action: Mouse moved to (453, 327)
Screenshot: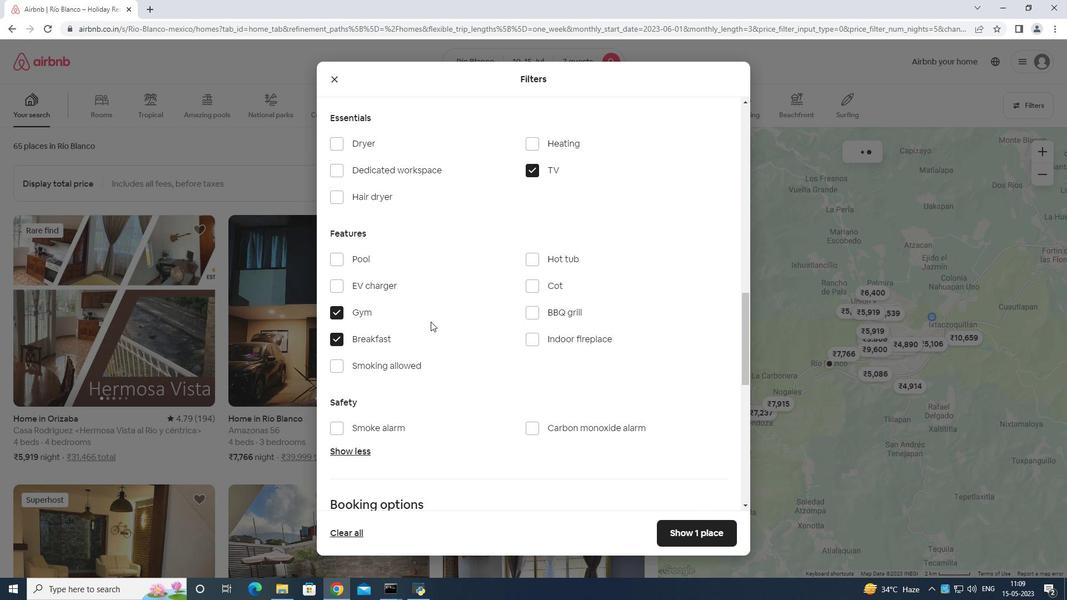 
Action: Mouse scrolled (453, 326) with delta (0, 0)
Screenshot: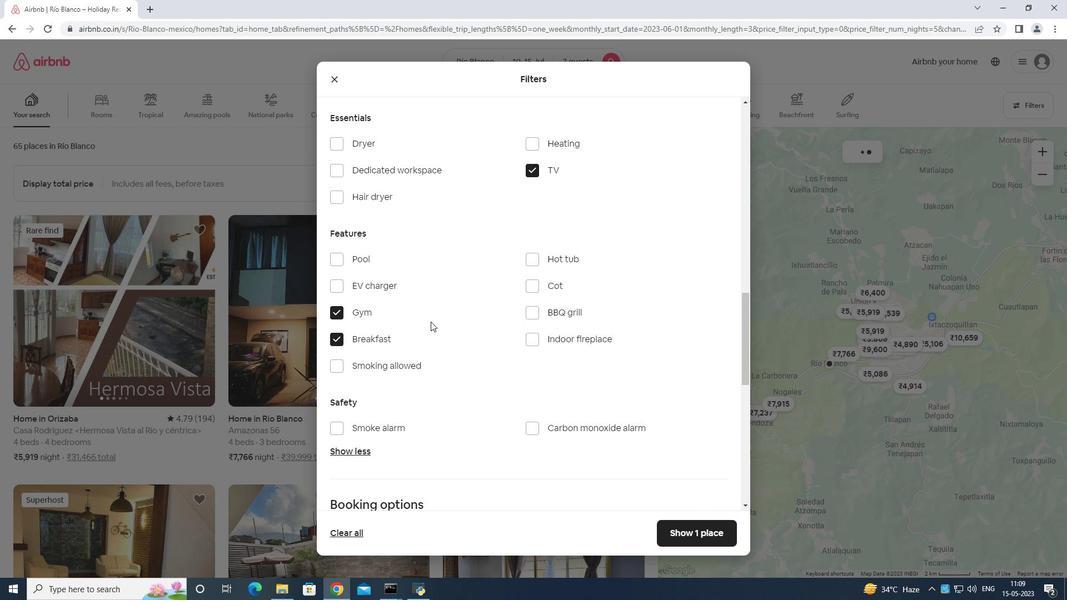
Action: Mouse moved to (708, 355)
Screenshot: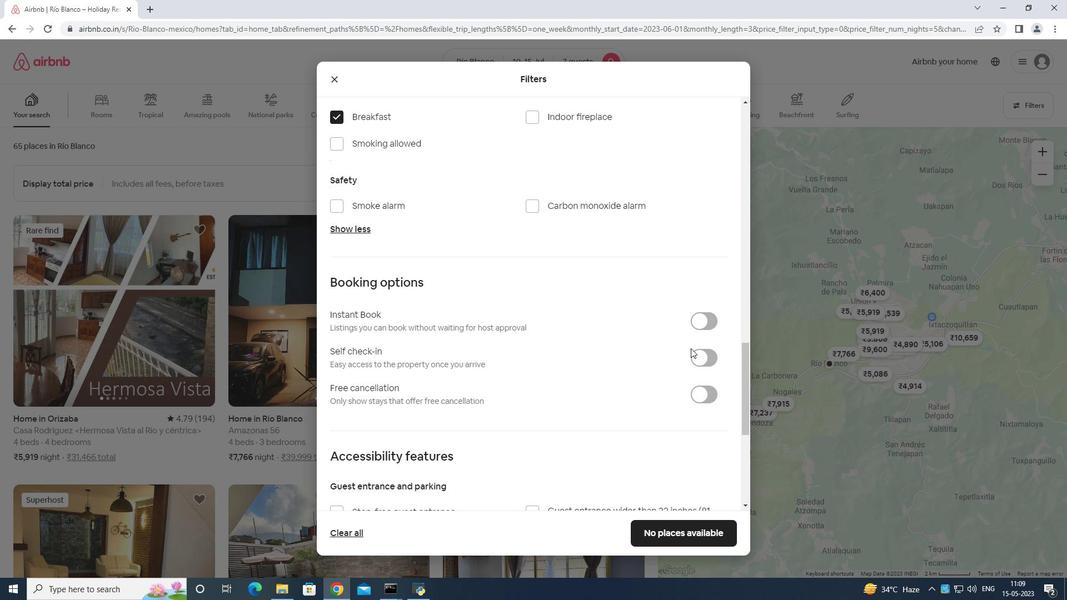 
Action: Mouse pressed left at (708, 355)
Screenshot: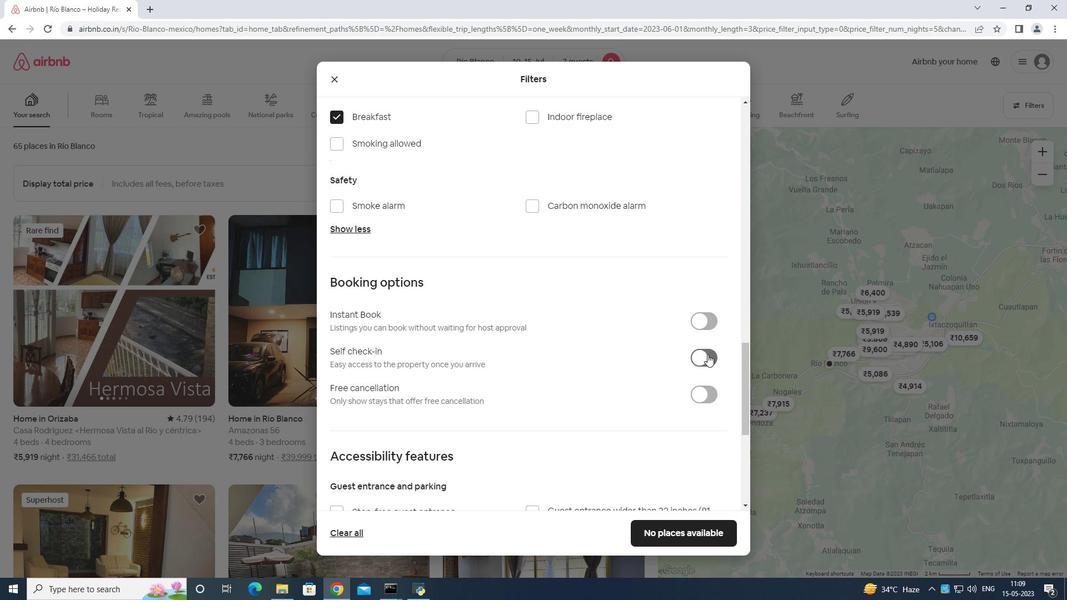 
Action: Mouse scrolled (708, 354) with delta (0, 0)
Screenshot: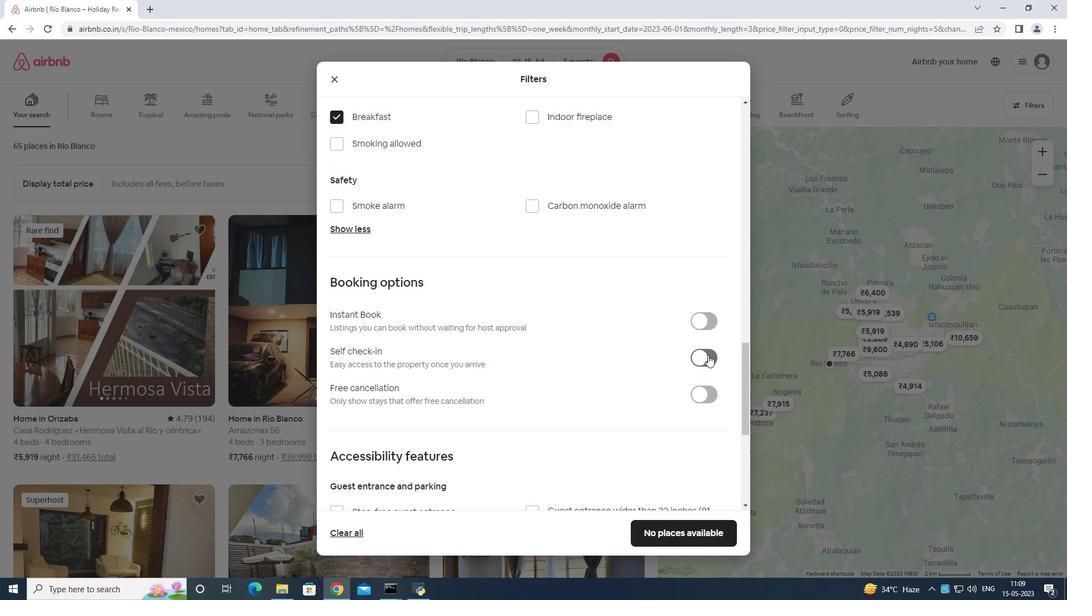 
Action: Mouse scrolled (708, 354) with delta (0, 0)
Screenshot: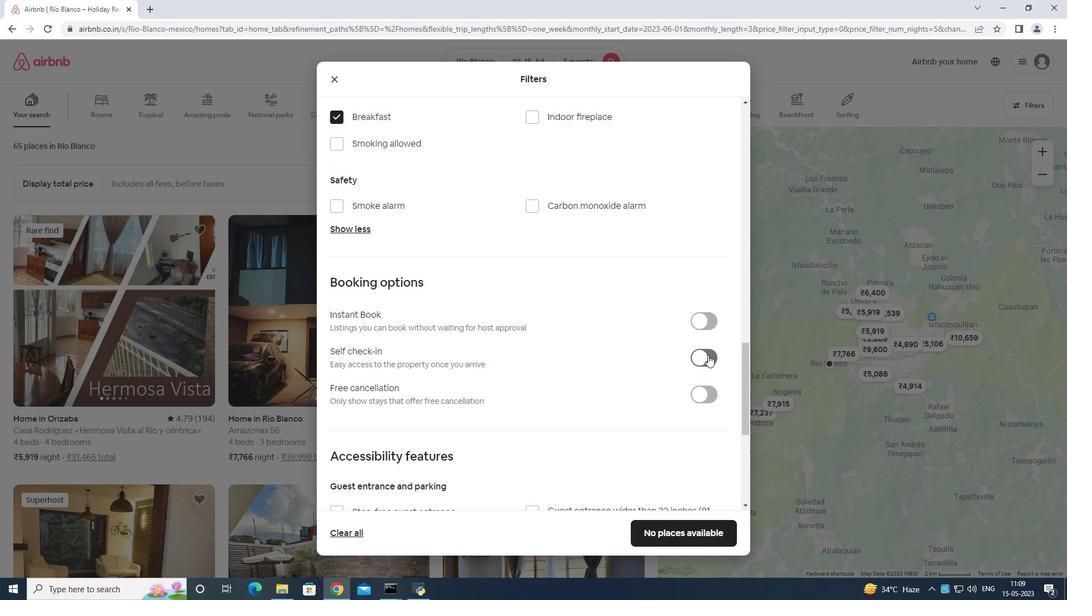
Action: Mouse scrolled (708, 354) with delta (0, 0)
Screenshot: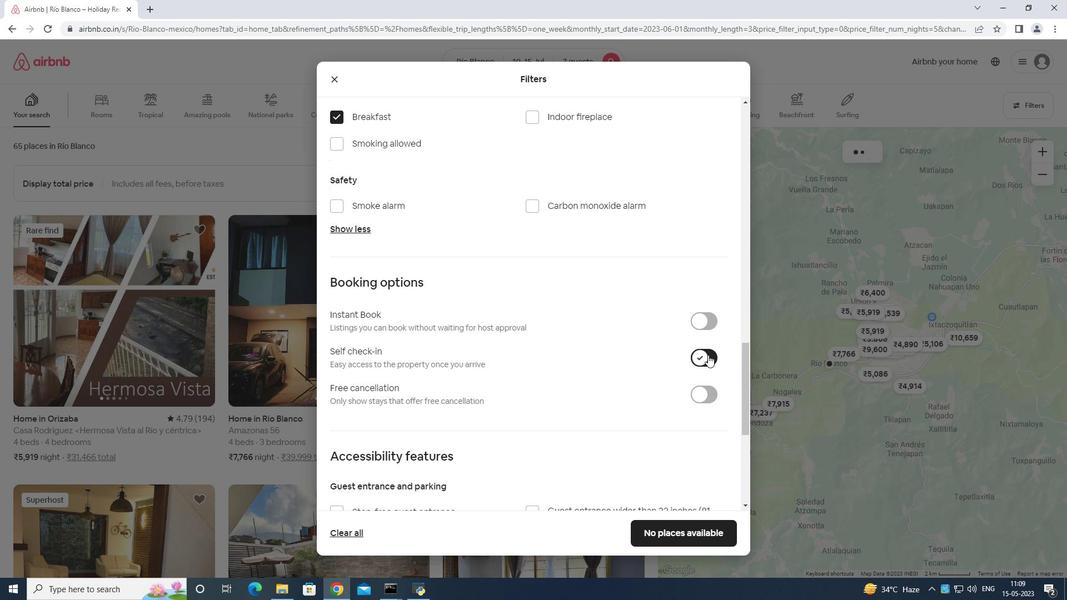 
Action: Mouse scrolled (708, 354) with delta (0, 0)
Screenshot: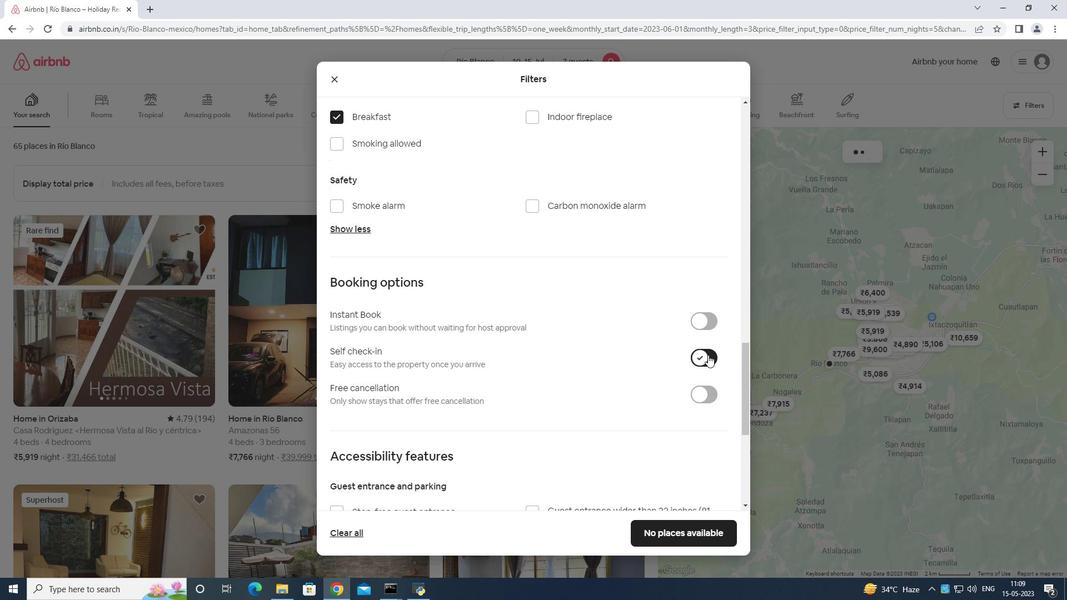 
Action: Mouse scrolled (708, 354) with delta (0, 0)
Screenshot: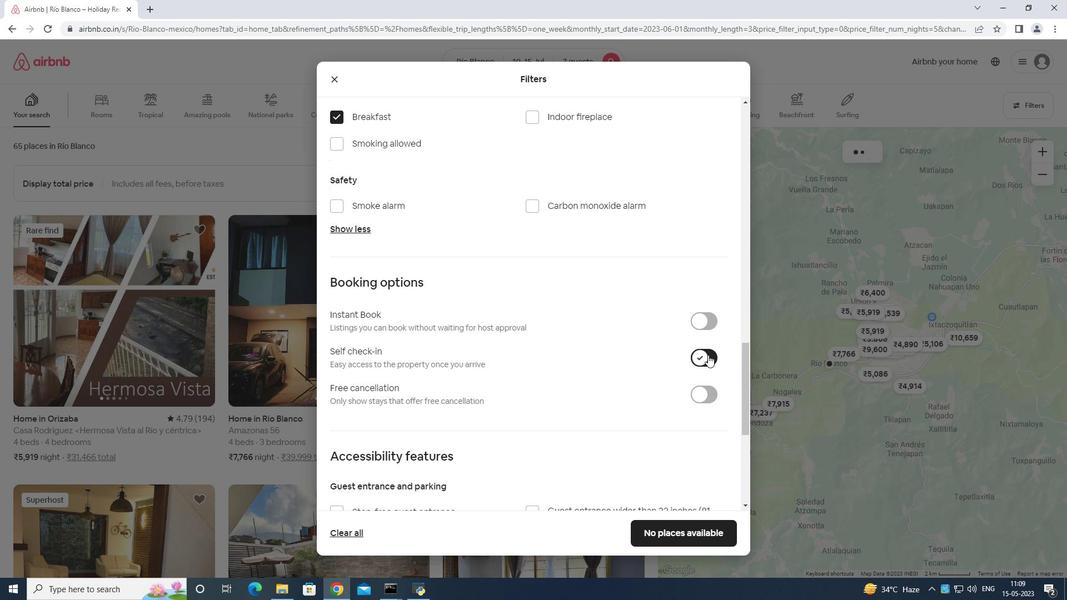 
Action: Mouse moved to (708, 356)
Screenshot: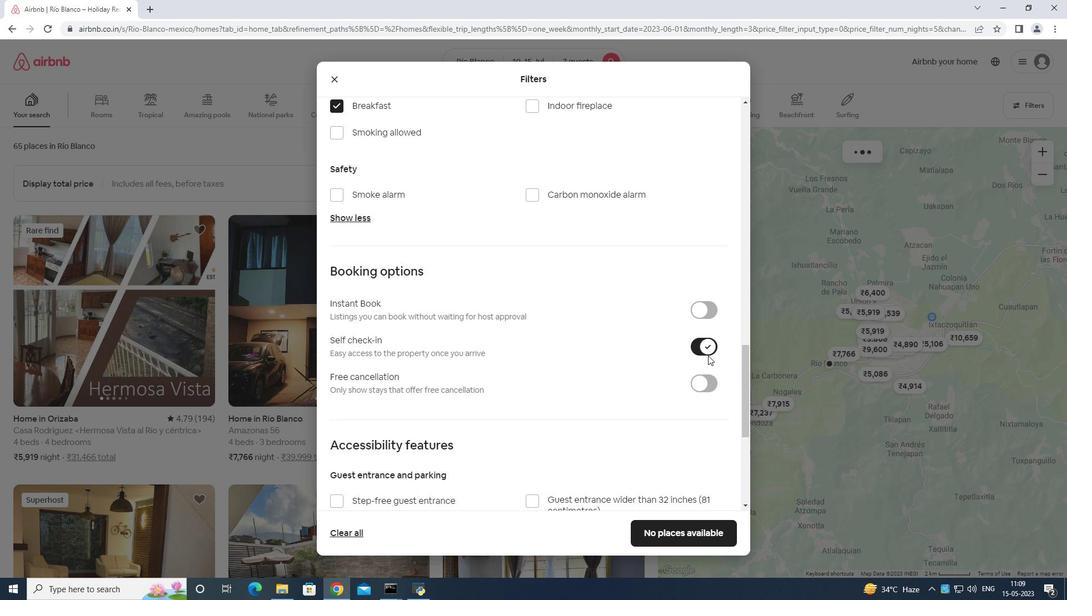 
Action: Mouse scrolled (708, 355) with delta (0, 0)
Screenshot: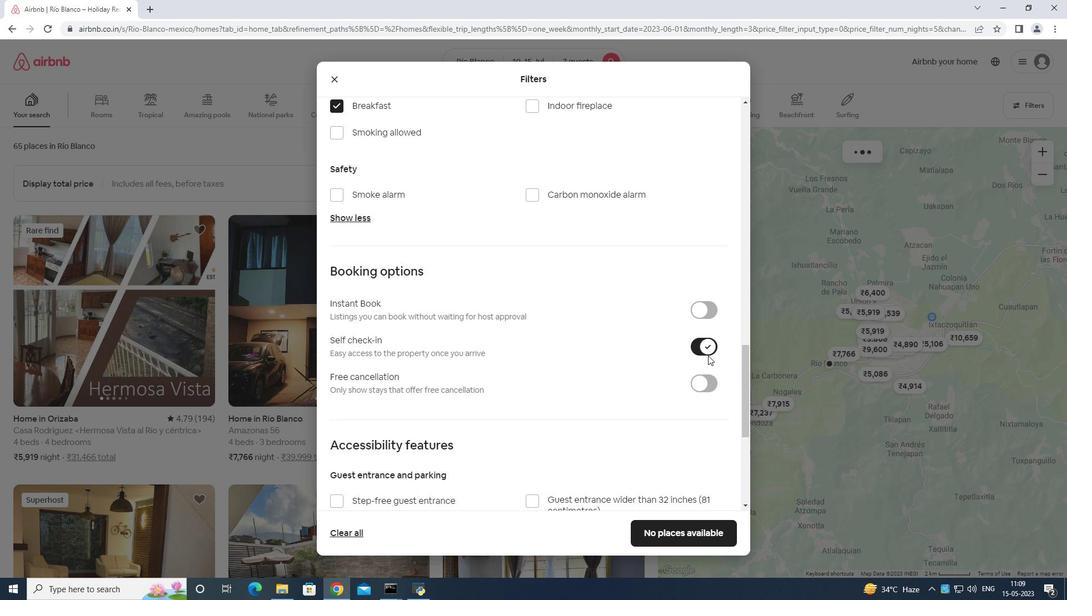 
Action: Mouse moved to (708, 356)
Screenshot: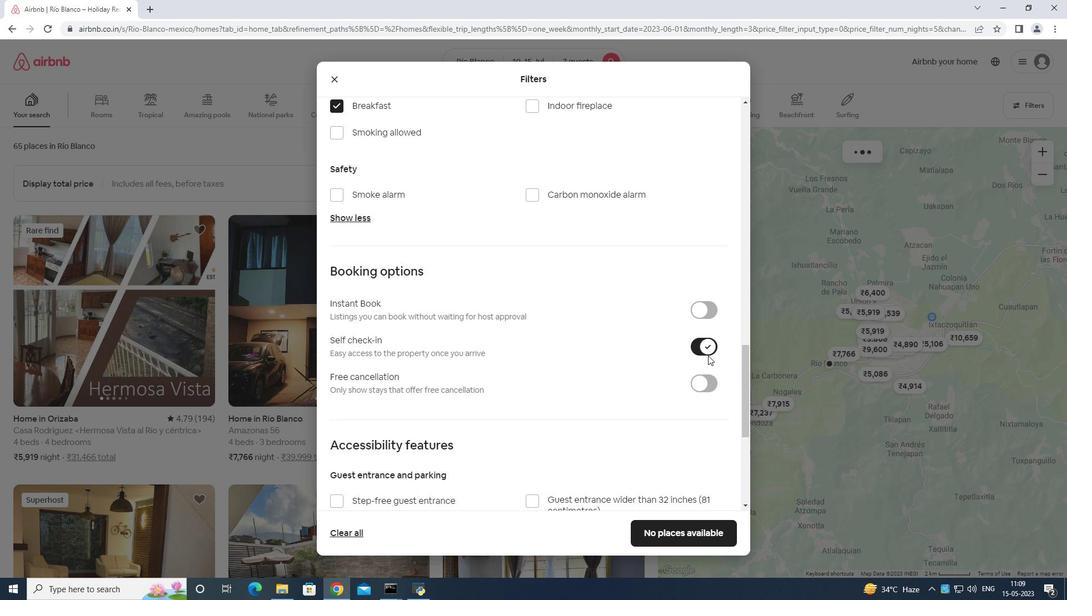 
Action: Mouse scrolled (708, 356) with delta (0, 0)
Screenshot: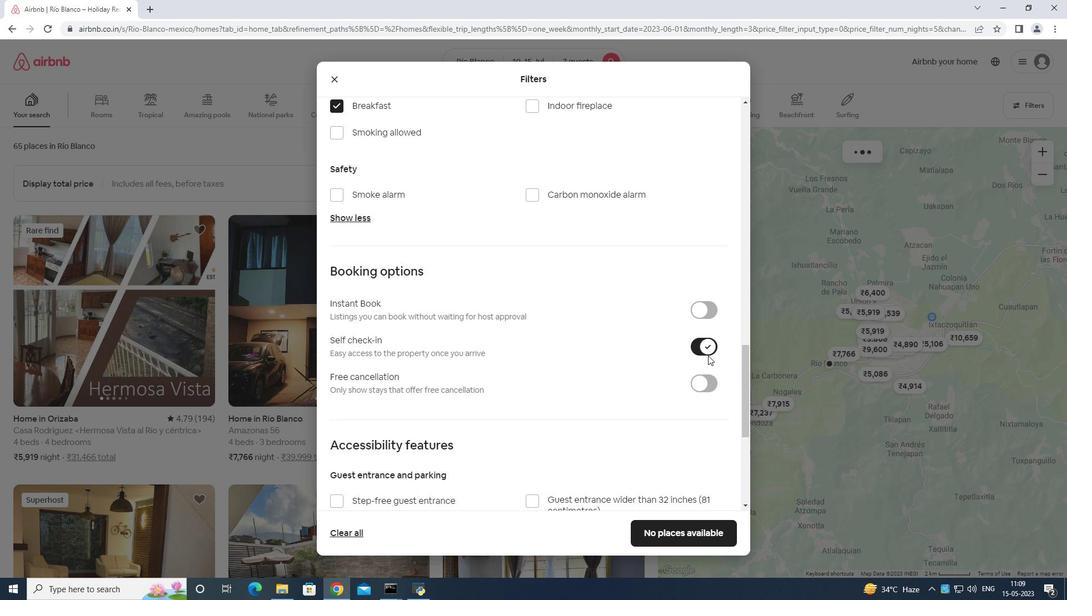 
Action: Mouse scrolled (708, 356) with delta (0, 0)
Screenshot: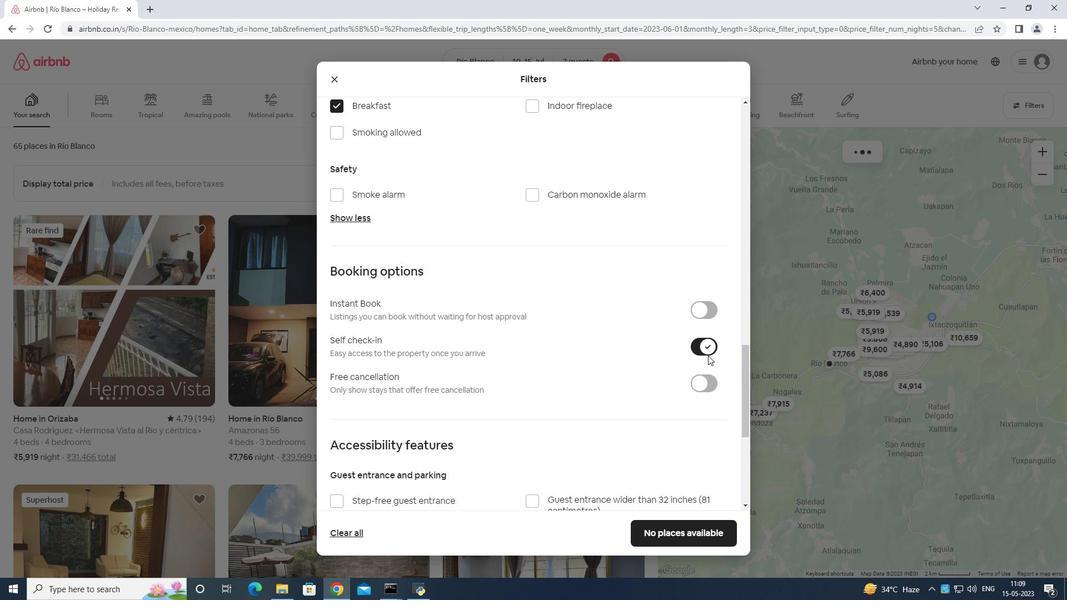 
Action: Mouse moved to (708, 358)
Screenshot: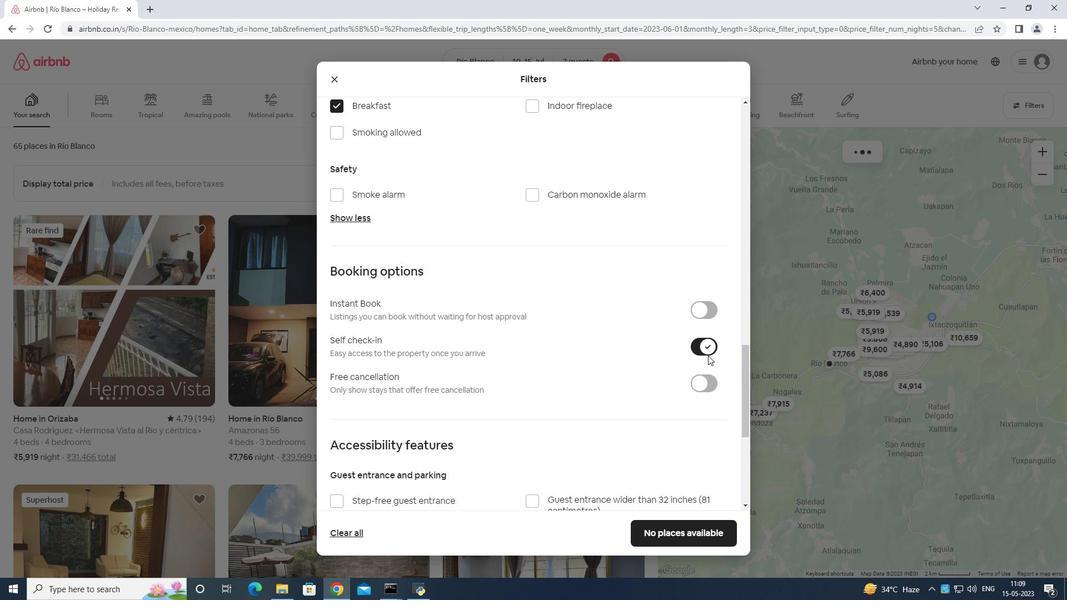 
Action: Mouse scrolled (708, 358) with delta (0, 0)
Screenshot: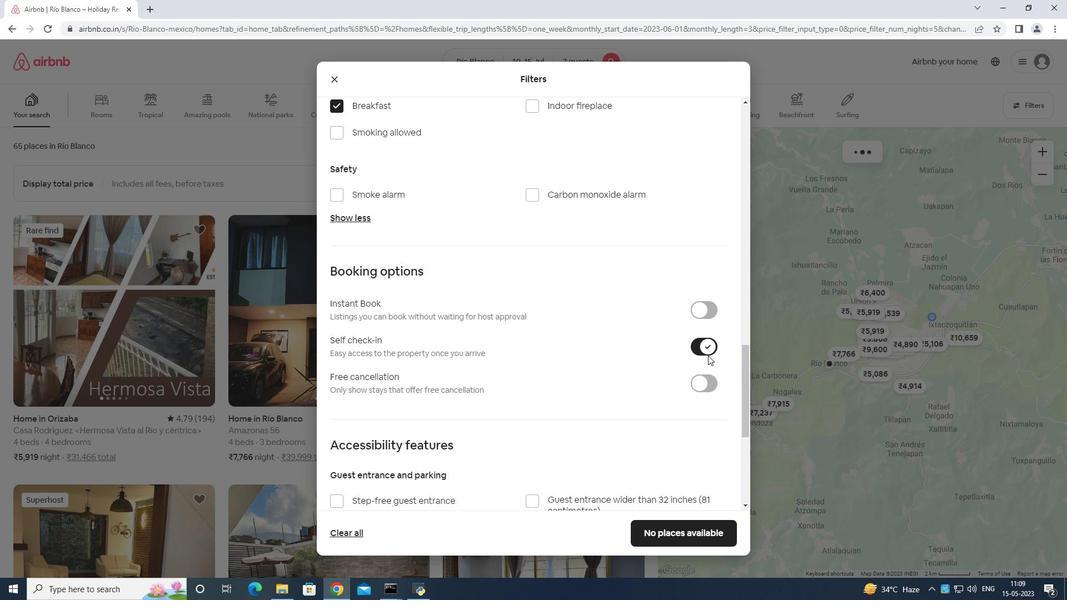 
Action: Mouse moved to (706, 361)
Screenshot: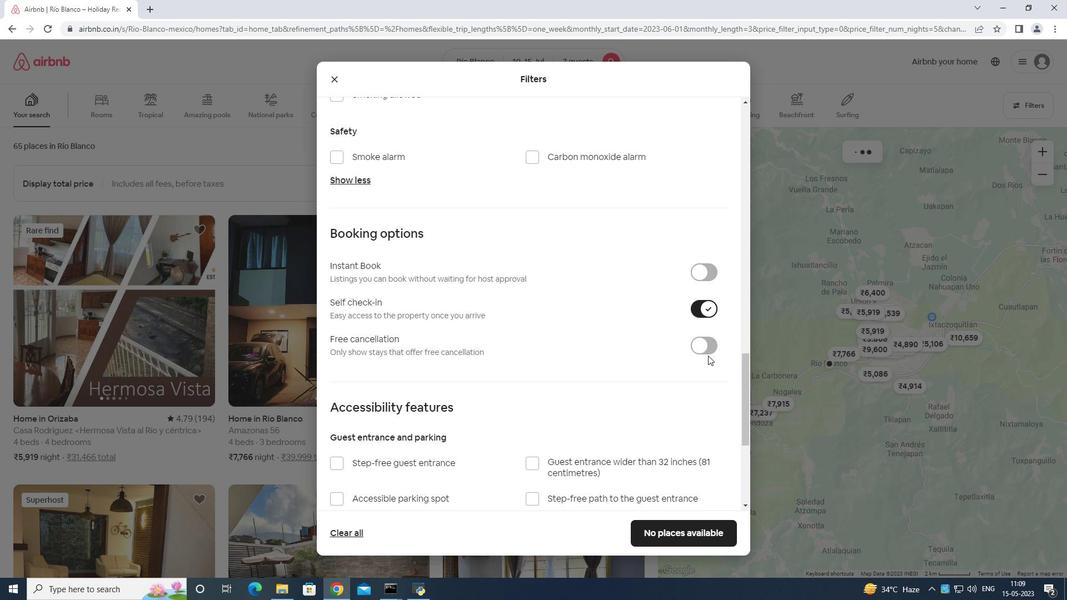 
Action: Mouse scrolled (706, 360) with delta (0, 0)
Screenshot: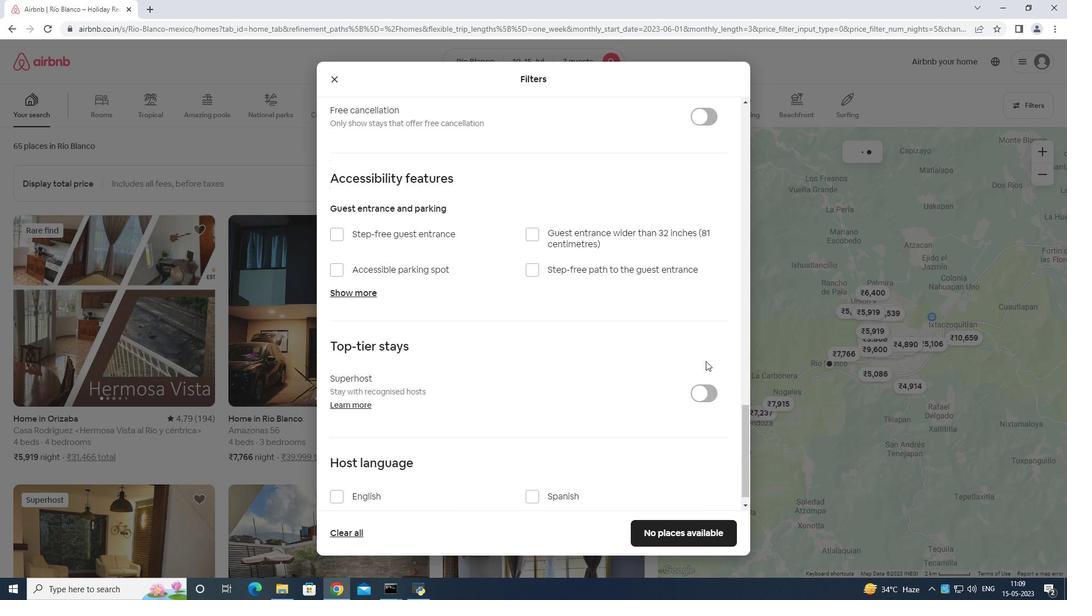 
Action: Mouse moved to (704, 362)
Screenshot: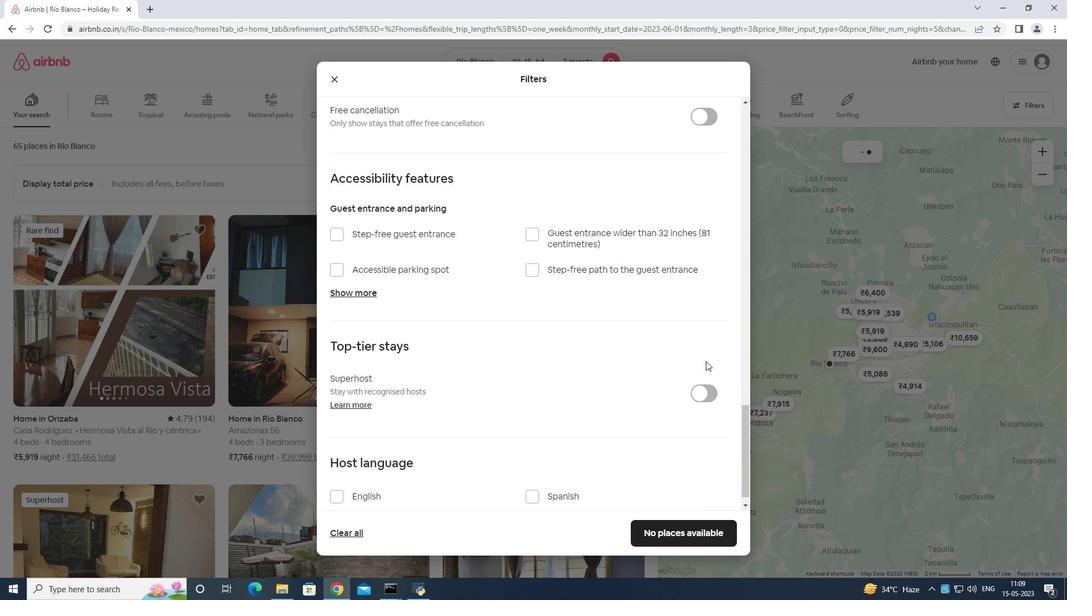 
Action: Mouse scrolled (704, 361) with delta (0, 0)
Screenshot: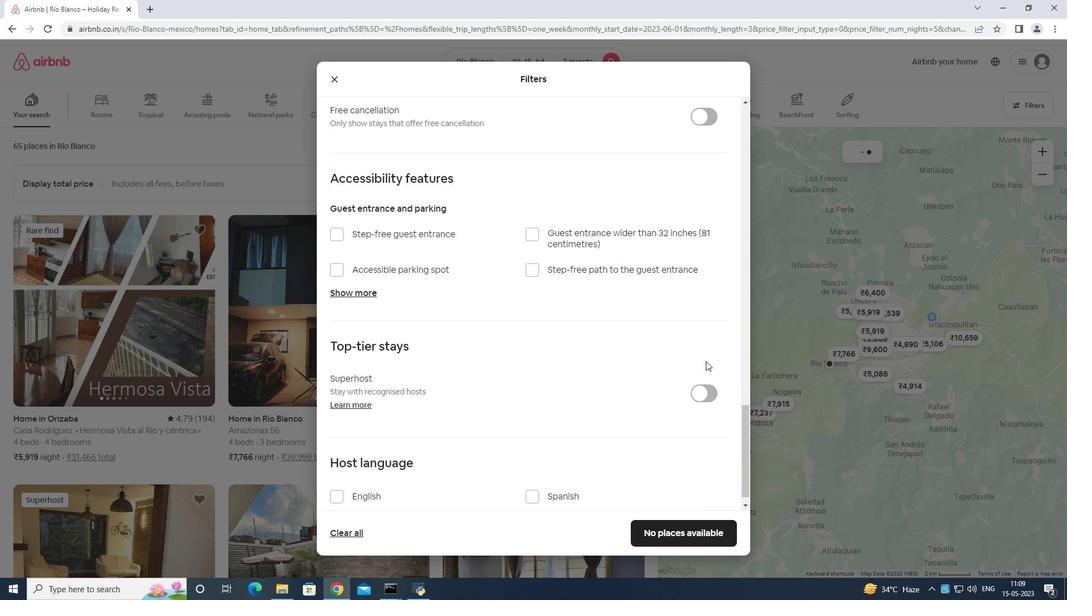 
Action: Mouse moved to (668, 375)
Screenshot: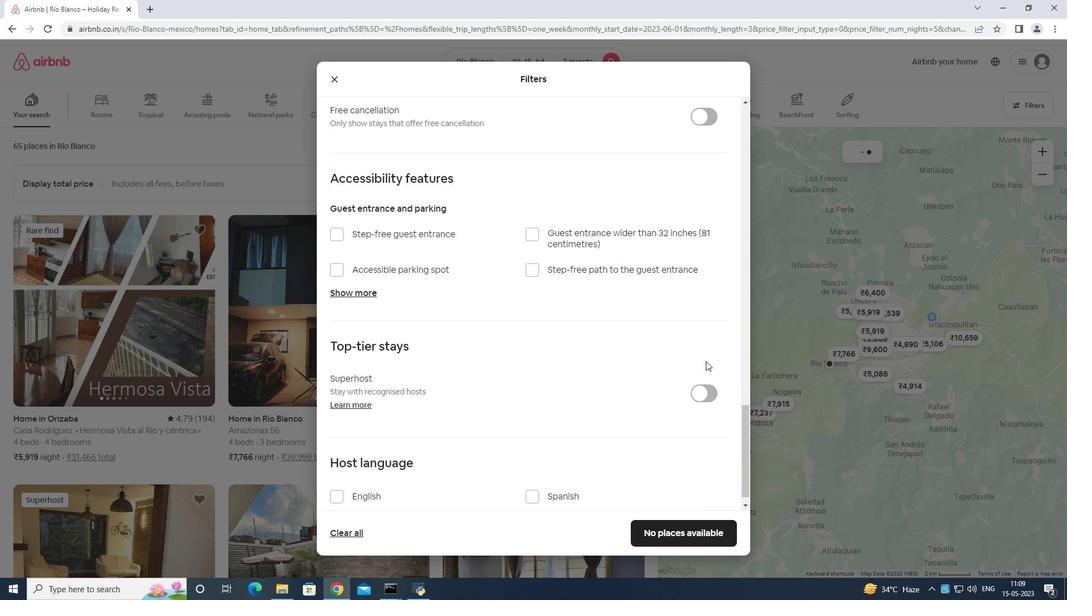 
Action: Mouse scrolled (683, 372) with delta (0, 0)
Screenshot: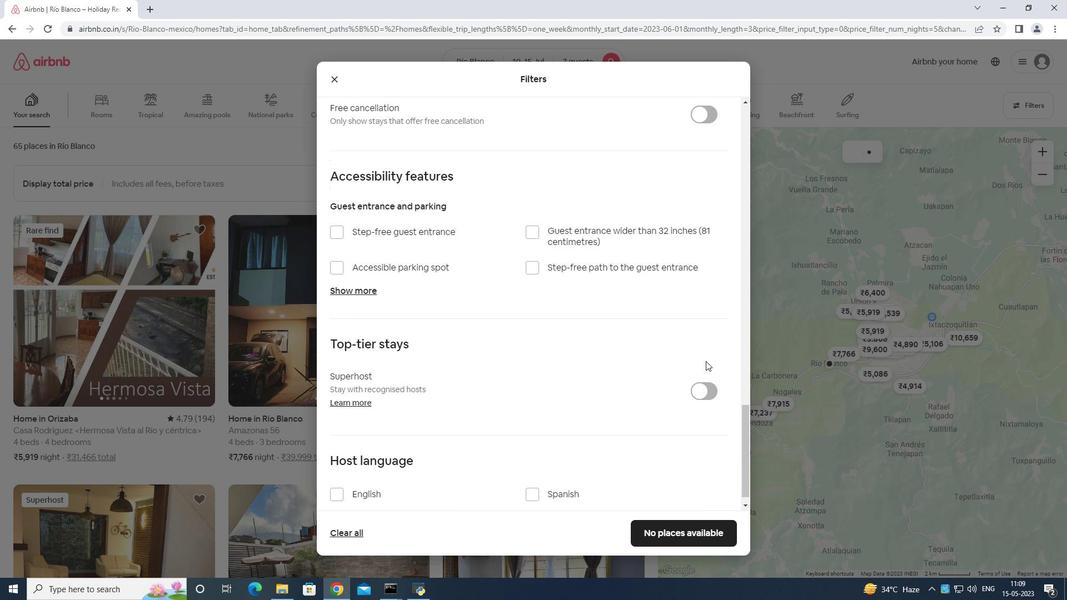 
Action: Mouse moved to (357, 480)
Screenshot: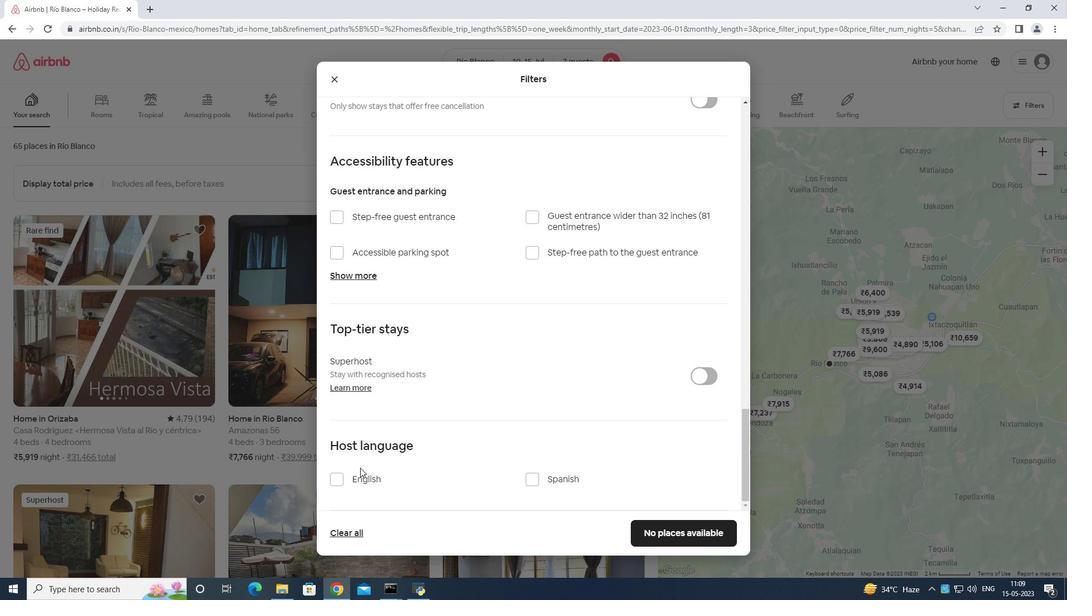 
Action: Mouse pressed left at (357, 480)
Screenshot: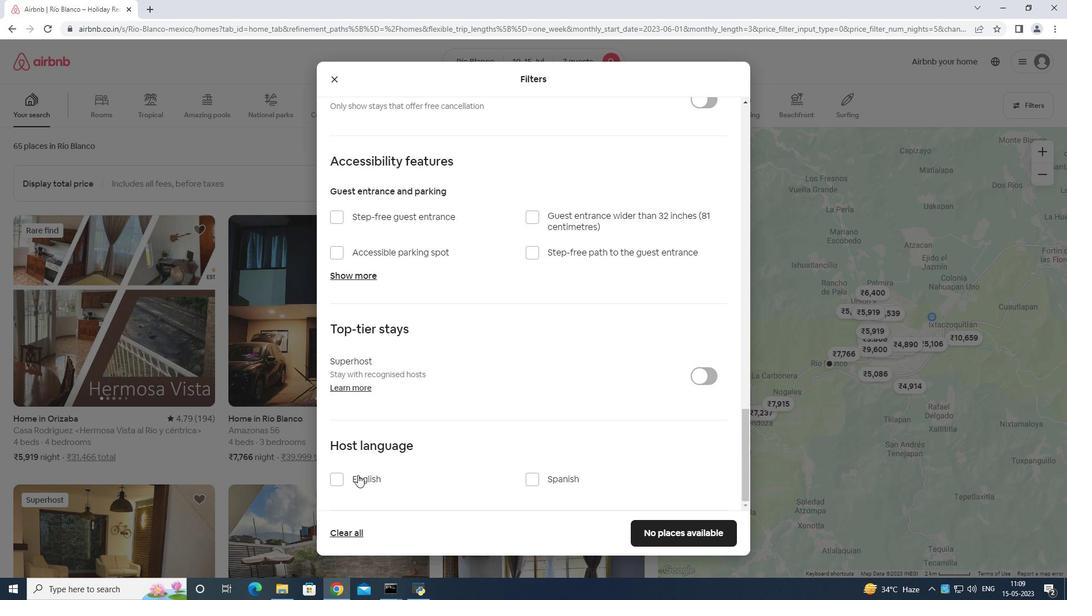 
Action: Mouse moved to (671, 534)
Screenshot: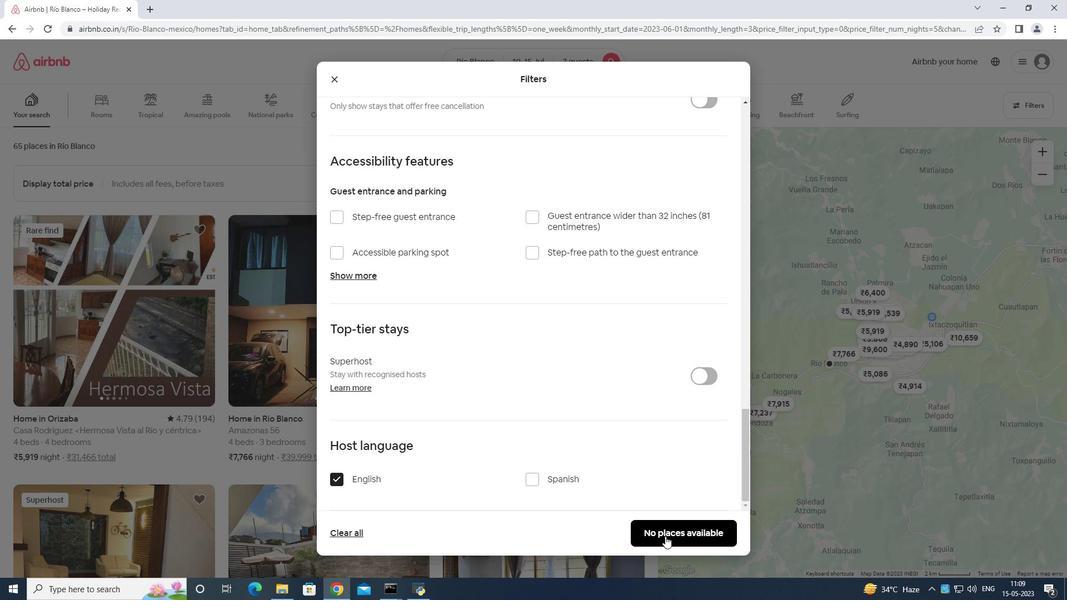 
Action: Mouse pressed left at (671, 534)
Screenshot: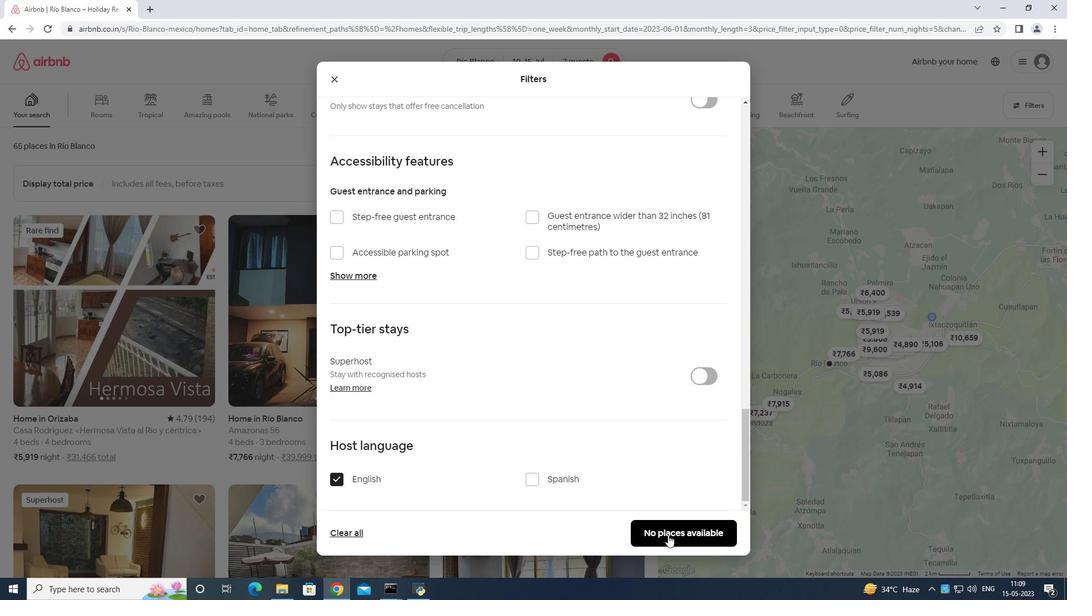 
Action: Mouse moved to (671, 533)
Screenshot: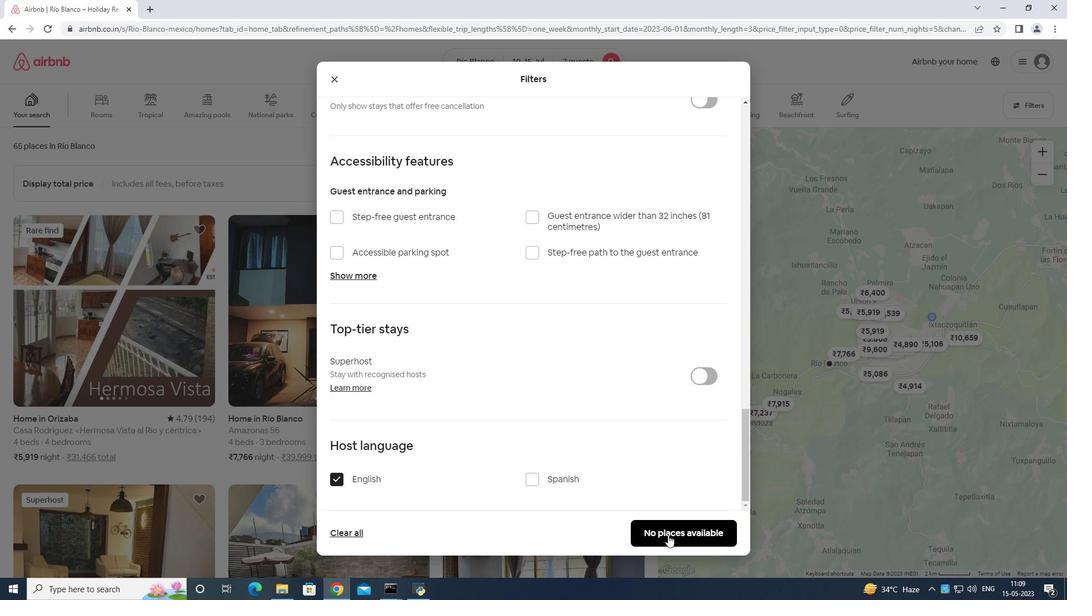 
